 Task: In the Page agenda.pptxinsert a slide 'blank'insert the text box with the name 'River'insert the picture  River.png make the text  'bold'make the text  underlineand add the animation lines
Action: Mouse moved to (138, 259)
Screenshot: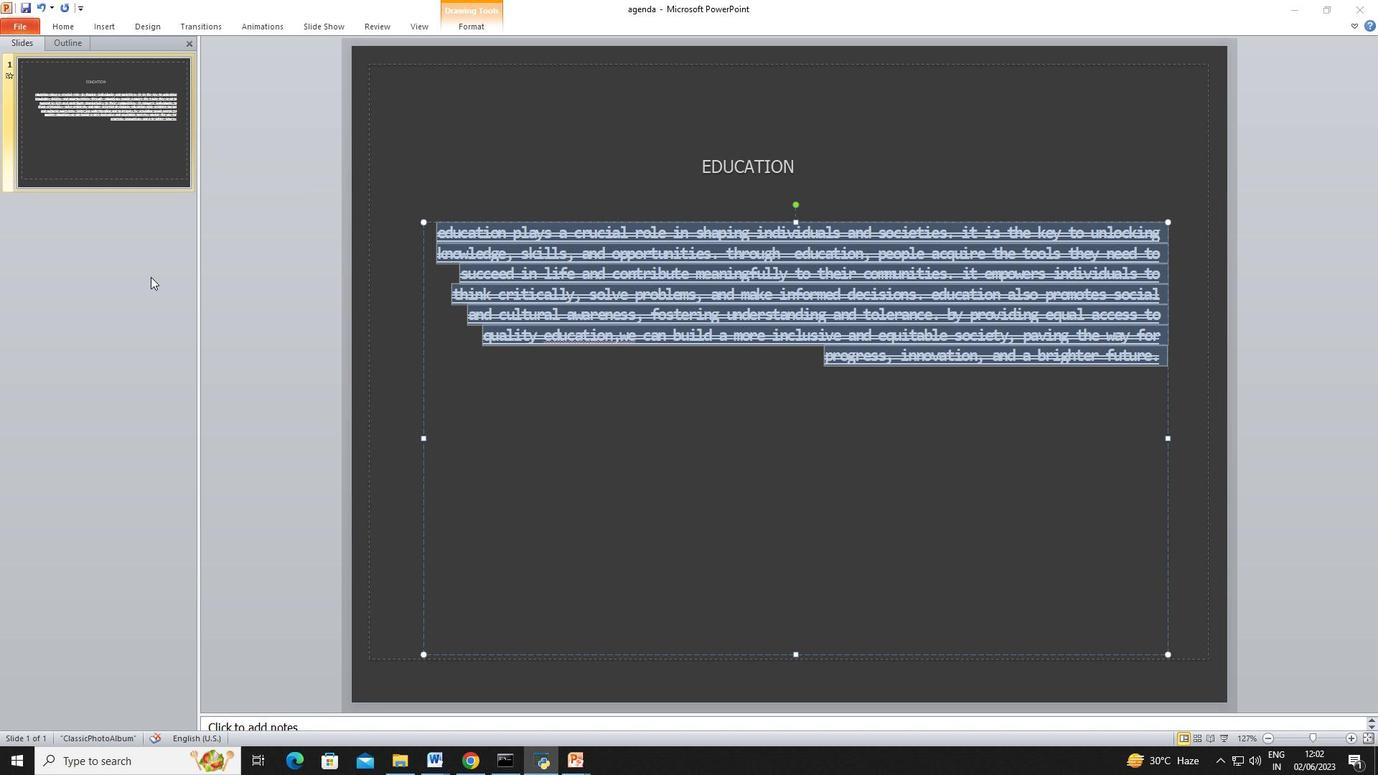 
Action: Mouse pressed right at (138, 259)
Screenshot: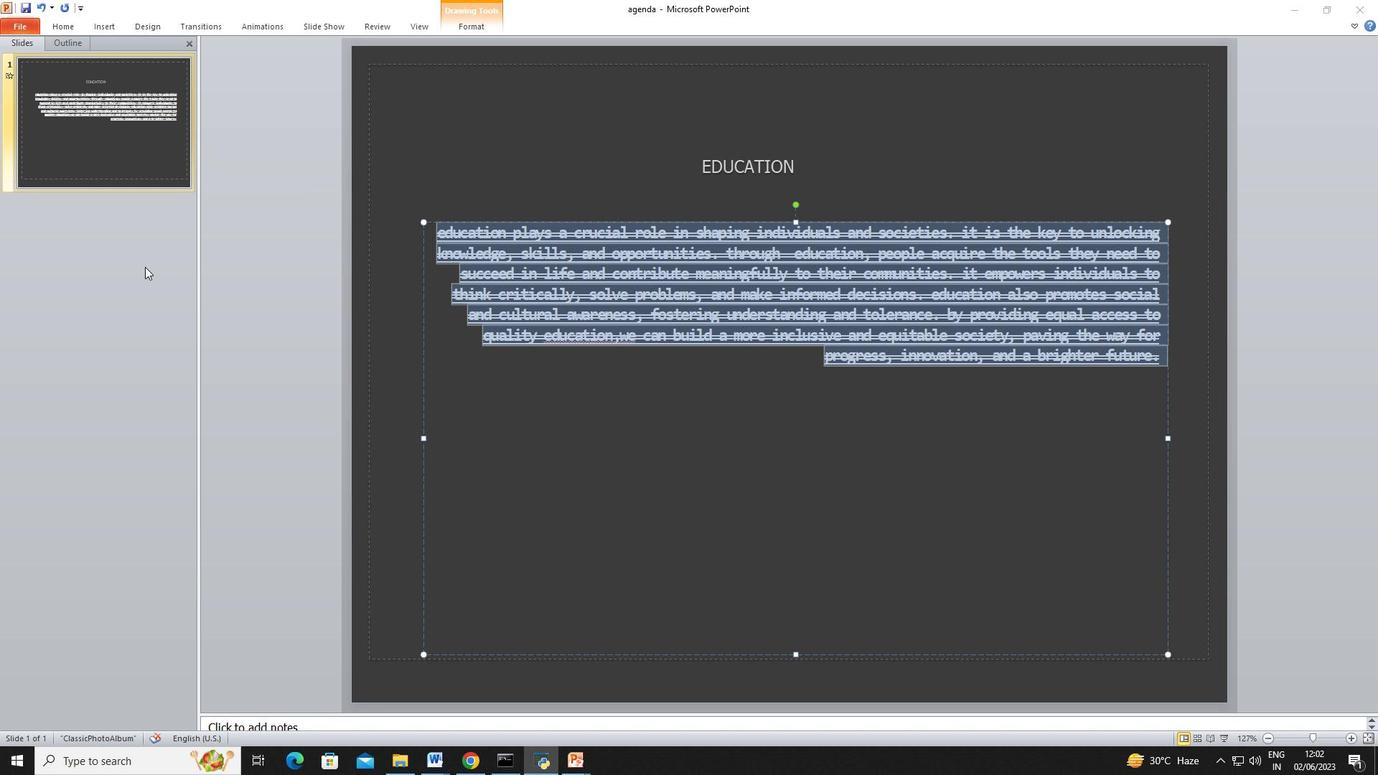 
Action: Mouse moved to (72, 213)
Screenshot: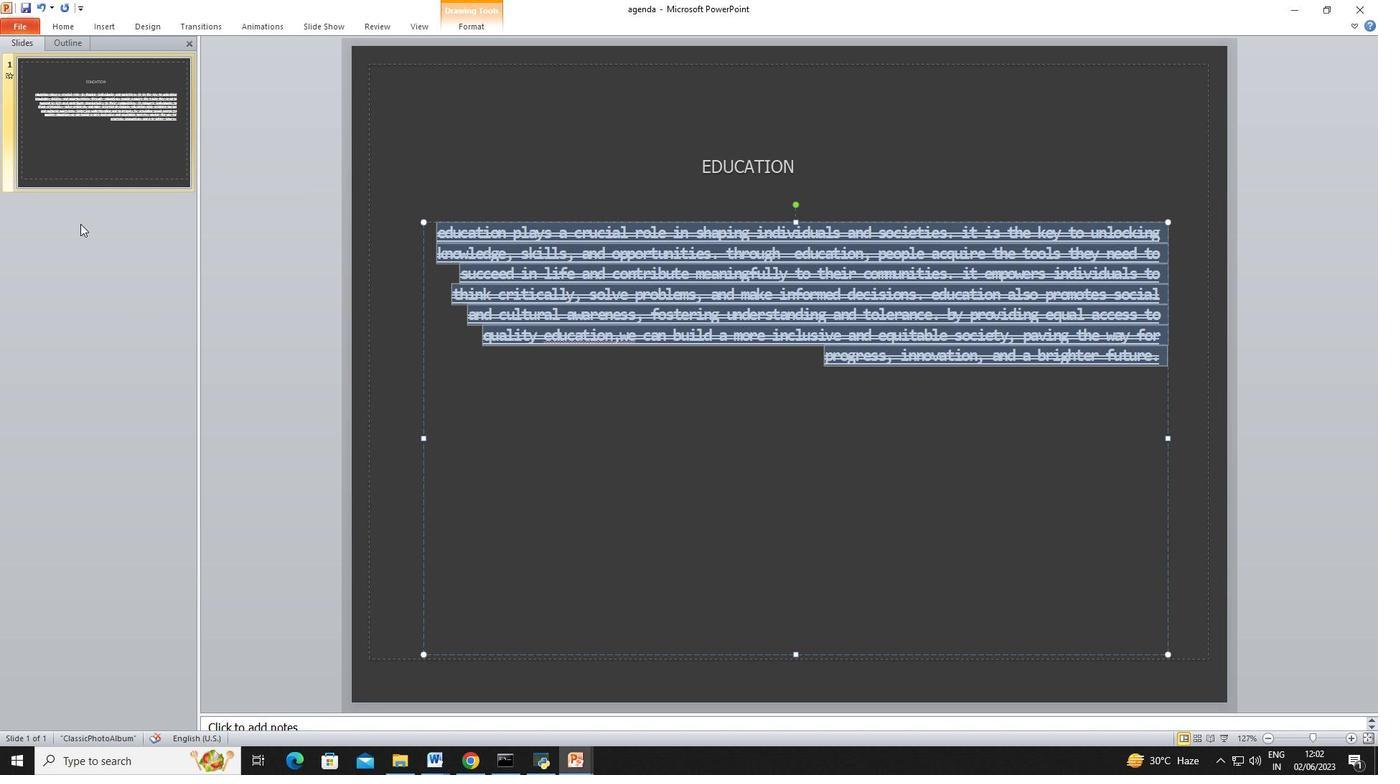 
Action: Mouse pressed right at (72, 213)
Screenshot: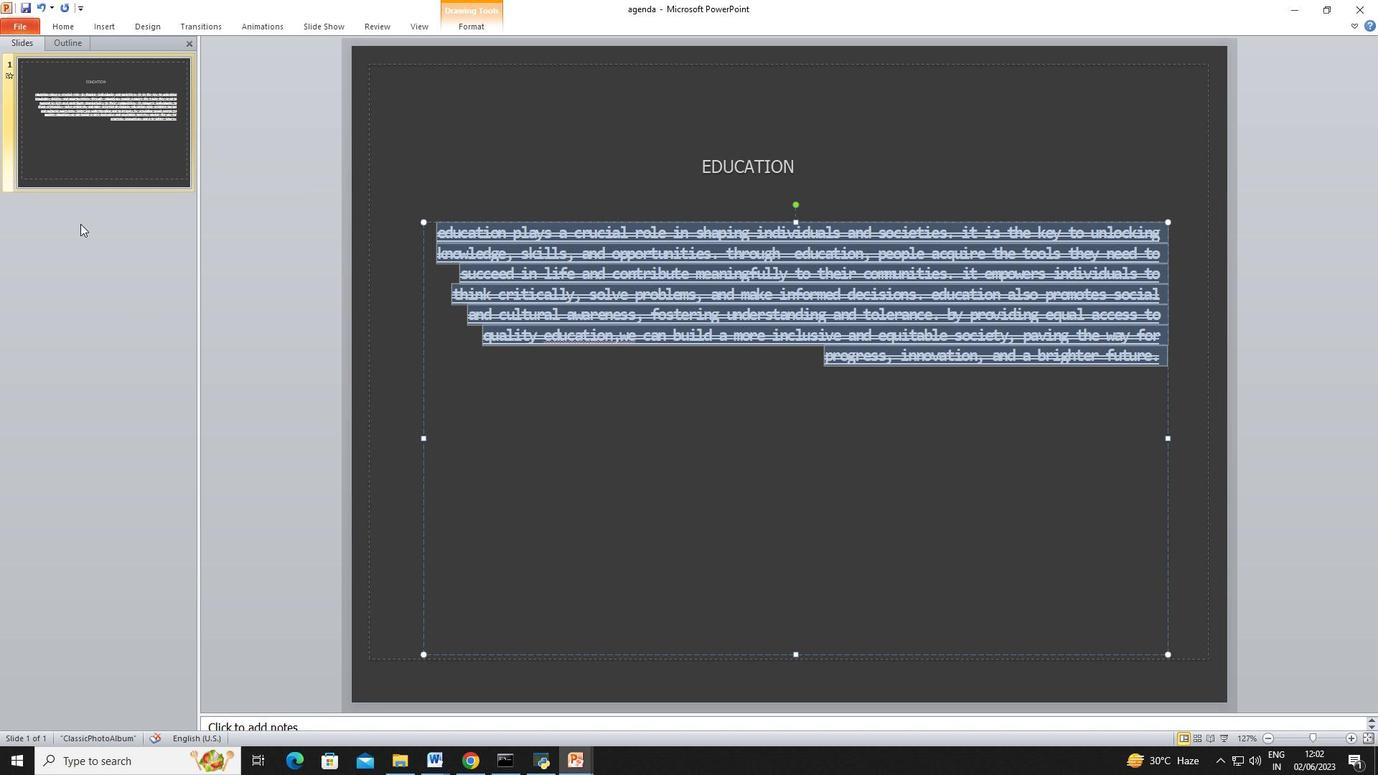 
Action: Mouse moved to (109, 294)
Screenshot: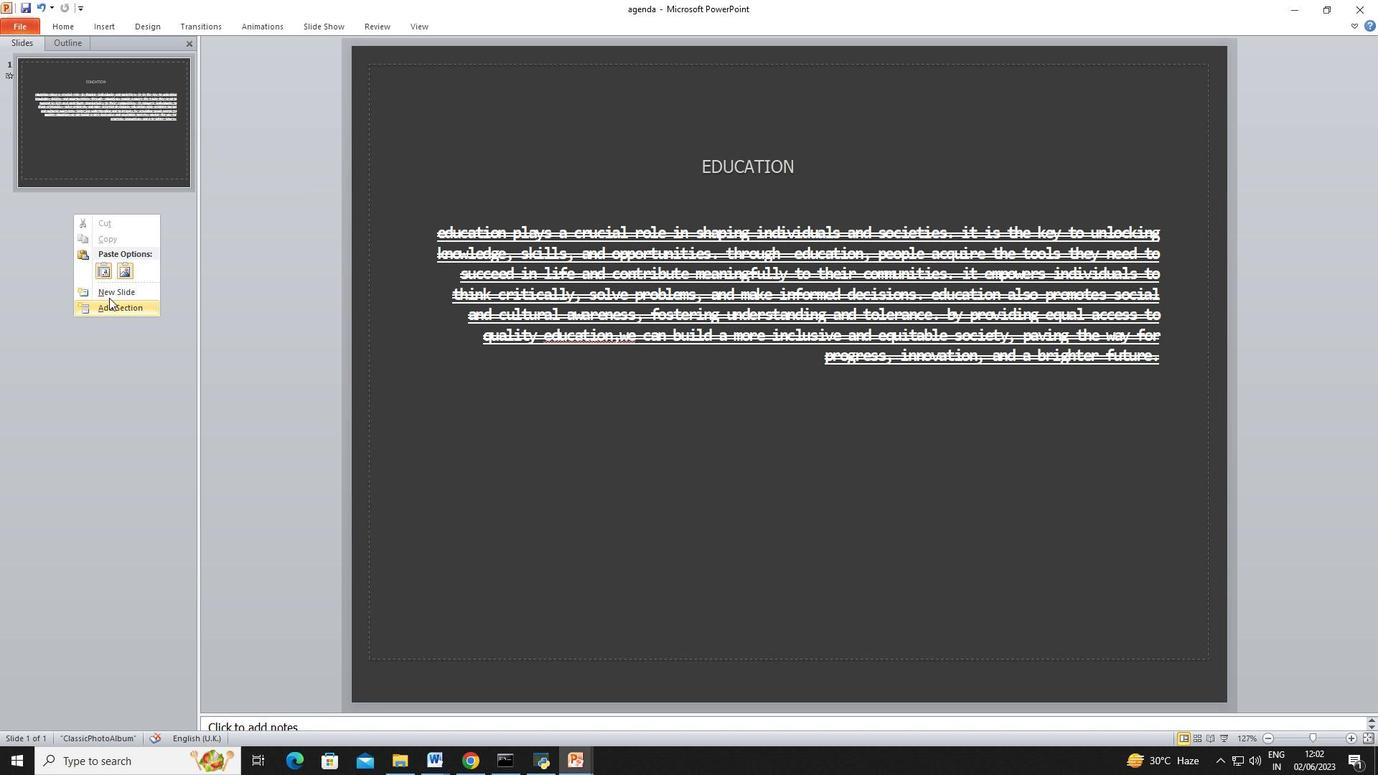 
Action: Mouse pressed left at (109, 294)
Screenshot: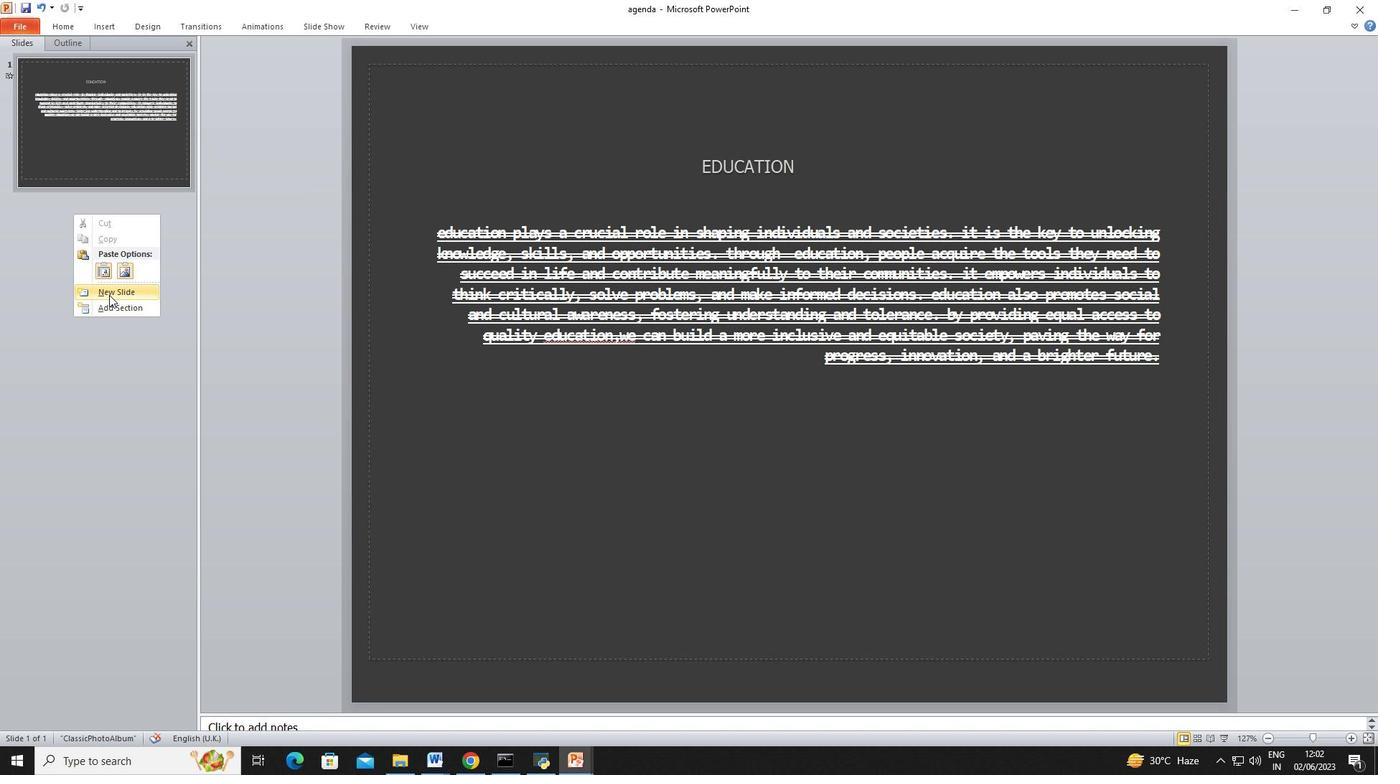 
Action: Mouse moved to (691, 104)
Screenshot: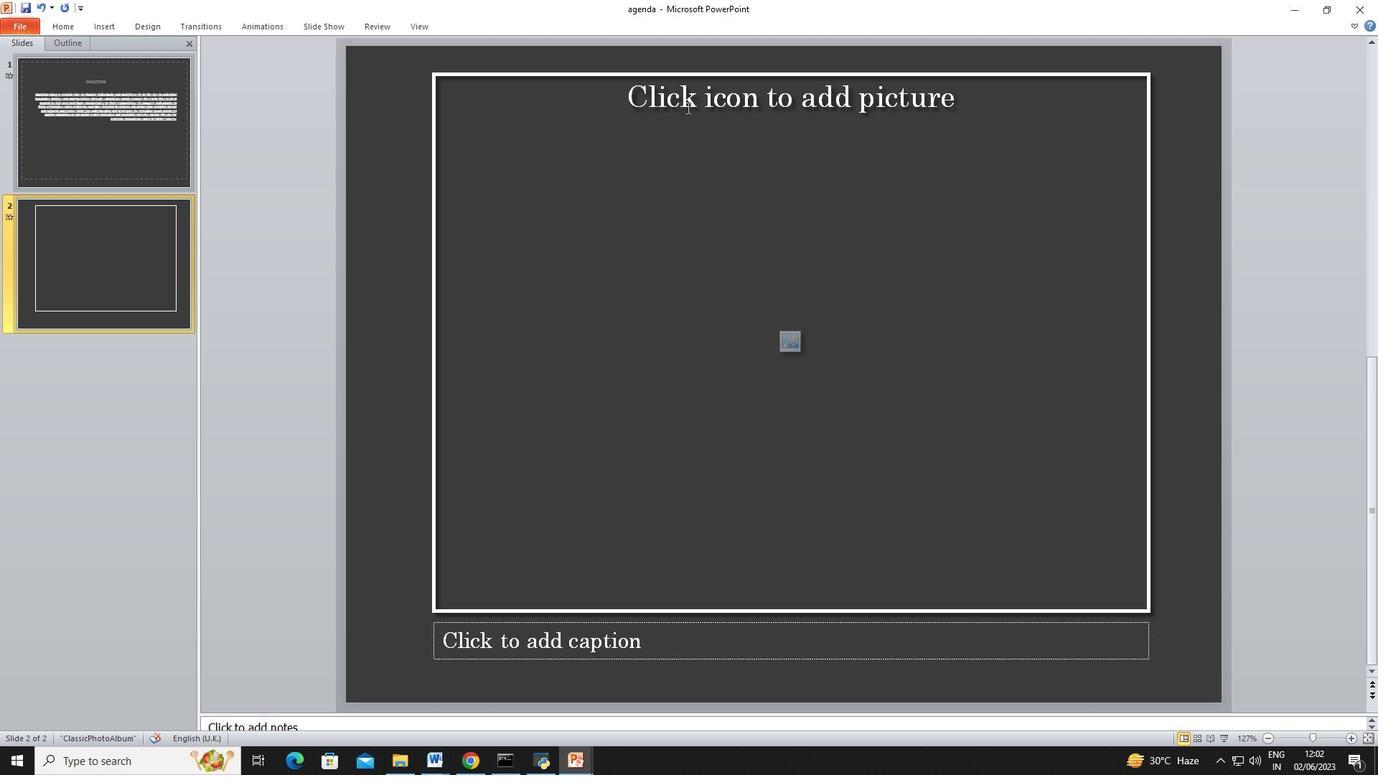 
Action: Mouse pressed left at (691, 104)
Screenshot: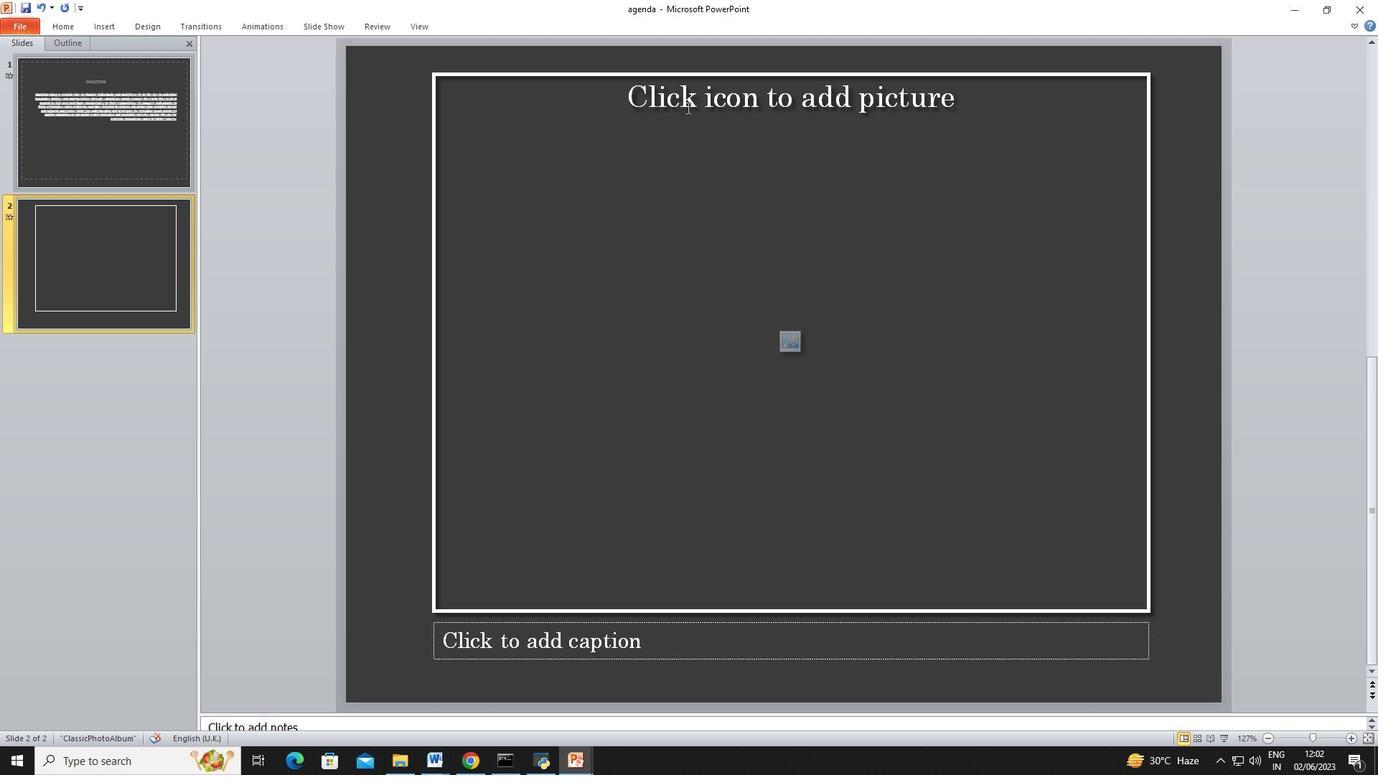 
Action: Mouse moved to (791, 612)
Screenshot: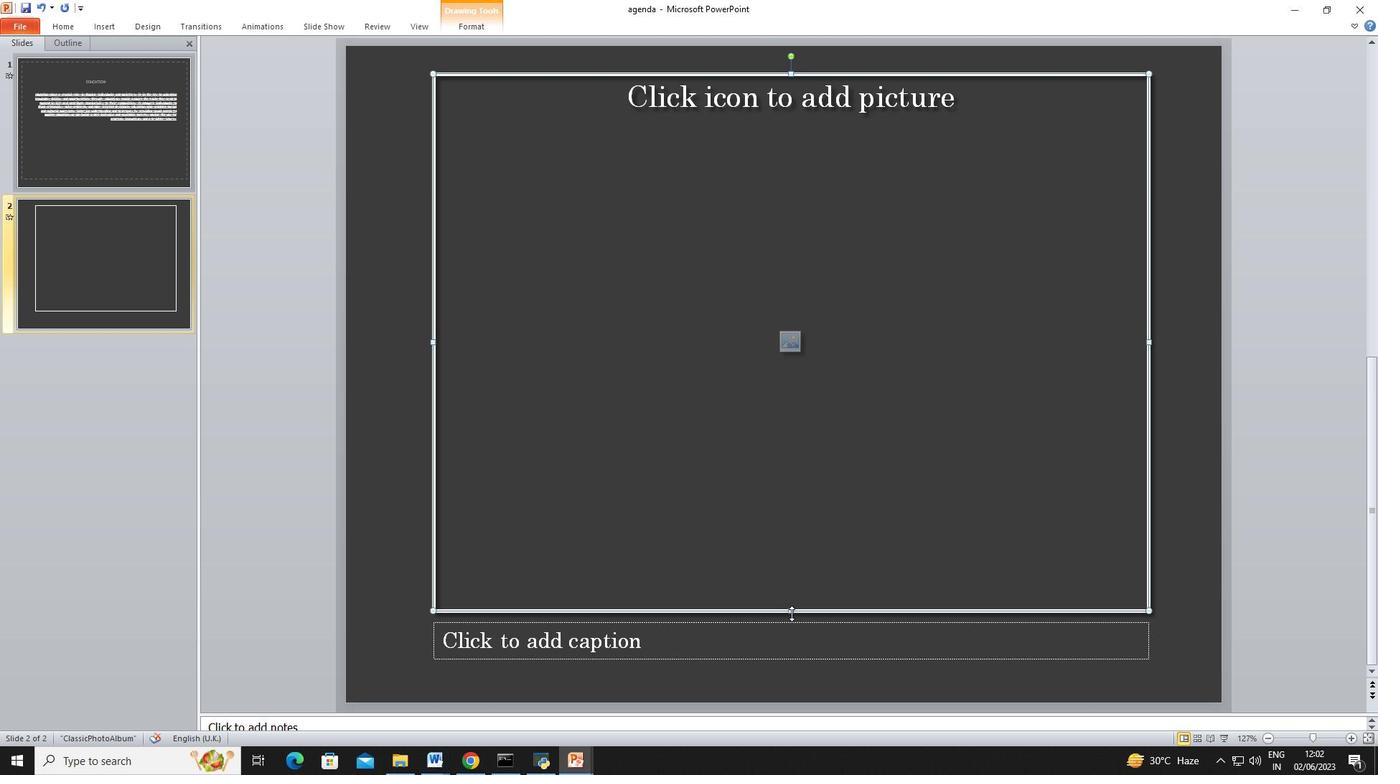 
Action: Mouse pressed left at (791, 612)
Screenshot: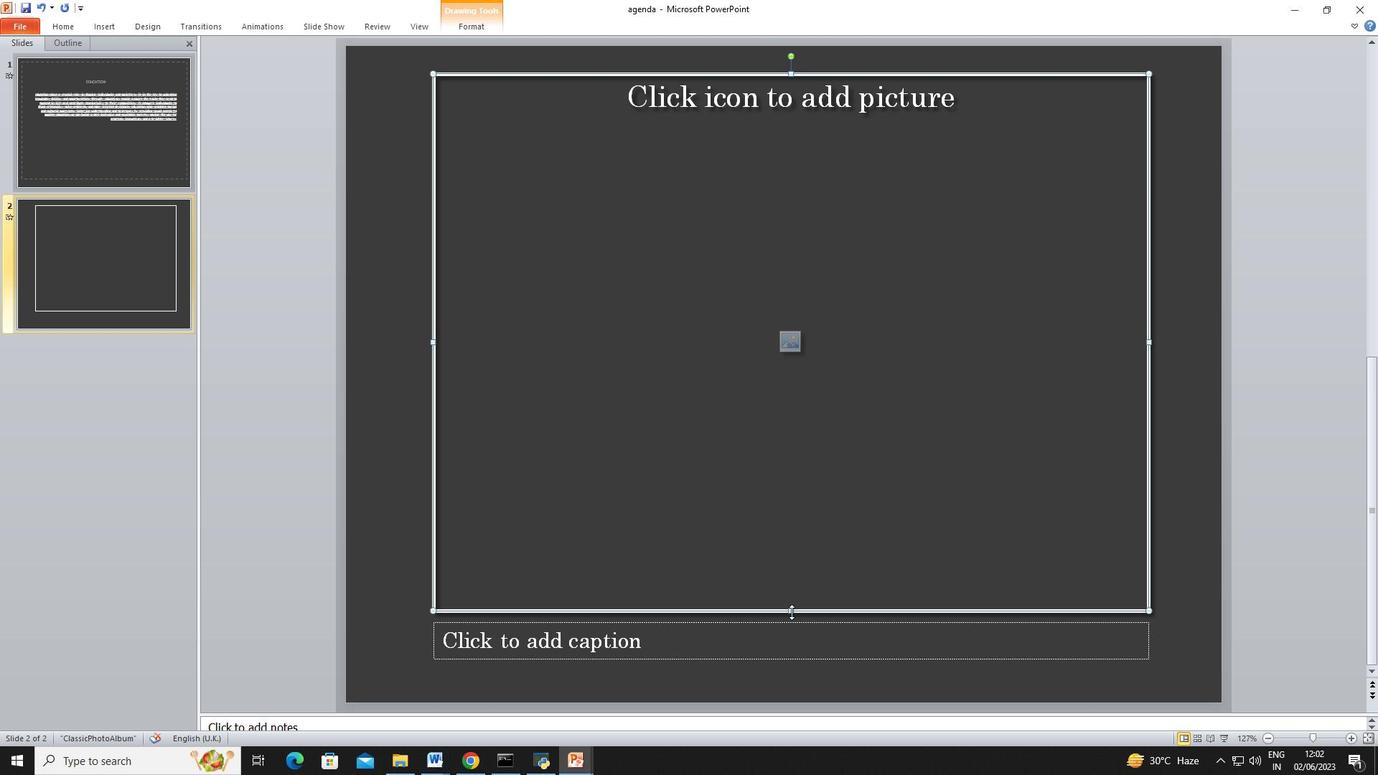 
Action: Mouse moved to (964, 91)
Screenshot: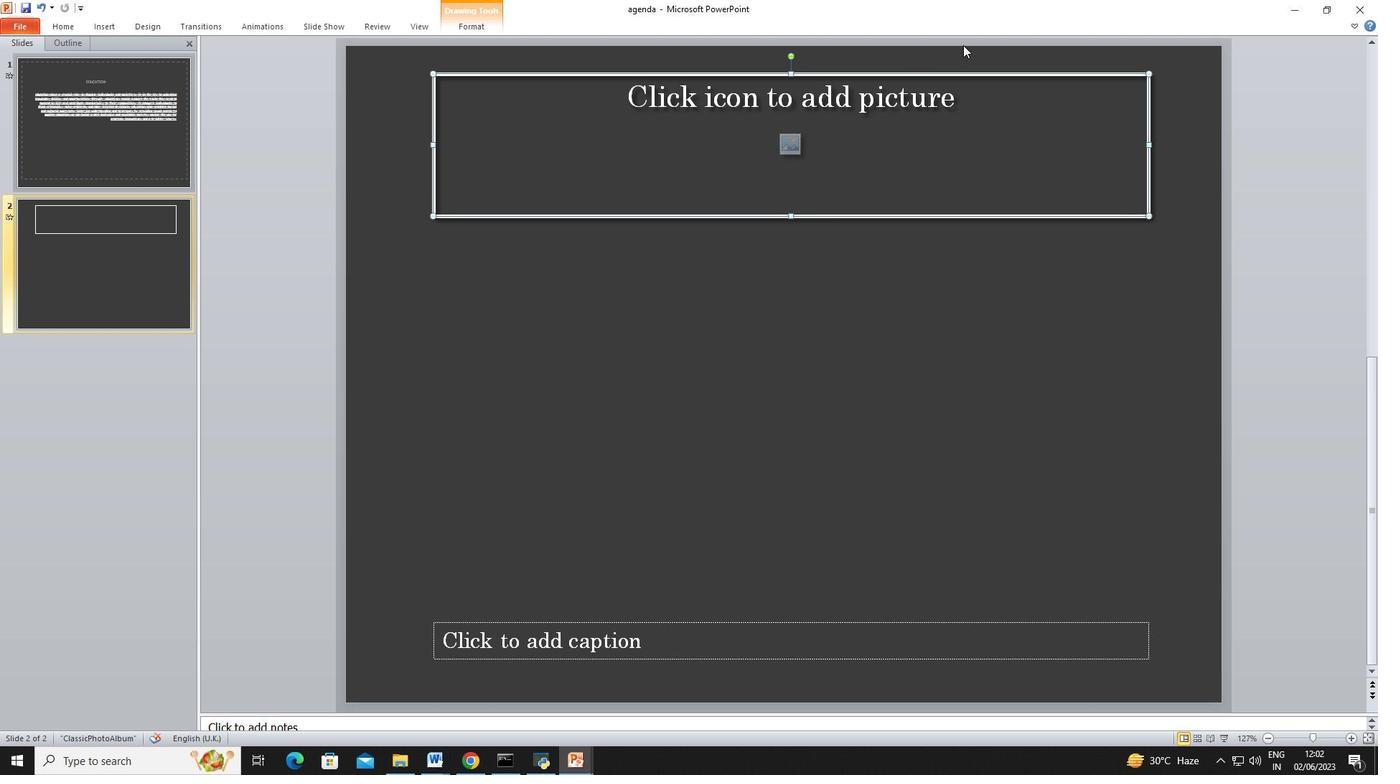
Action: Mouse pressed left at (964, 91)
Screenshot: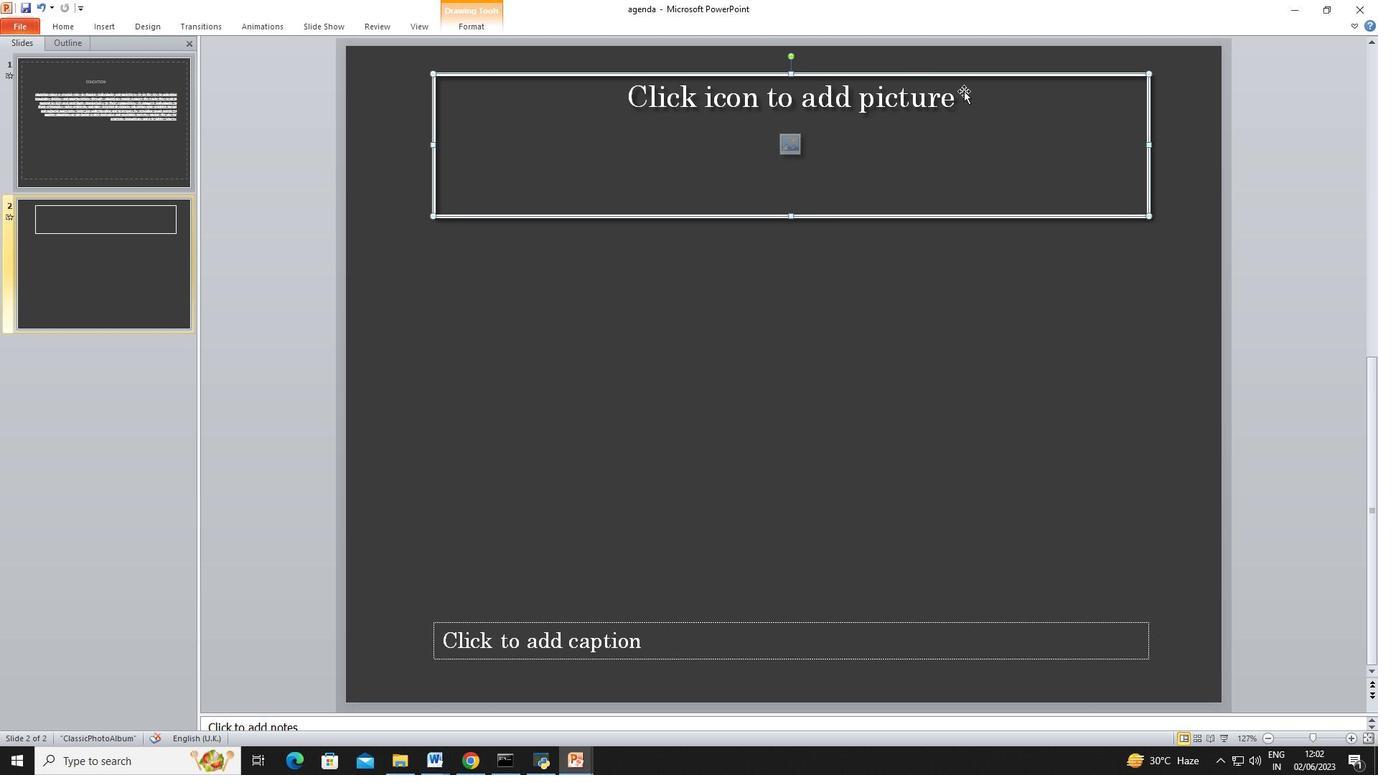 
Action: Mouse moved to (957, 100)
Screenshot: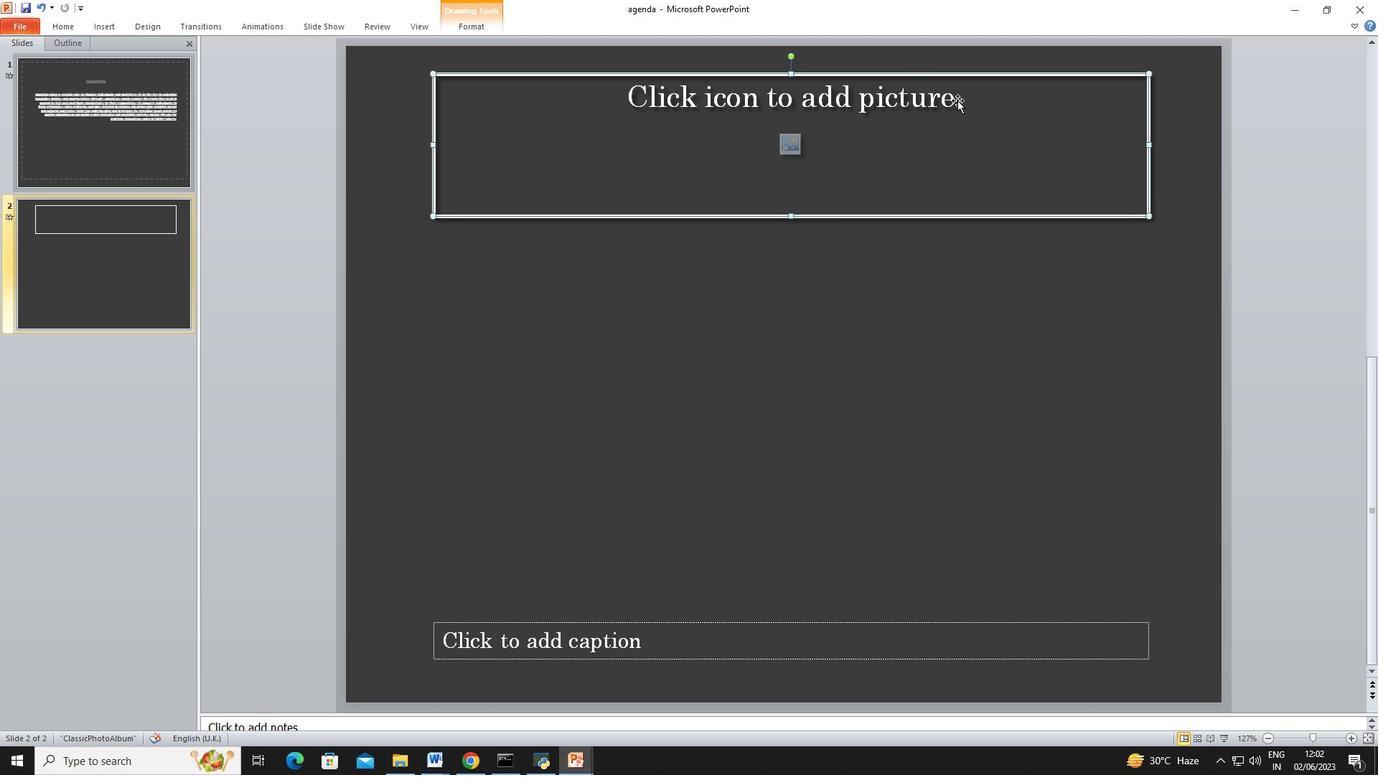 
Action: Mouse pressed left at (957, 100)
Screenshot: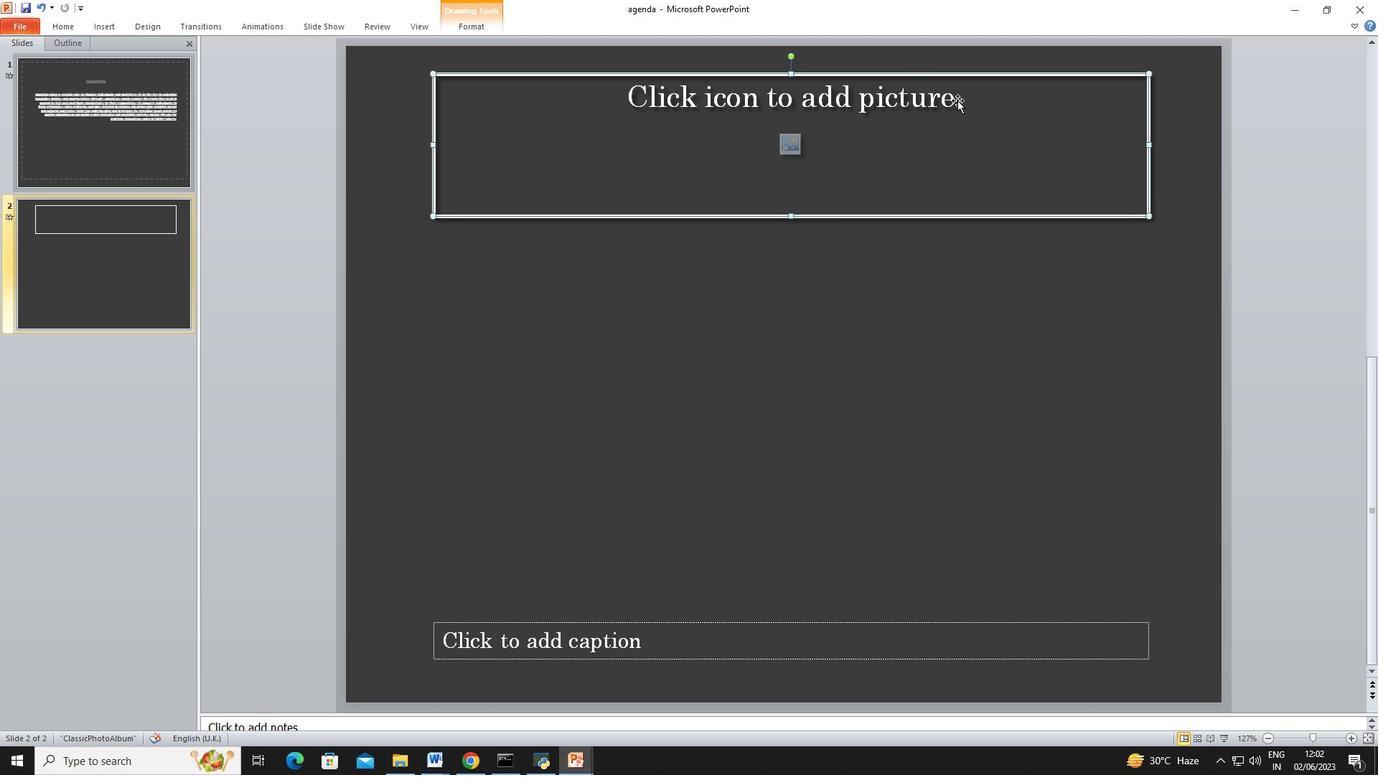 
Action: Mouse moved to (942, 100)
Screenshot: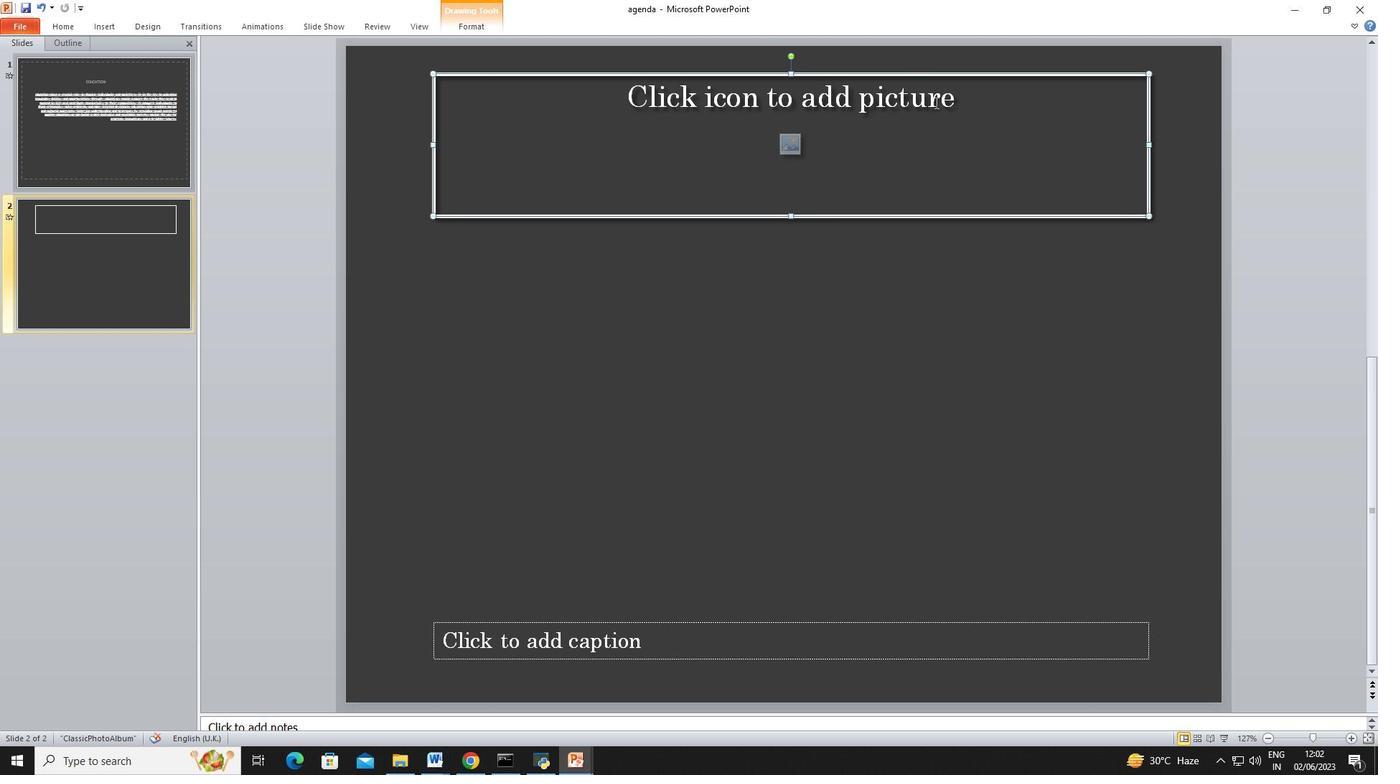 
Action: Mouse pressed left at (942, 100)
Screenshot: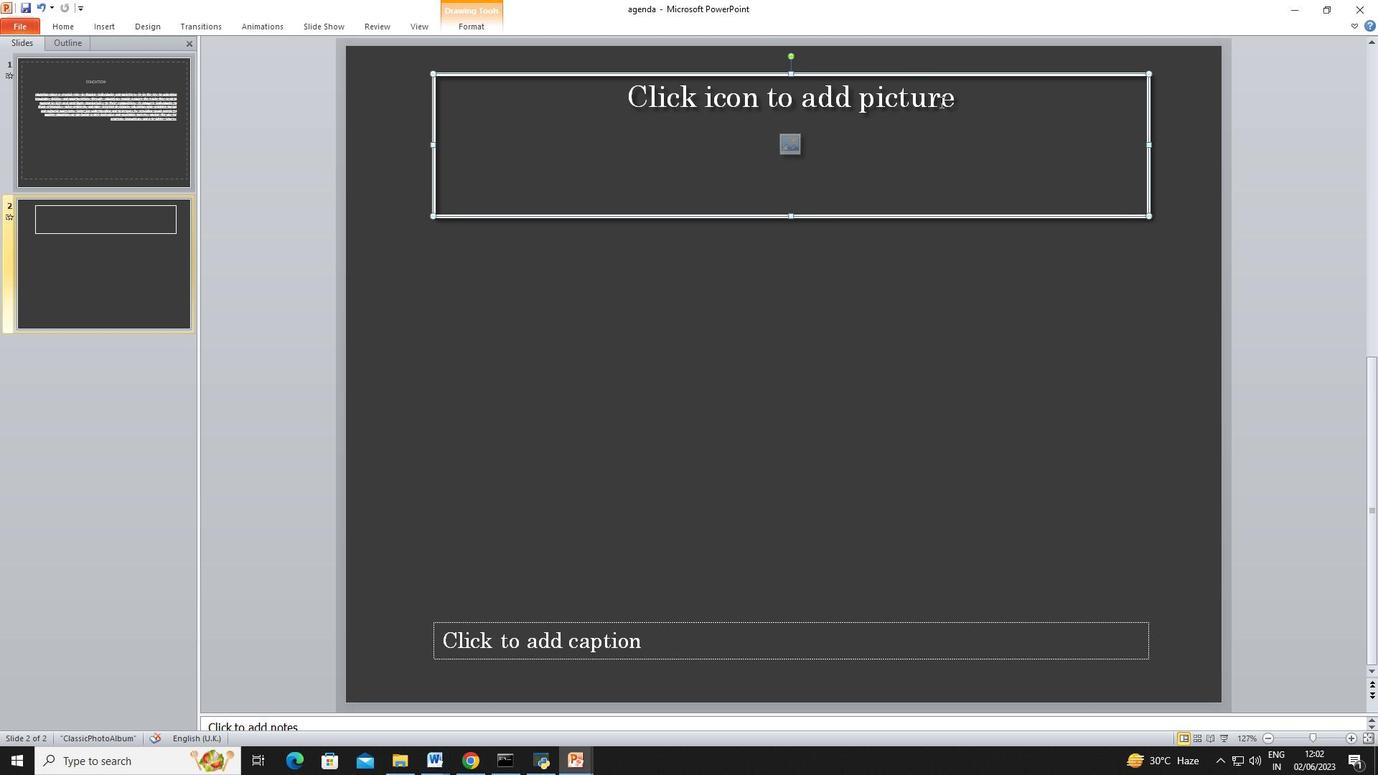 
Action: Mouse moved to (951, 98)
Screenshot: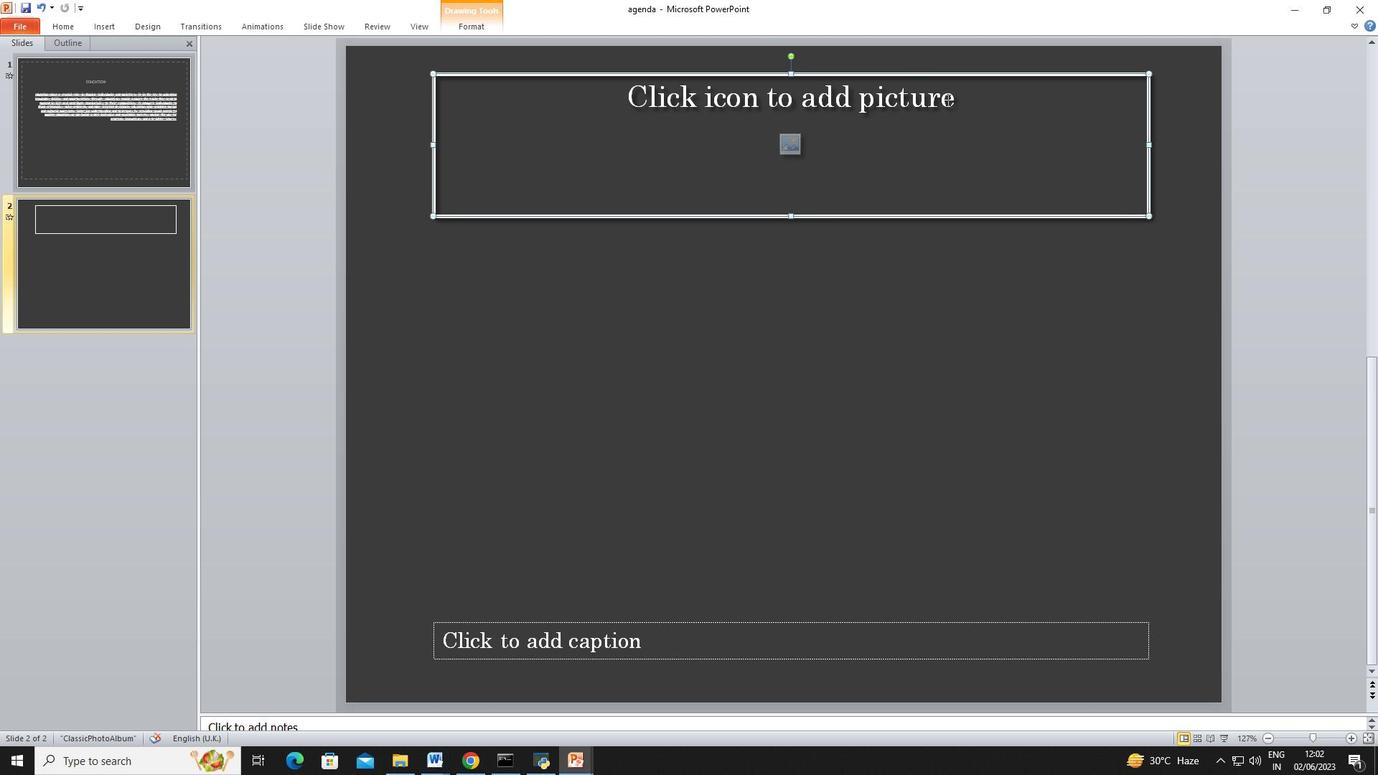 
Action: Mouse pressed left at (951, 98)
Screenshot: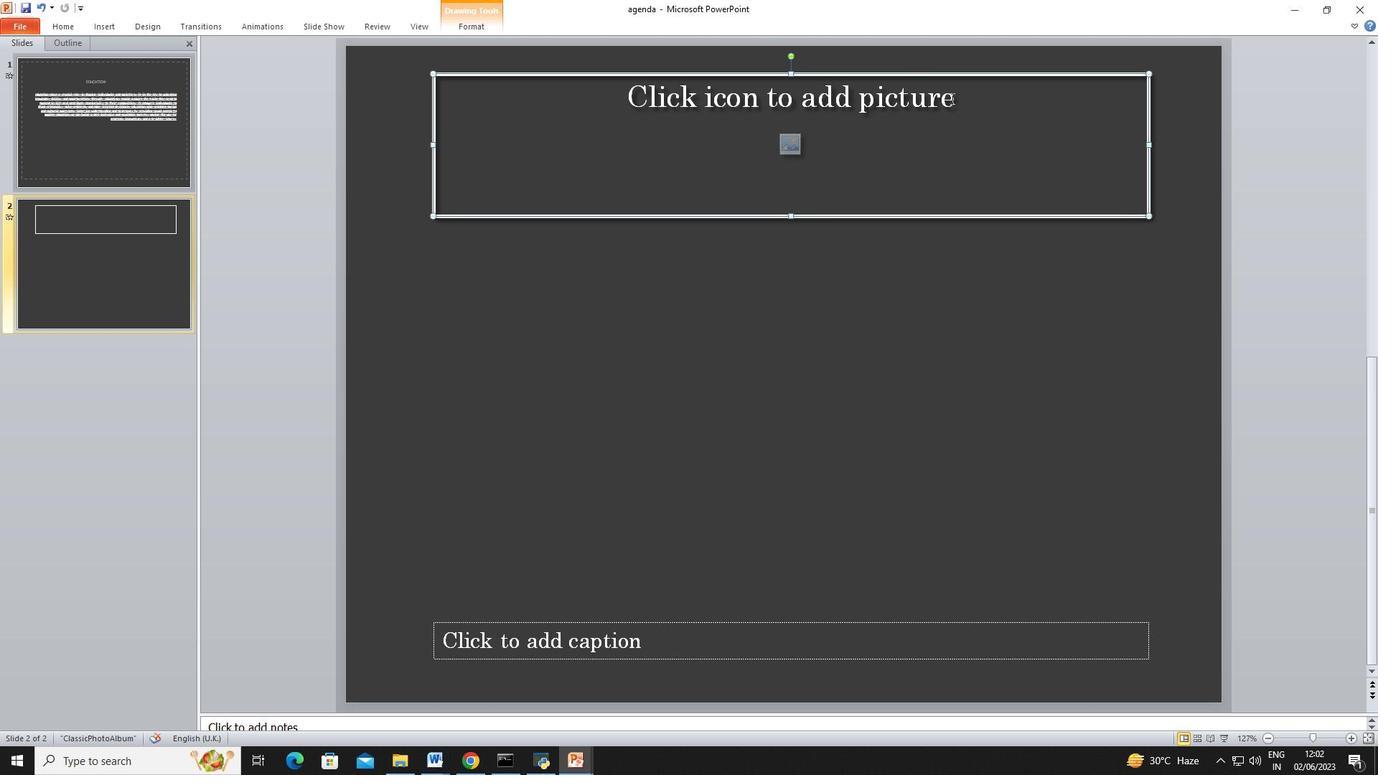 
Action: Mouse moved to (870, 97)
Screenshot: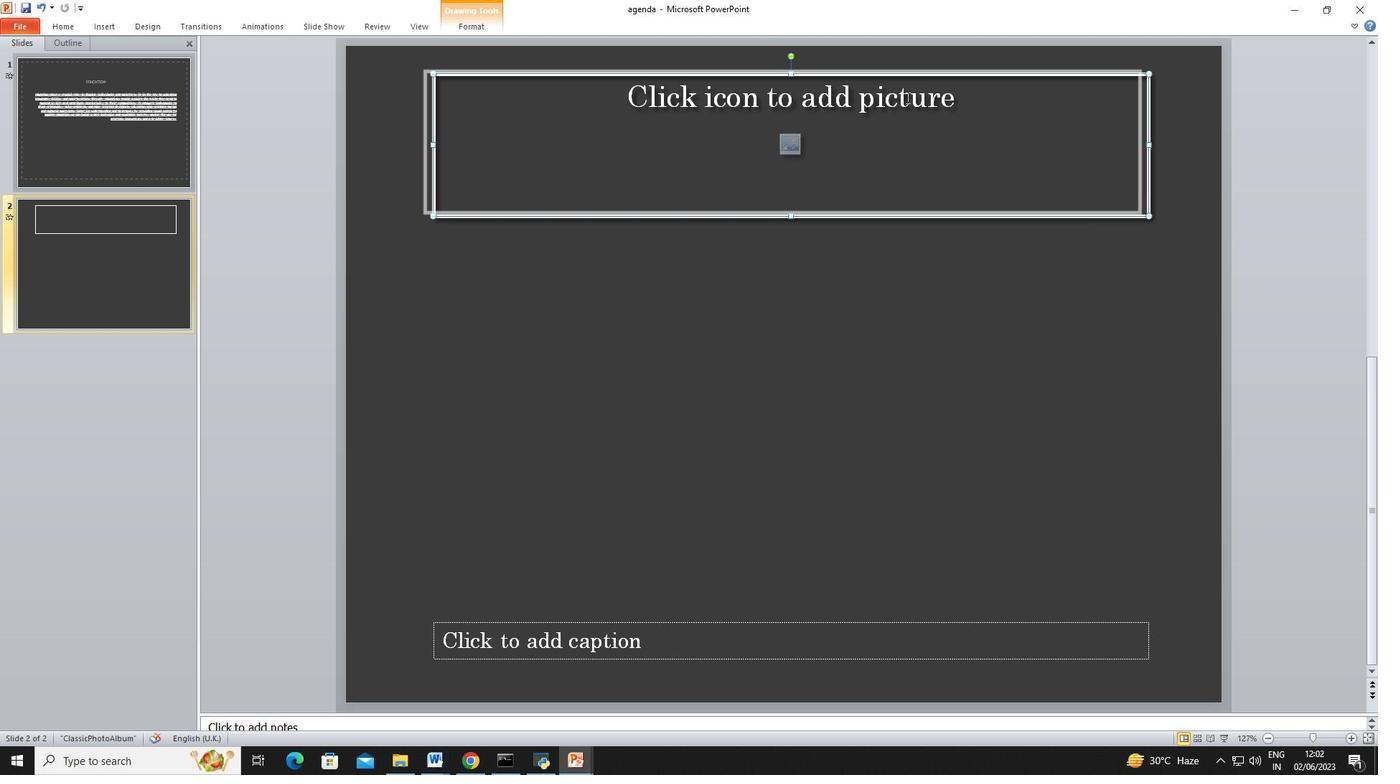 
Action: Mouse pressed left at (870, 97)
Screenshot: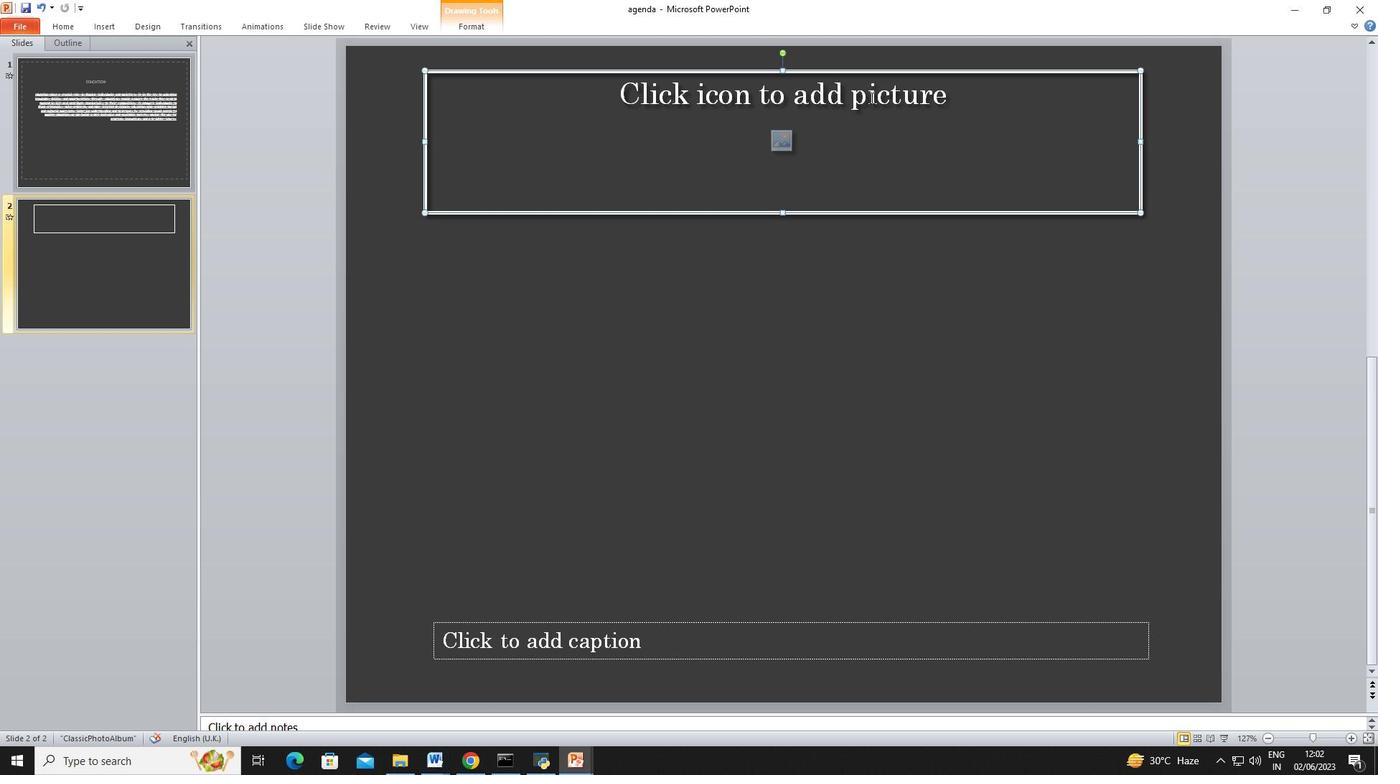 
Action: Mouse pressed left at (870, 97)
Screenshot: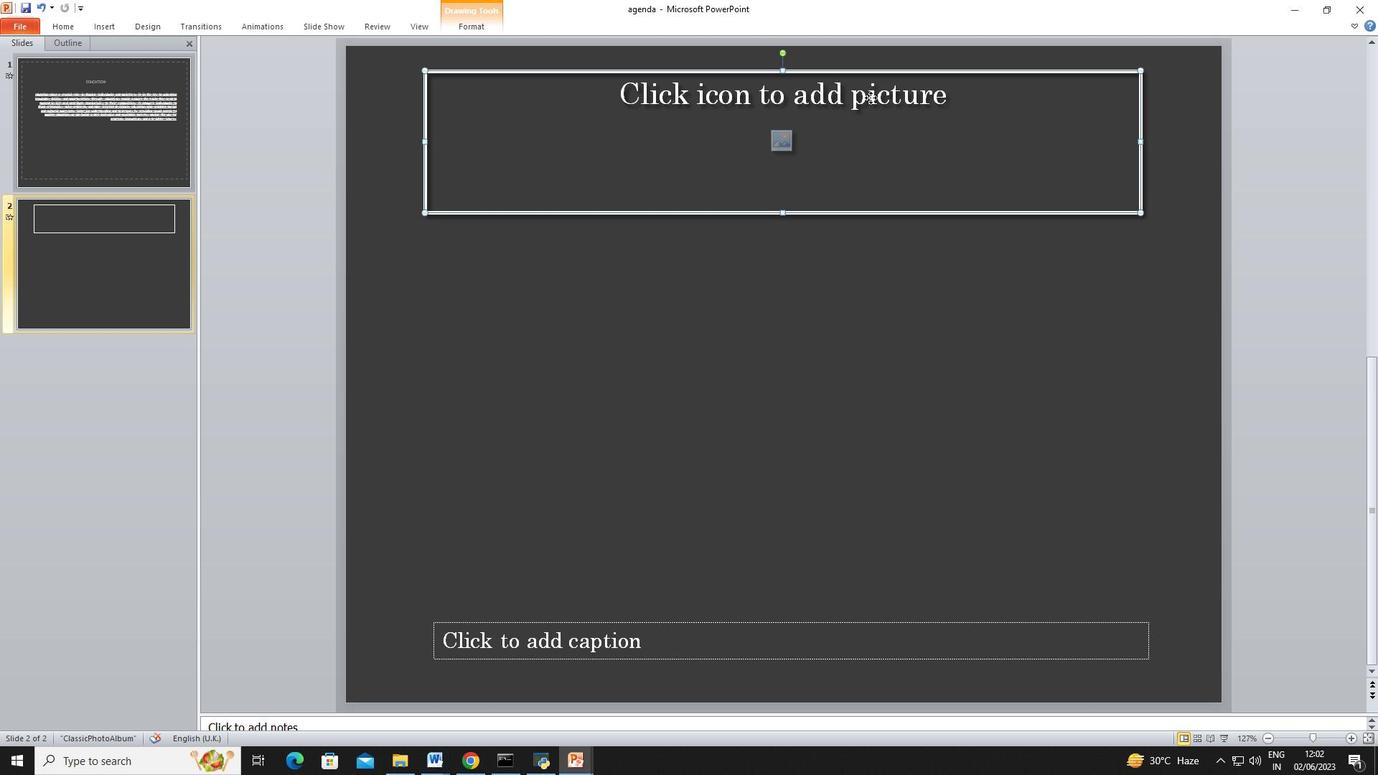 
Action: Mouse moved to (752, 94)
Screenshot: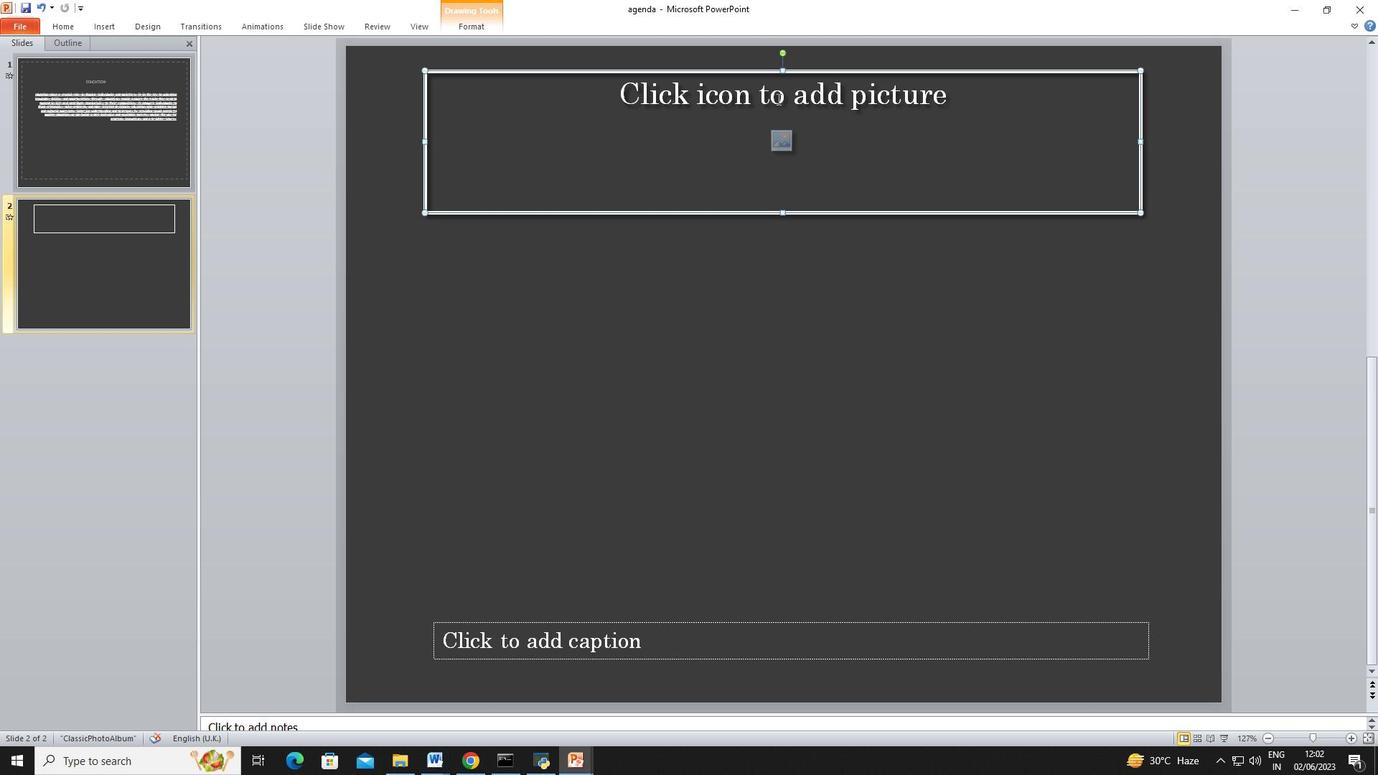 
Action: Mouse pressed left at (752, 94)
Screenshot: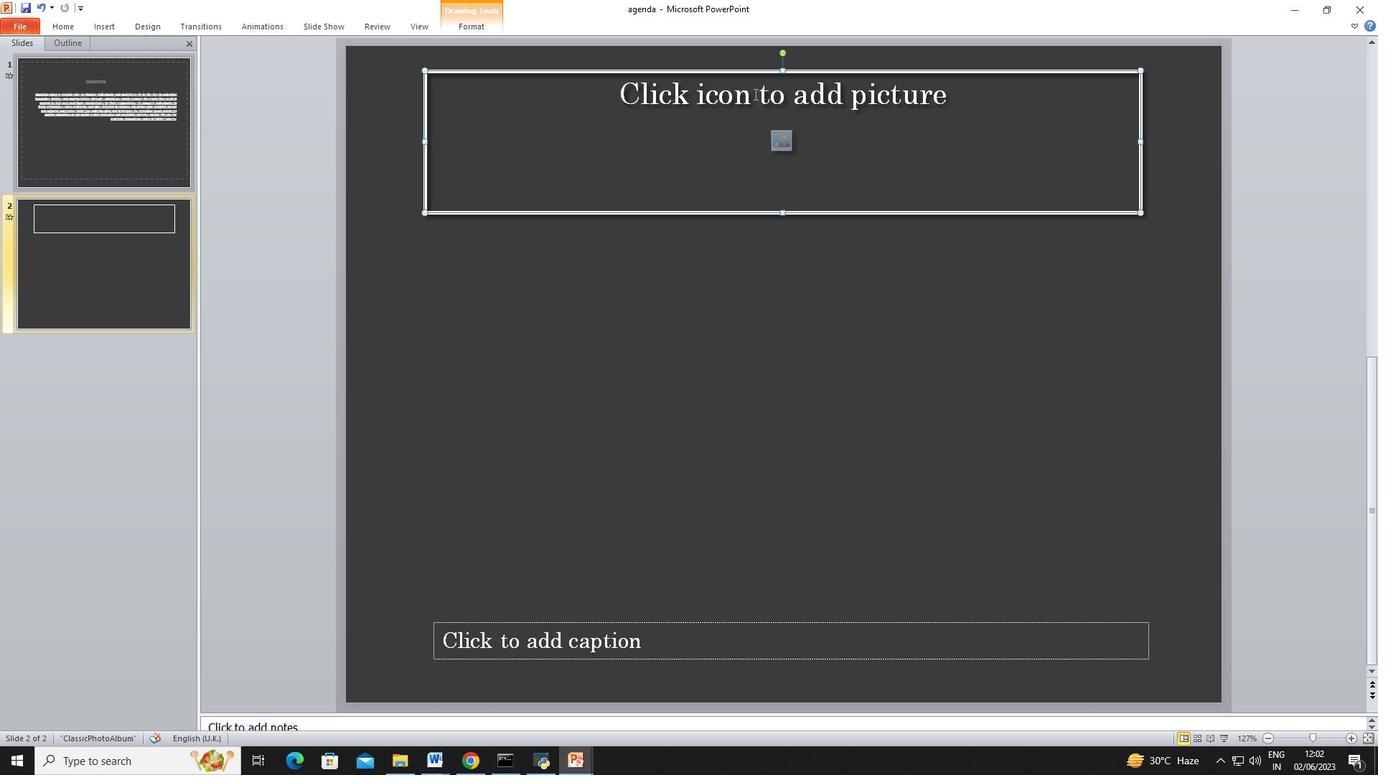 
Action: Key pressed <Key.shift>R
Screenshot: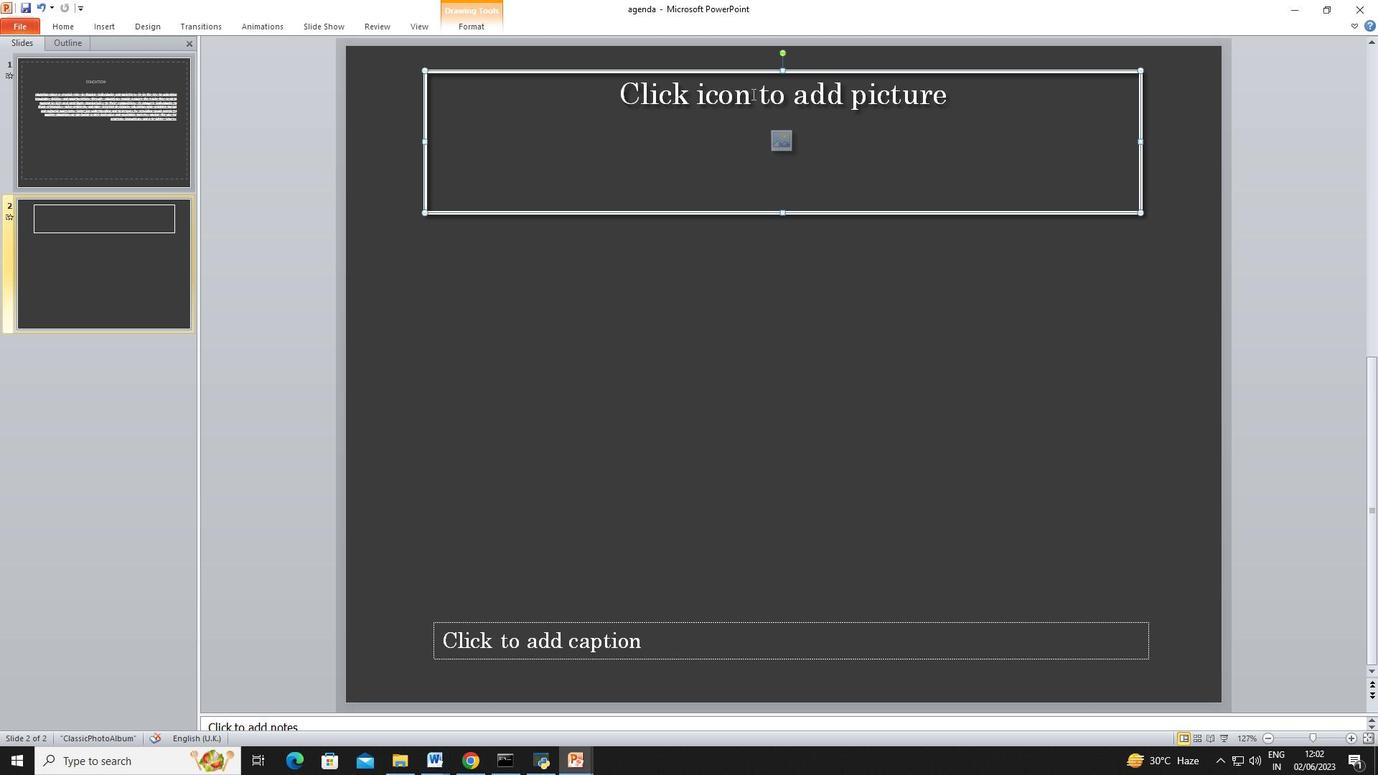 
Action: Mouse moved to (860, 128)
Screenshot: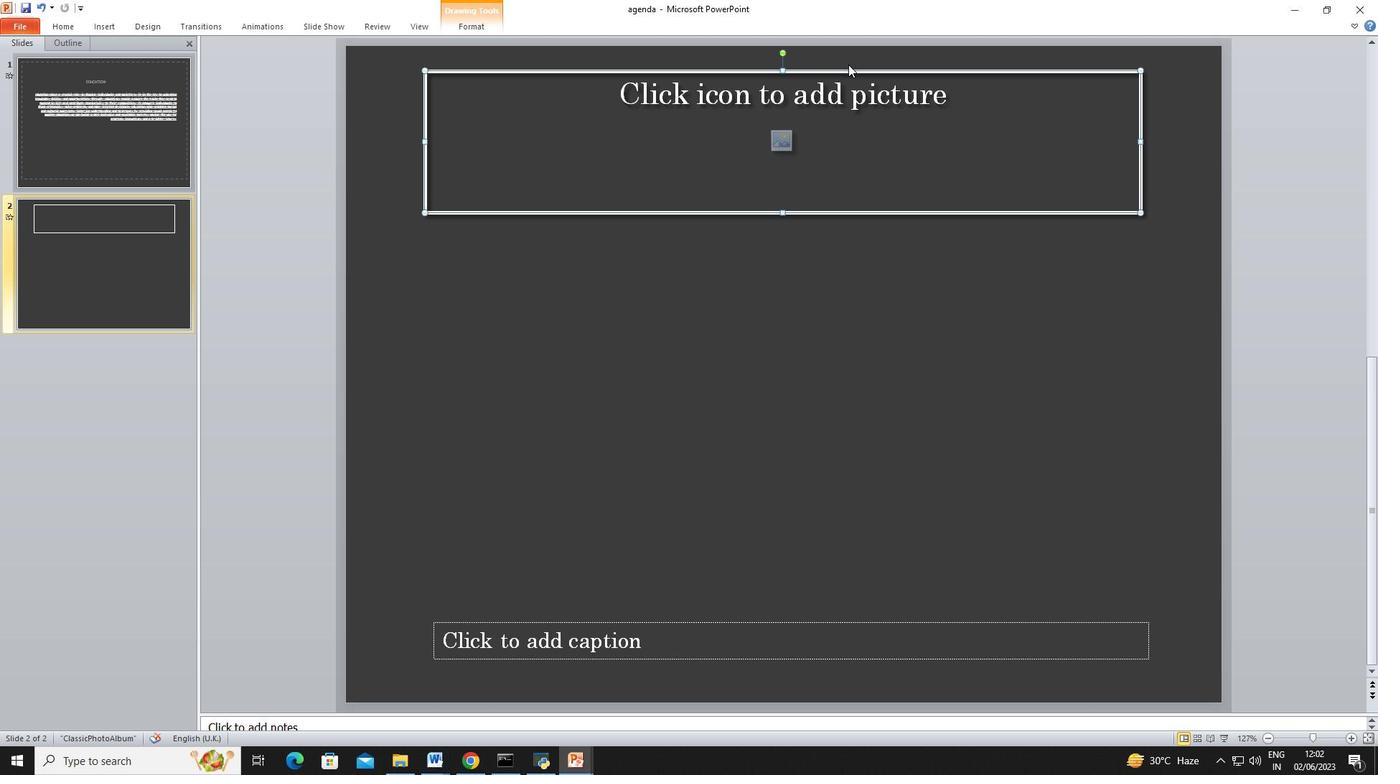 
Action: Mouse pressed left at (860, 128)
Screenshot: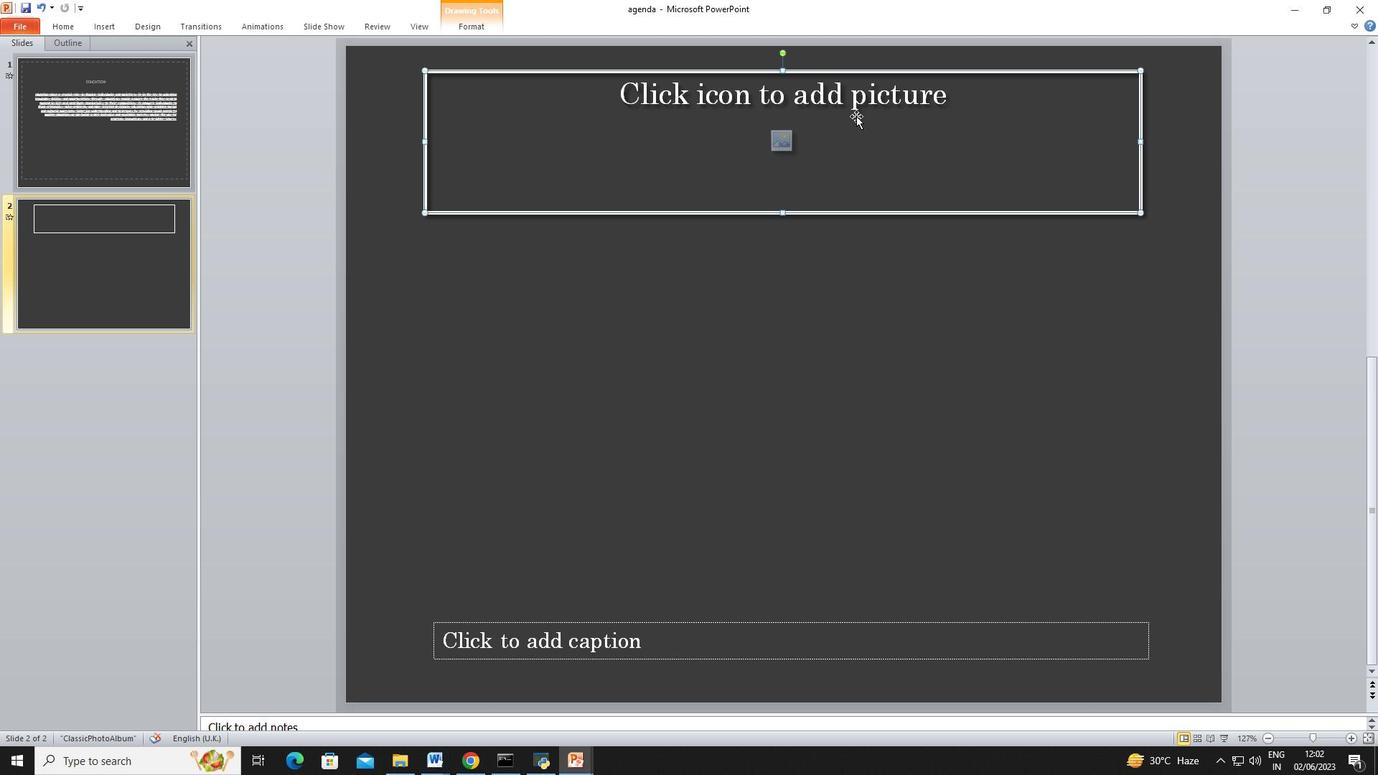 
Action: Mouse moved to (780, 215)
Screenshot: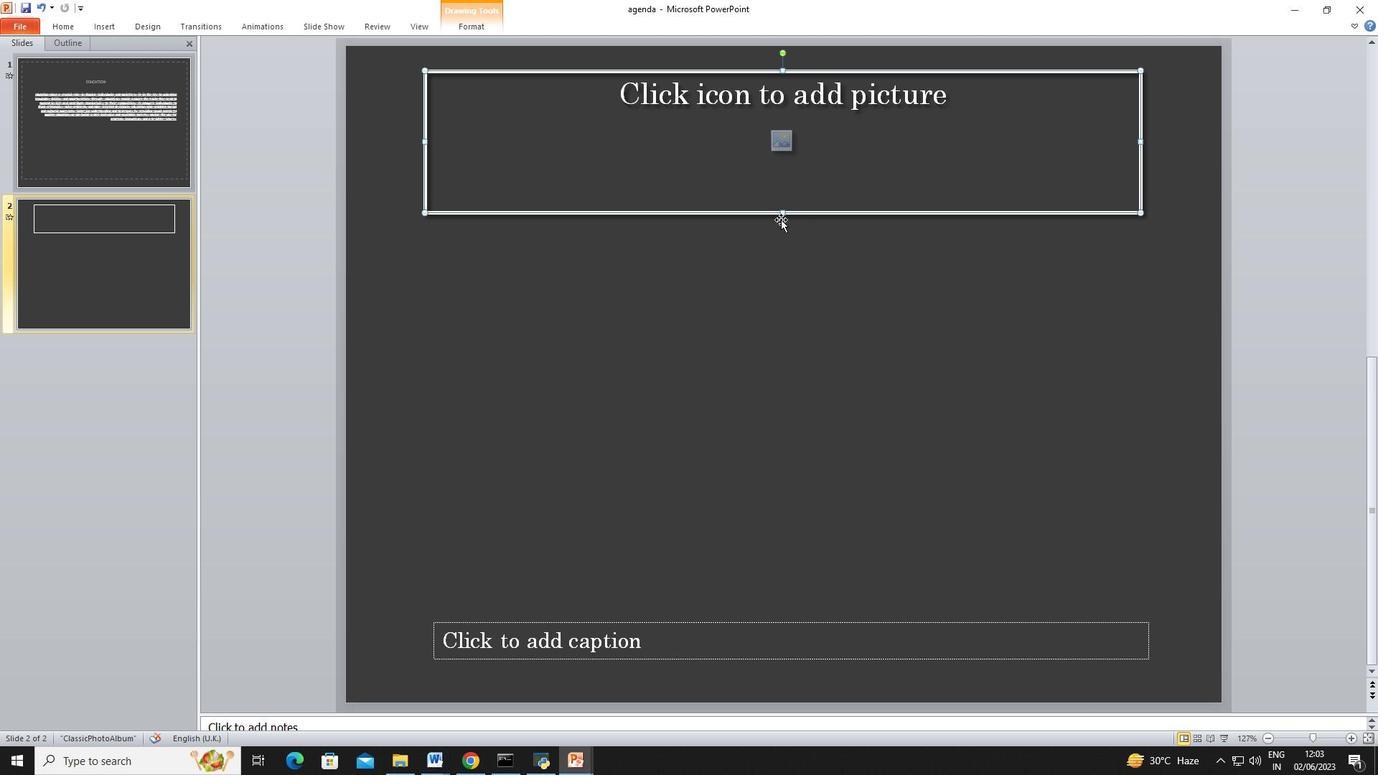 
Action: Mouse pressed left at (780, 215)
Screenshot: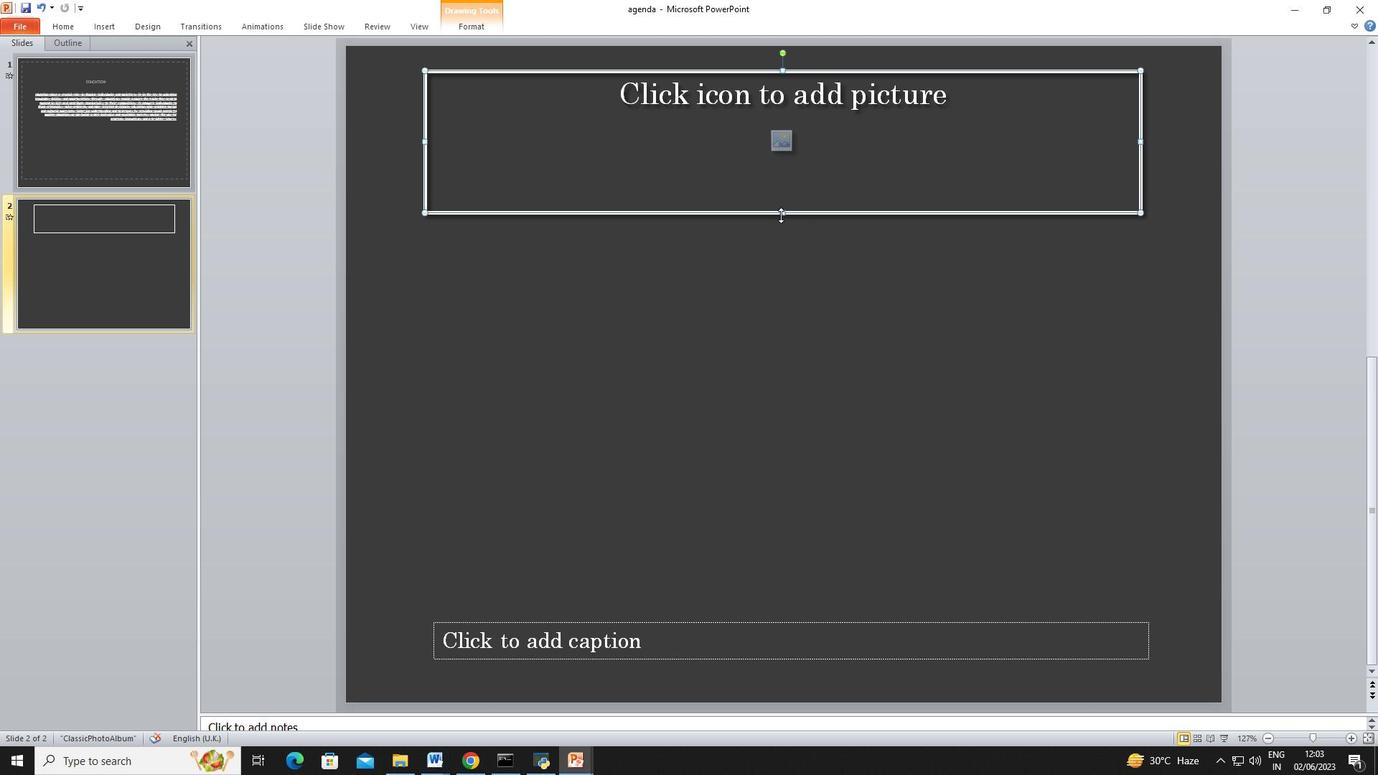 
Action: Mouse moved to (783, 69)
Screenshot: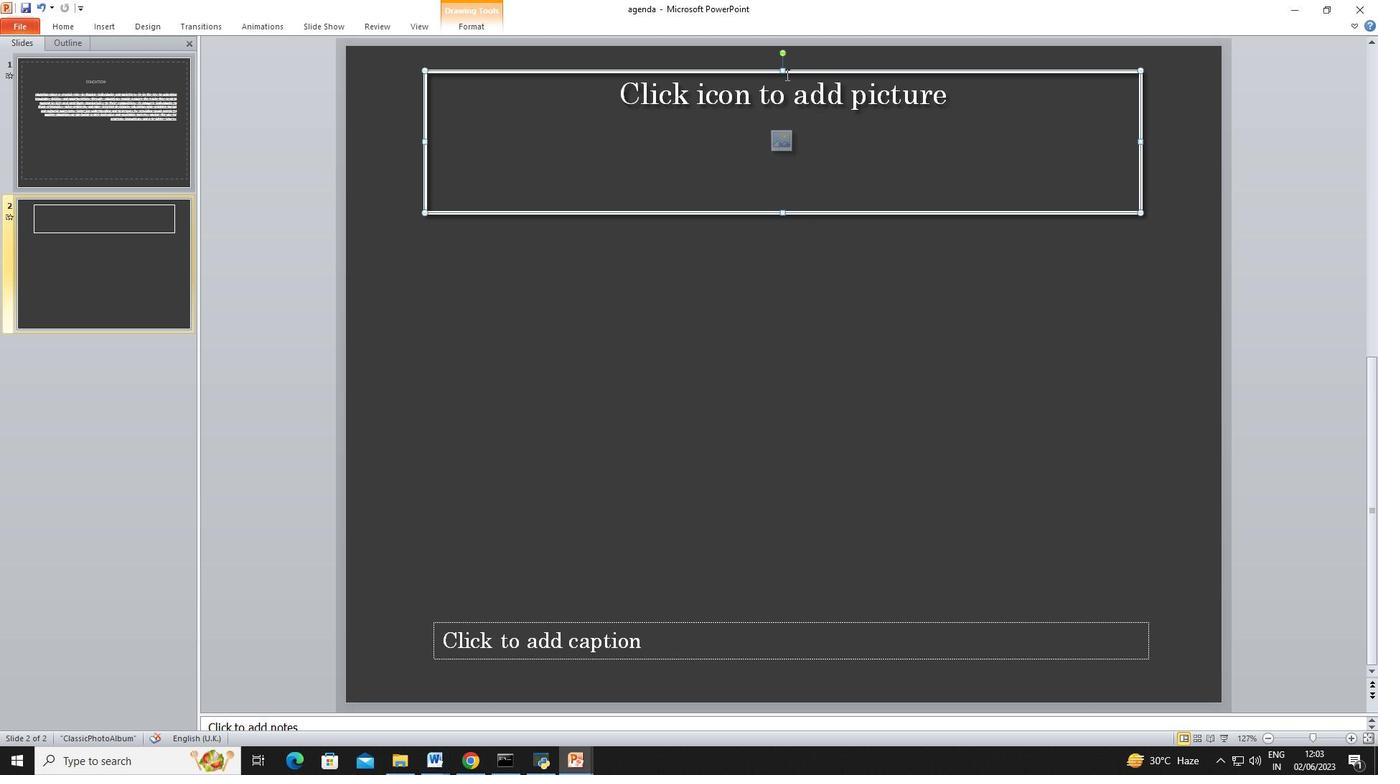 
Action: Mouse pressed left at (783, 69)
Screenshot: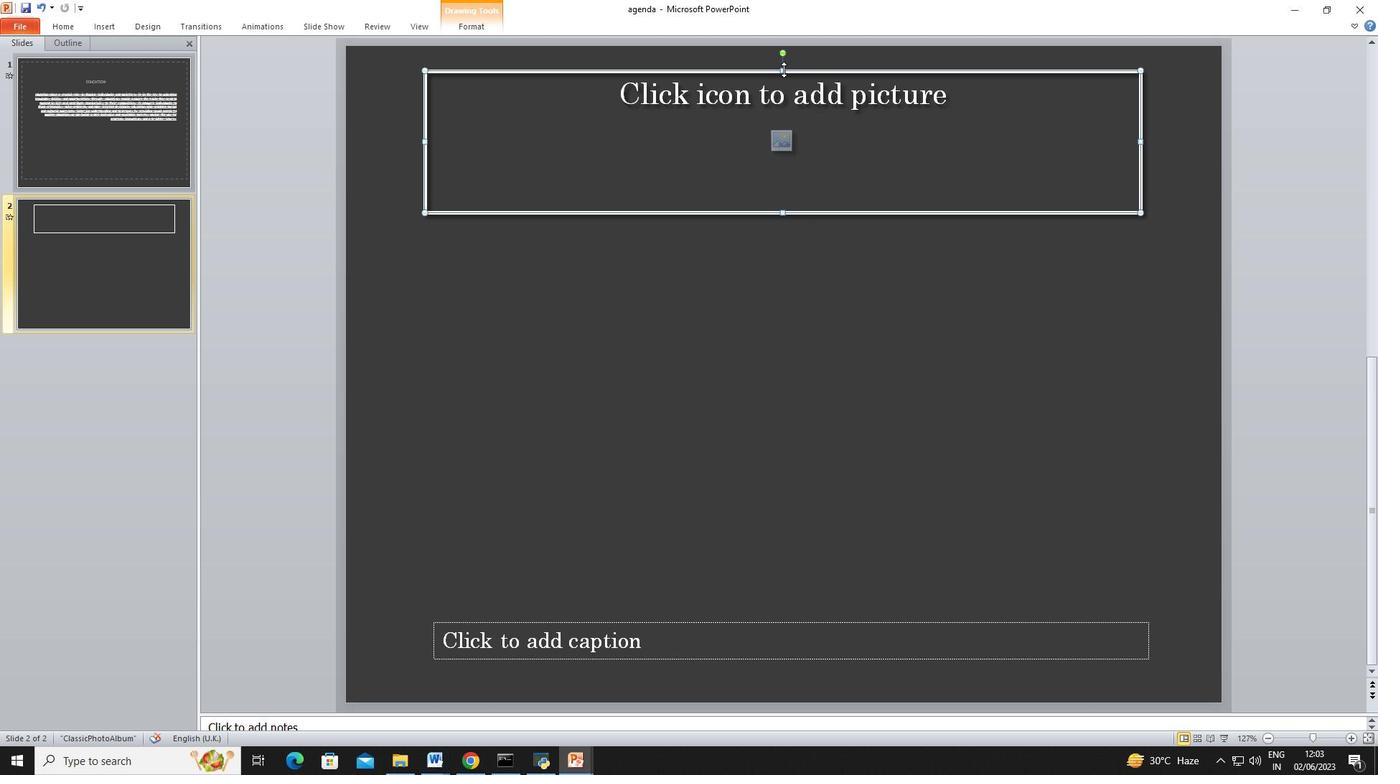 
Action: Mouse moved to (782, 214)
Screenshot: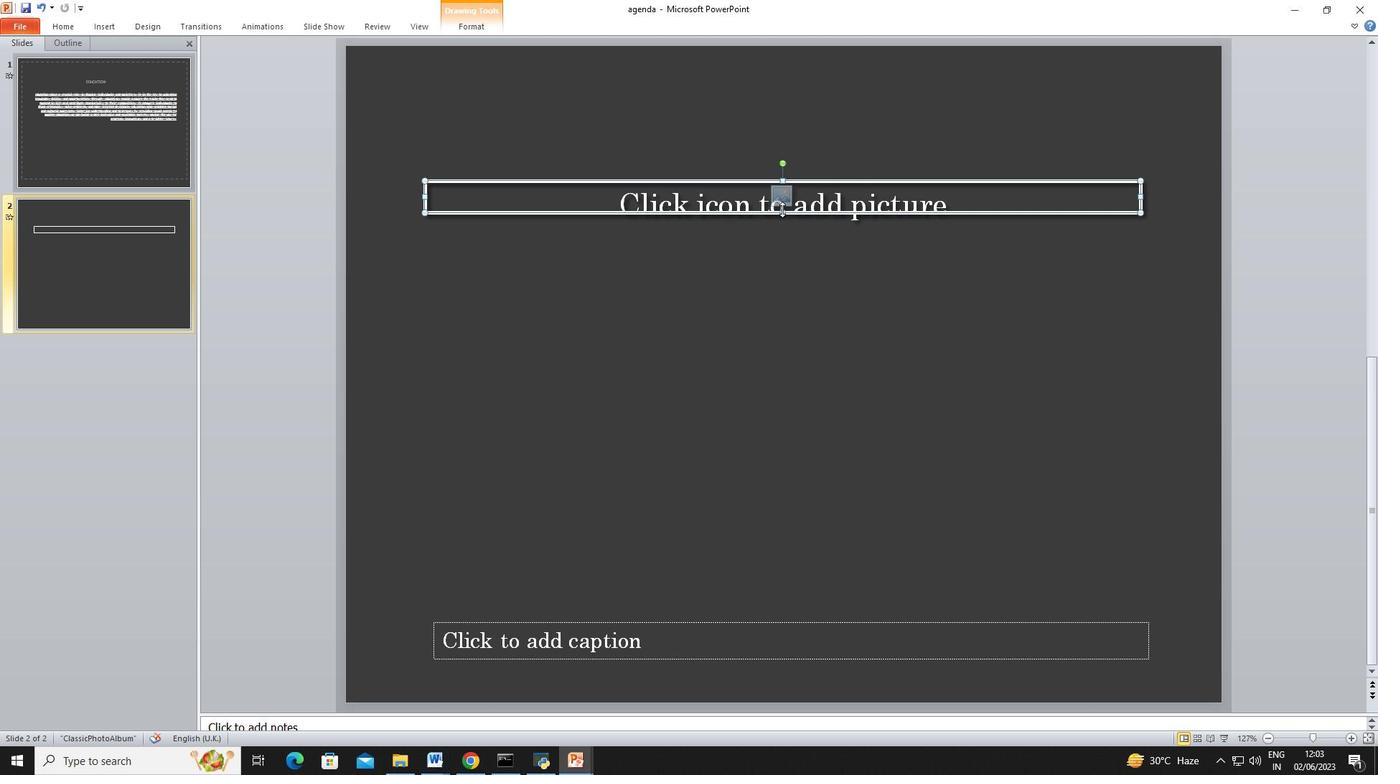 
Action: Mouse pressed left at (782, 213)
Screenshot: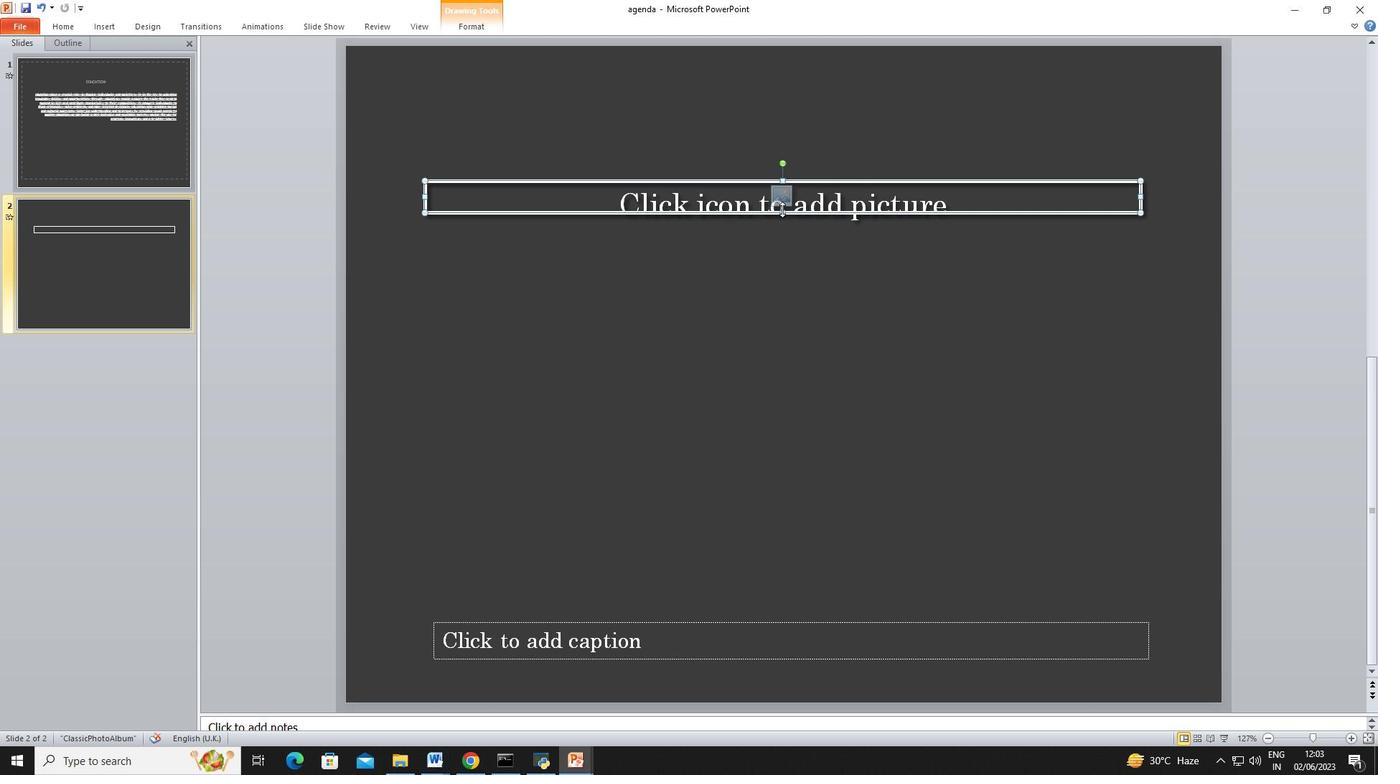 
Action: Mouse moved to (783, 180)
Screenshot: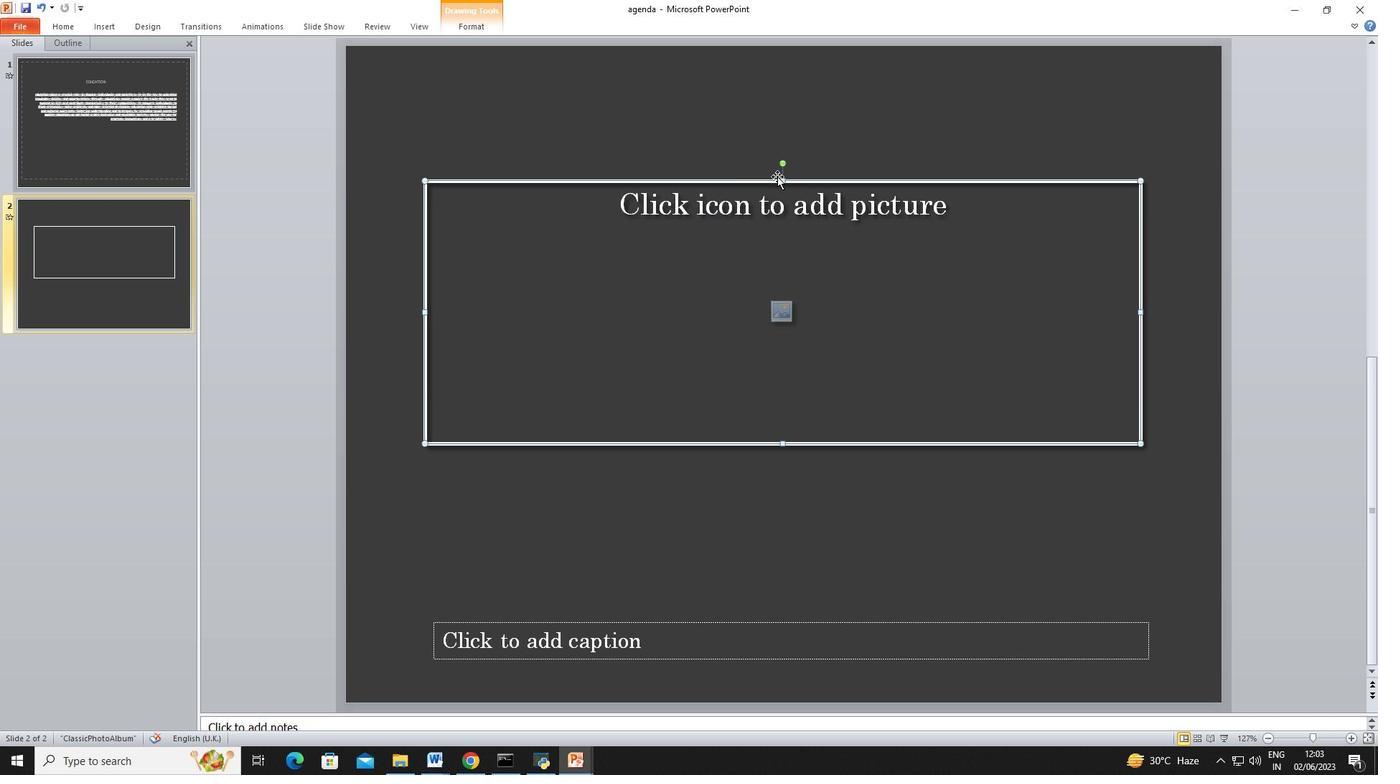 
Action: Mouse pressed left at (783, 180)
Screenshot: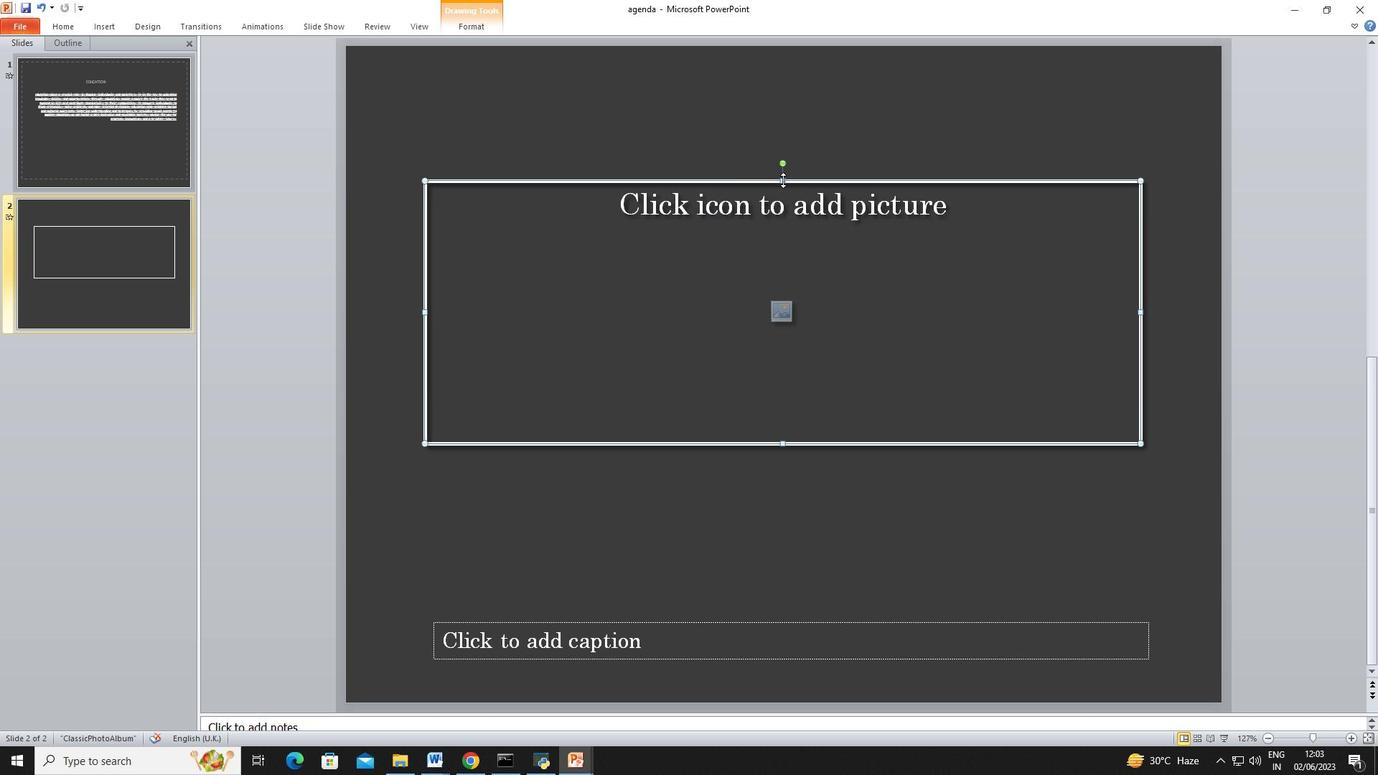 
Action: Mouse moved to (753, 658)
Screenshot: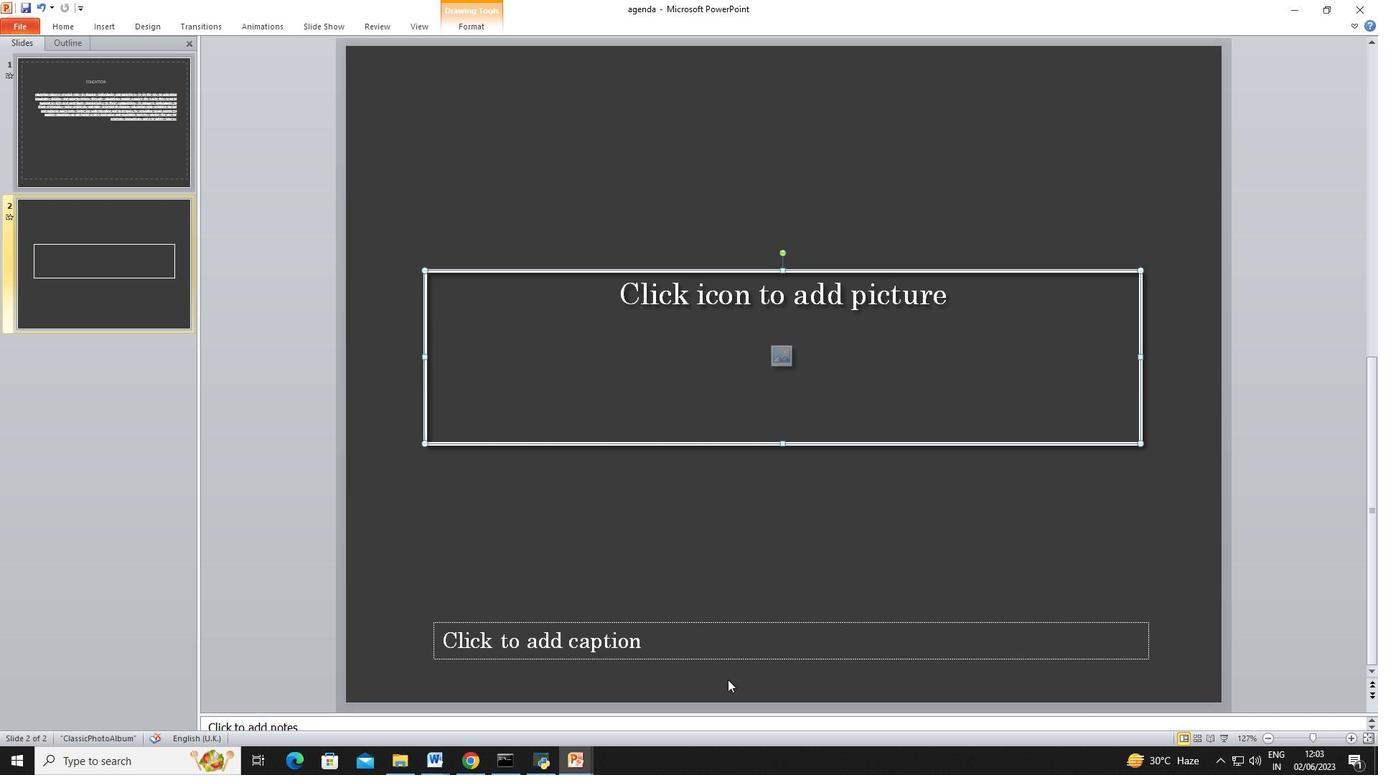 
Action: Mouse pressed left at (753, 658)
Screenshot: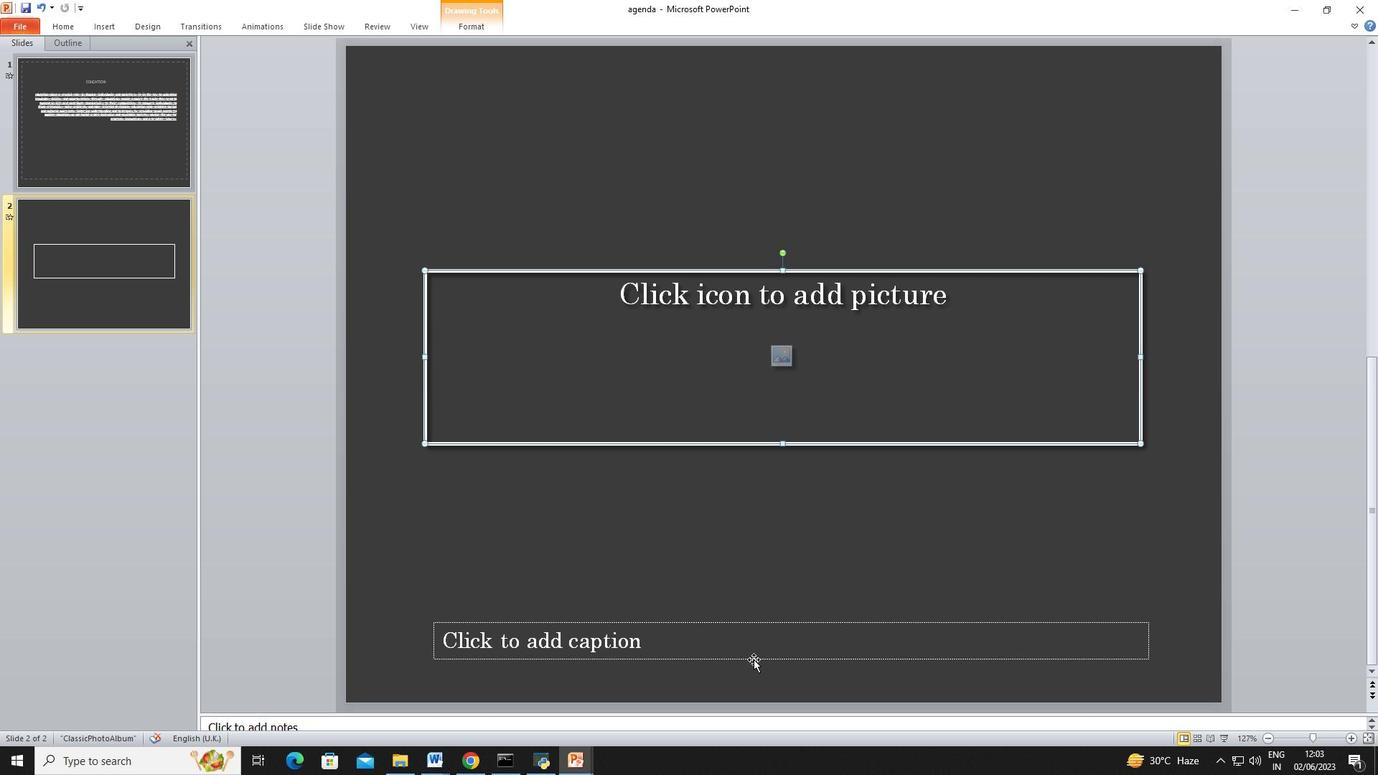 
Action: Mouse moved to (791, 602)
Screenshot: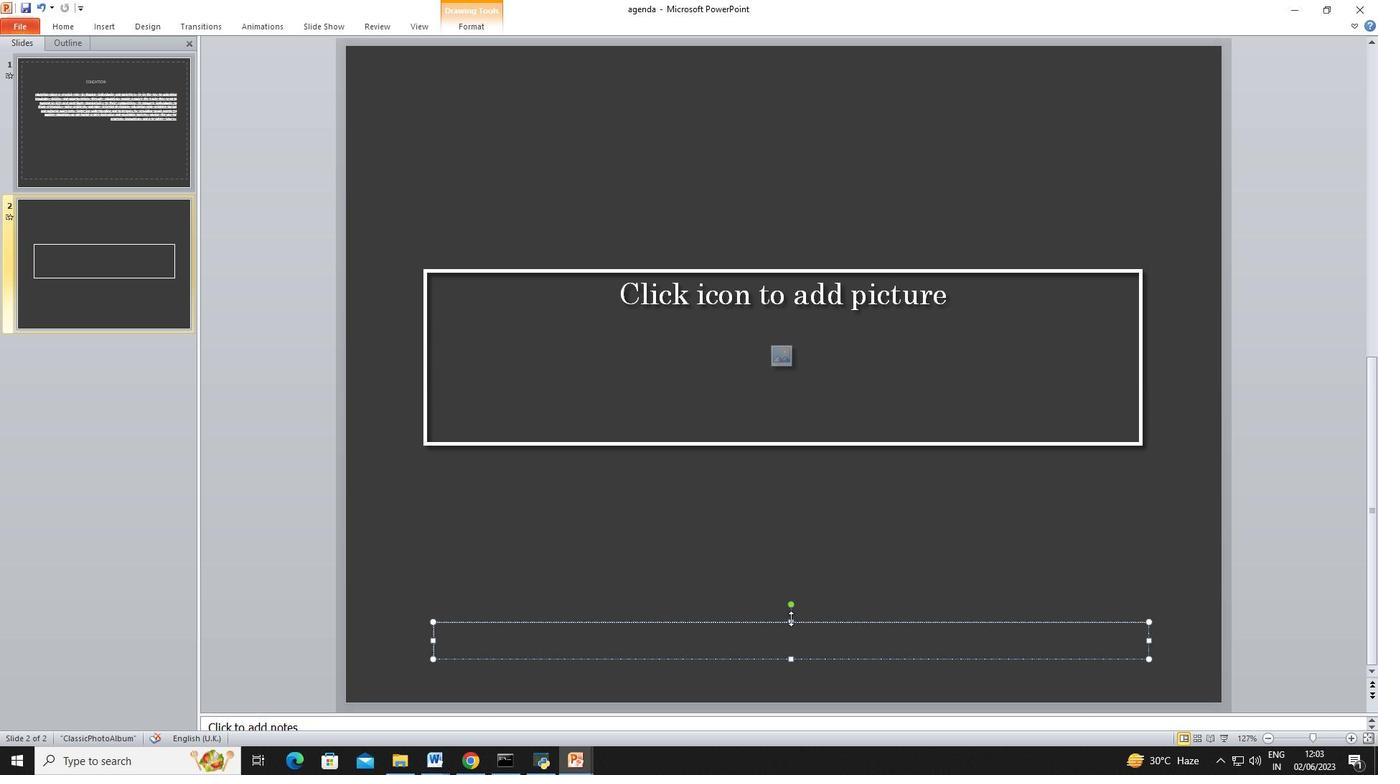 
Action: Mouse pressed left at (791, 602)
Screenshot: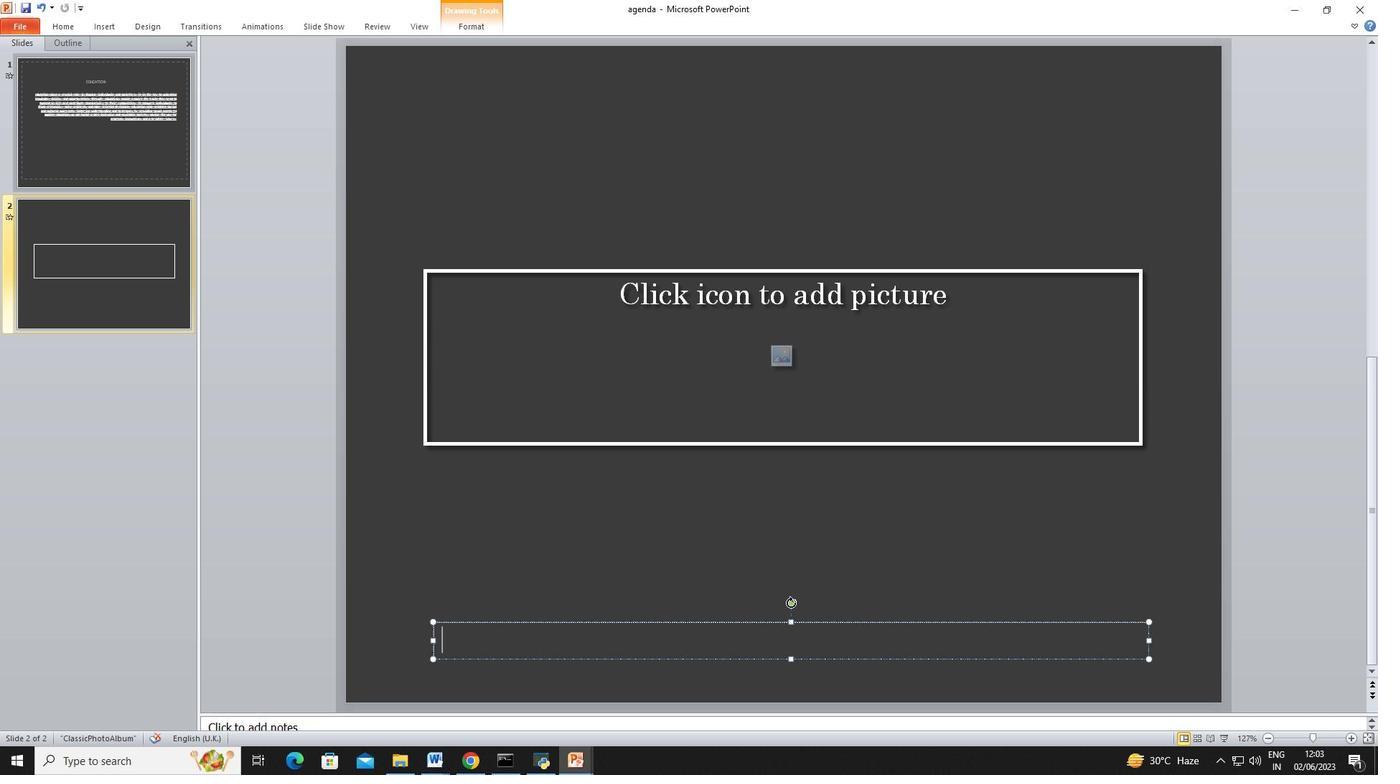 
Action: Mouse moved to (789, 621)
Screenshot: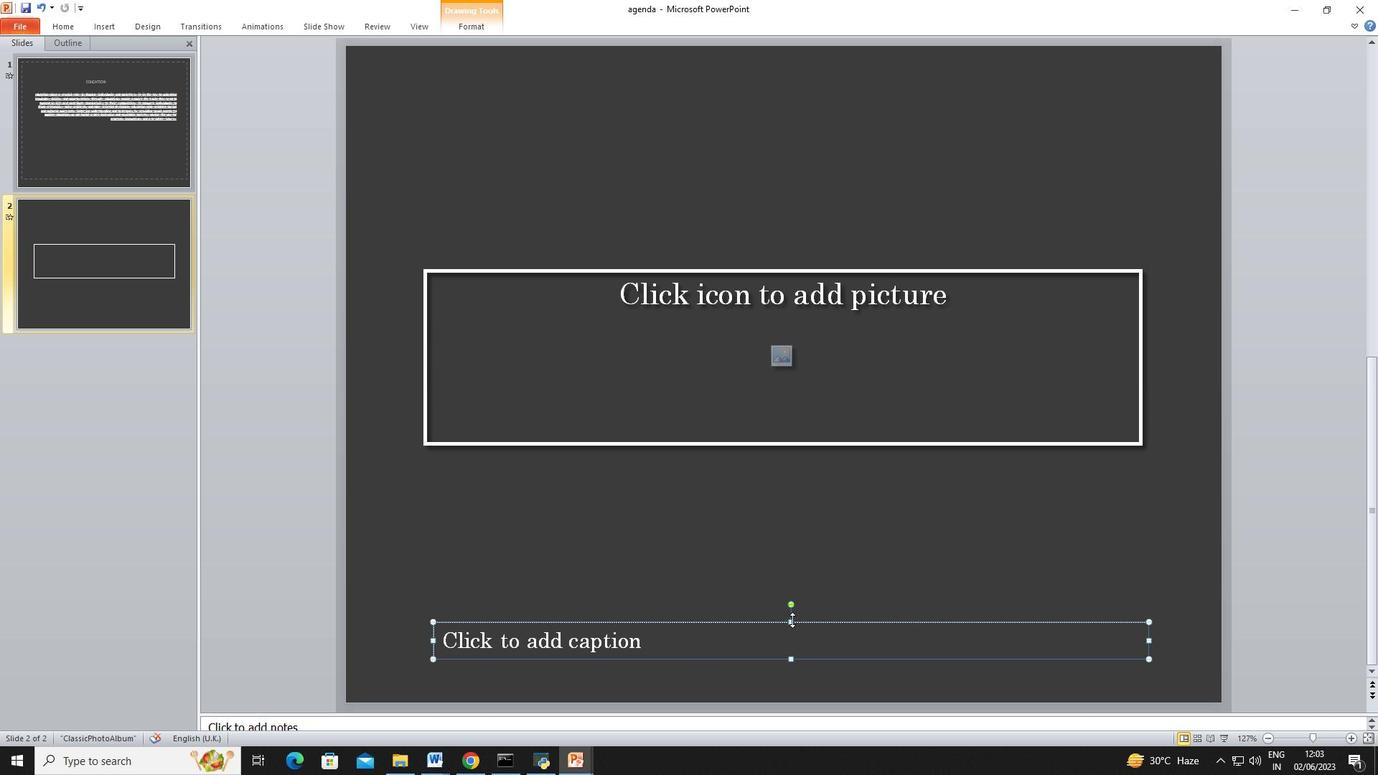 
Action: Mouse pressed left at (789, 621)
Screenshot: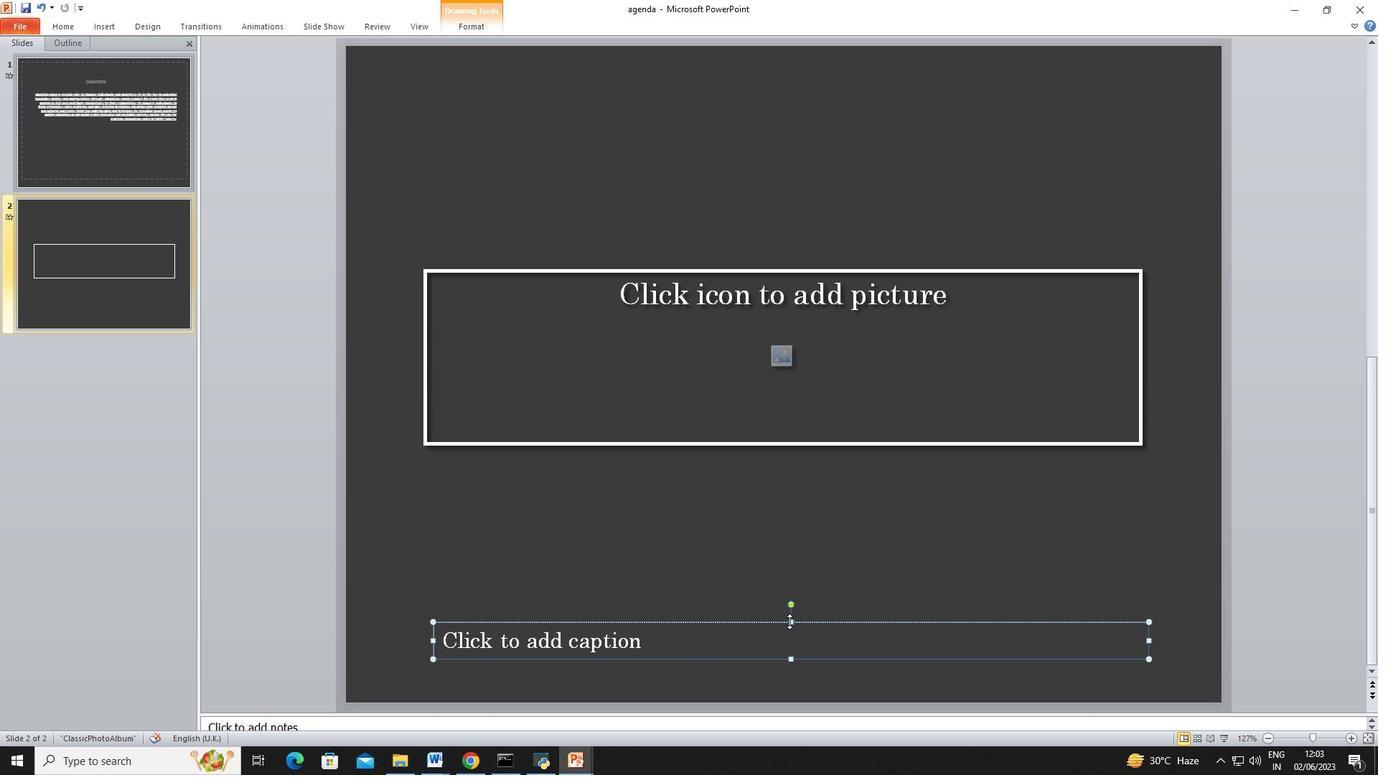 
Action: Mouse moved to (753, 554)
Screenshot: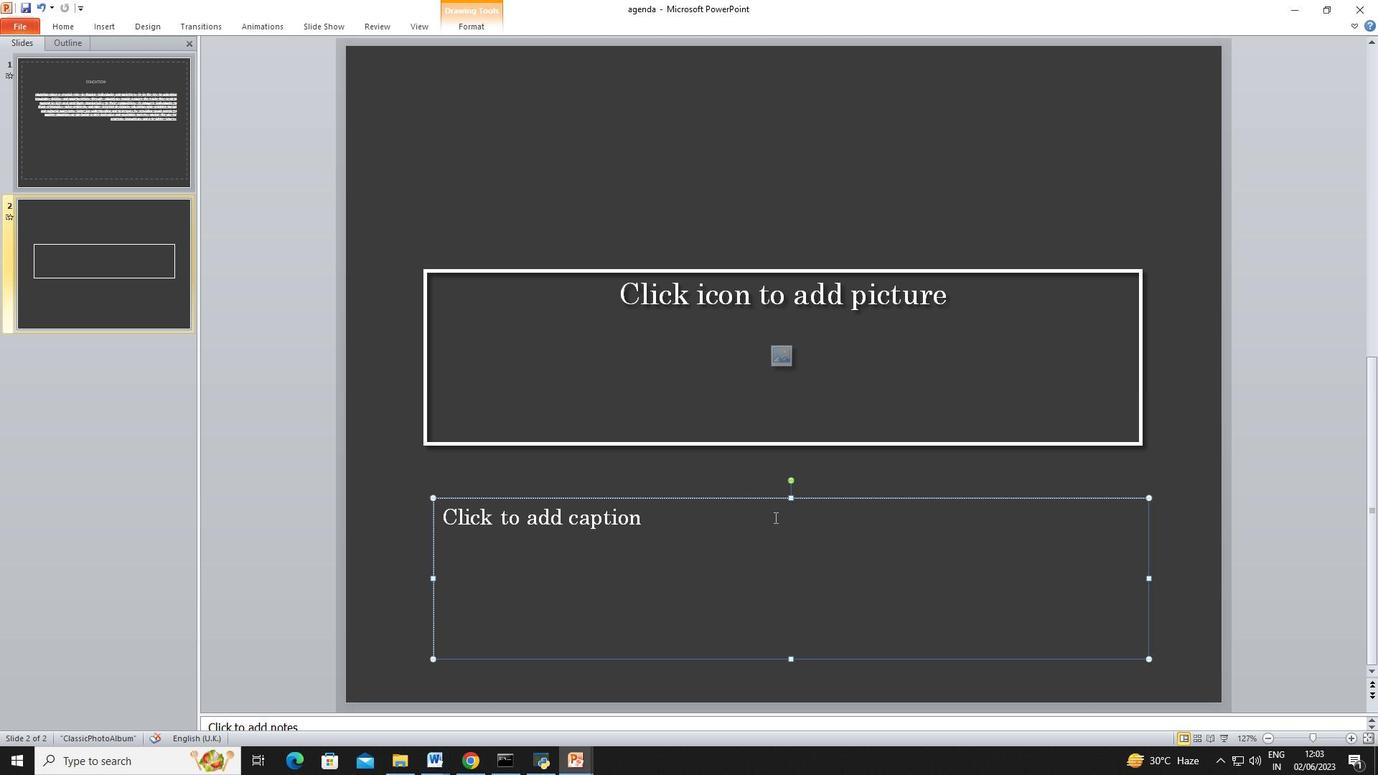 
Action: Mouse pressed left at (753, 554)
Screenshot: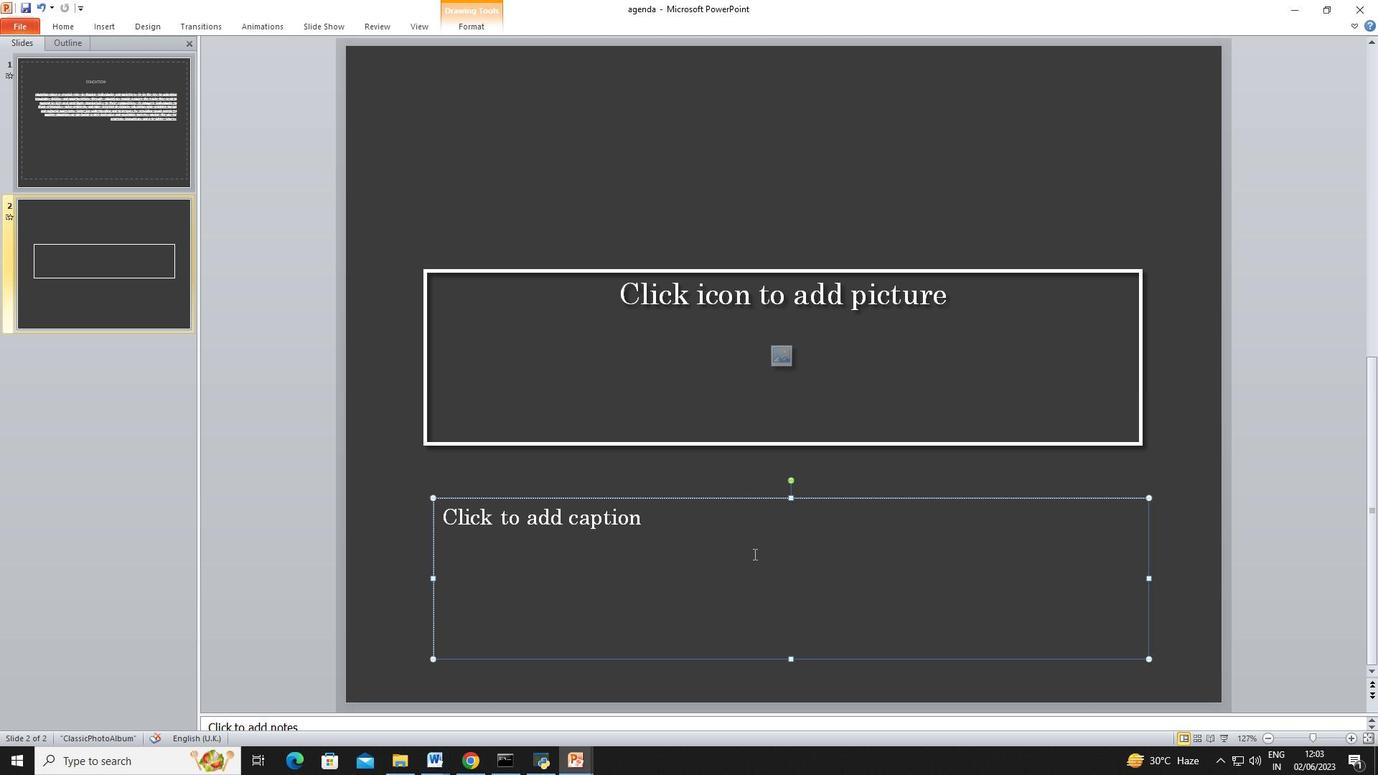 
Action: Mouse moved to (747, 553)
Screenshot: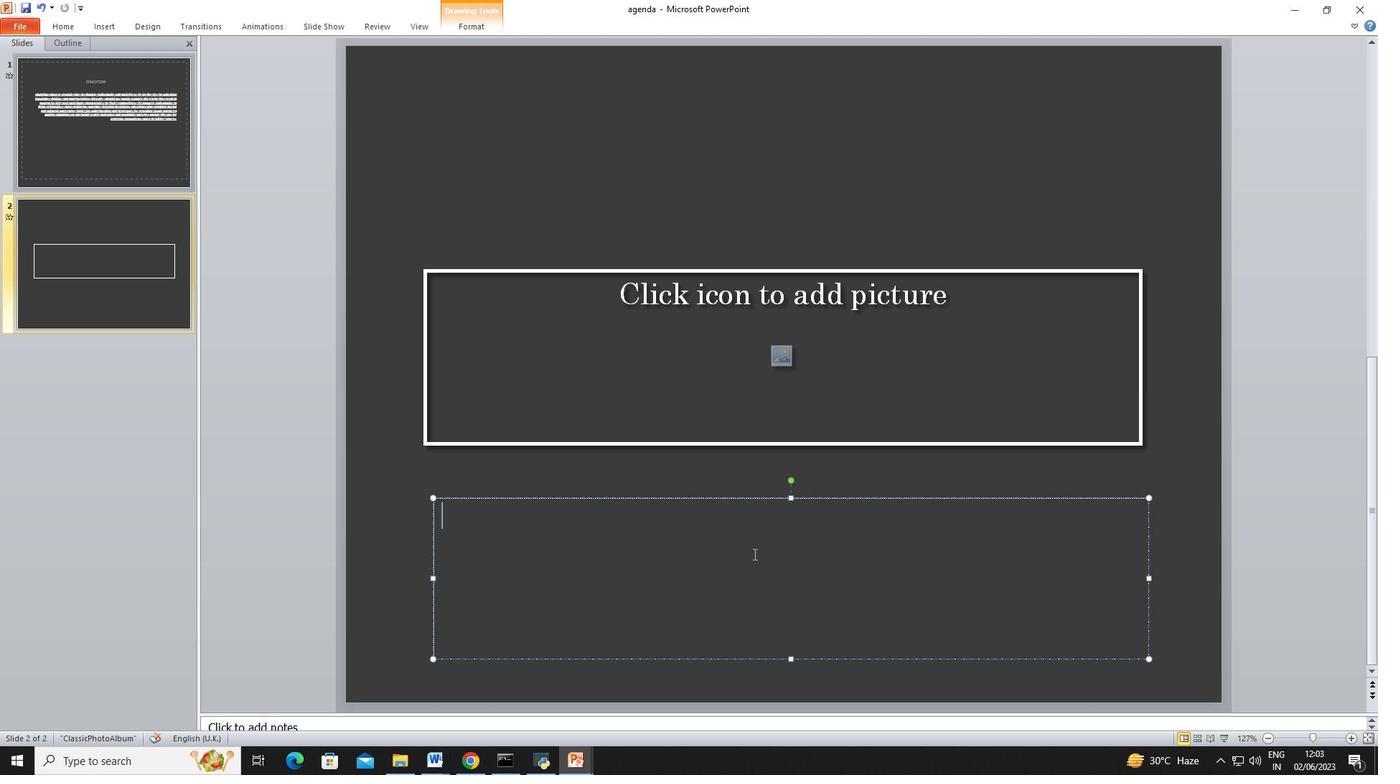 
Action: Key pressed <Key.shift><Key.shift><Key.shift>River
Screenshot: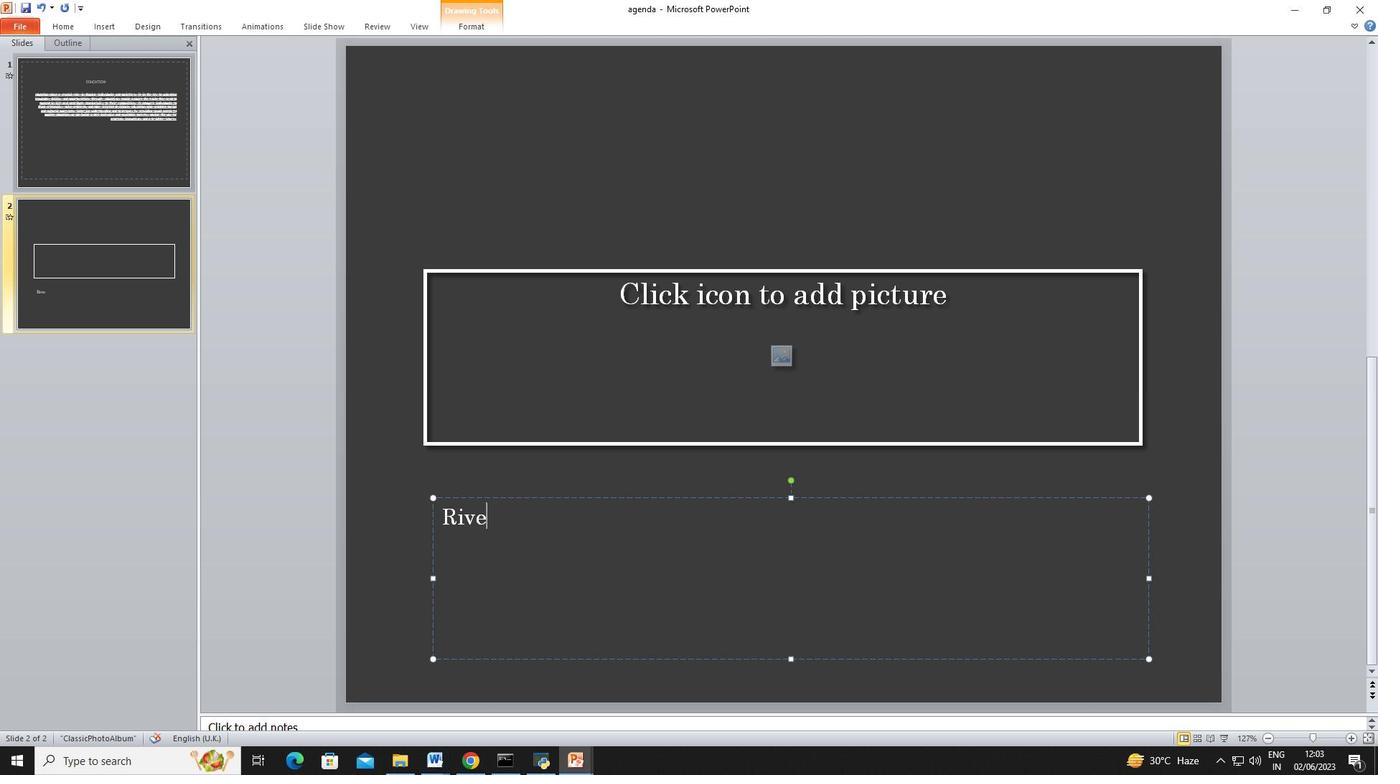 
Action: Mouse moved to (469, 775)
Screenshot: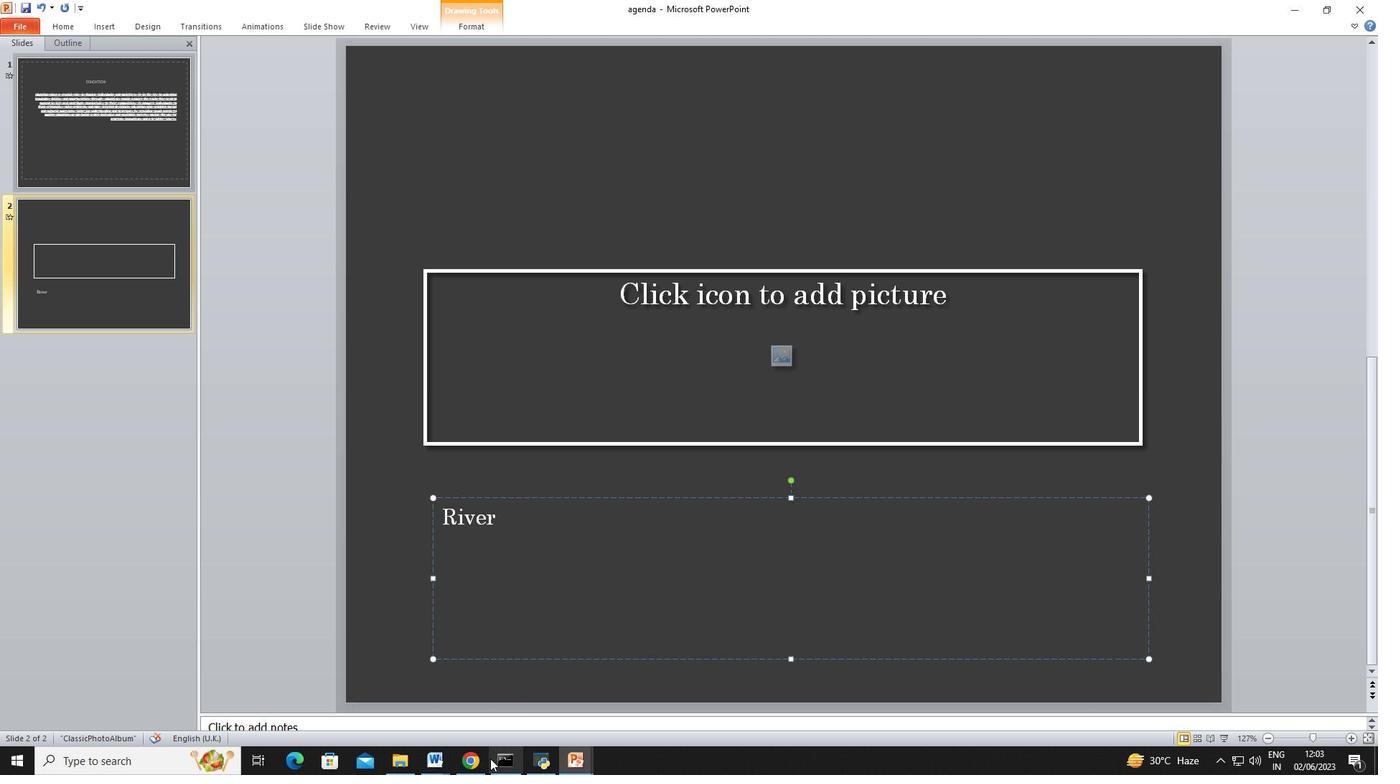 
Action: Mouse pressed left at (469, 774)
Screenshot: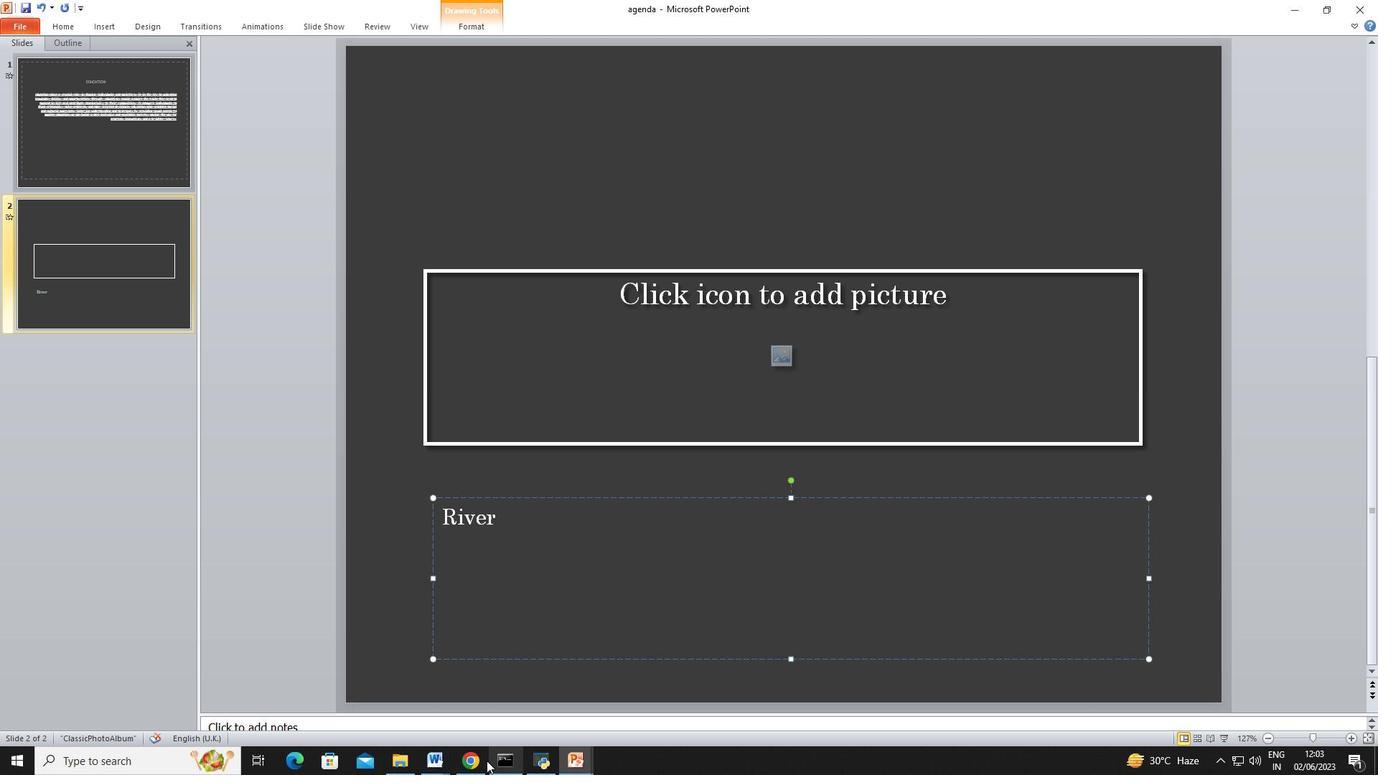 
Action: Mouse moved to (512, 7)
Screenshot: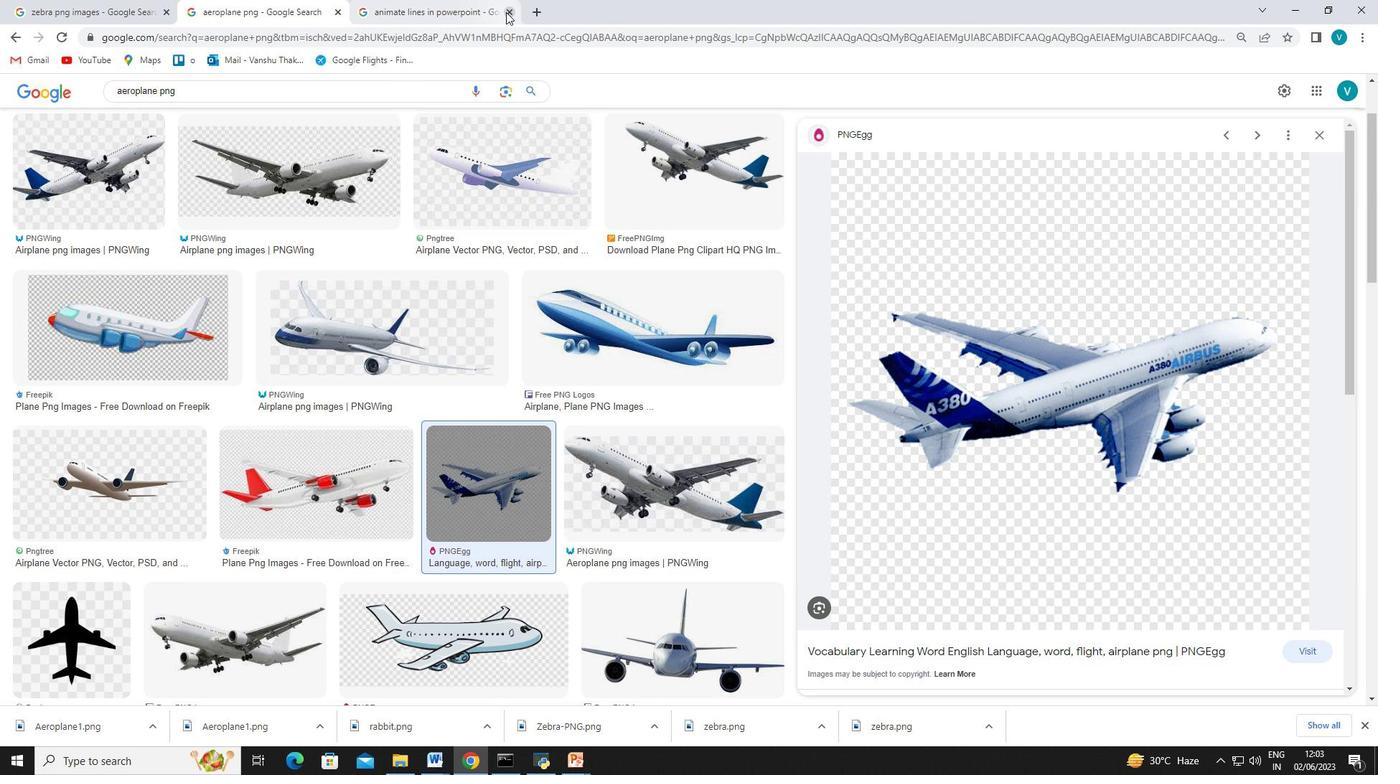 
Action: Mouse pressed left at (512, 7)
Screenshot: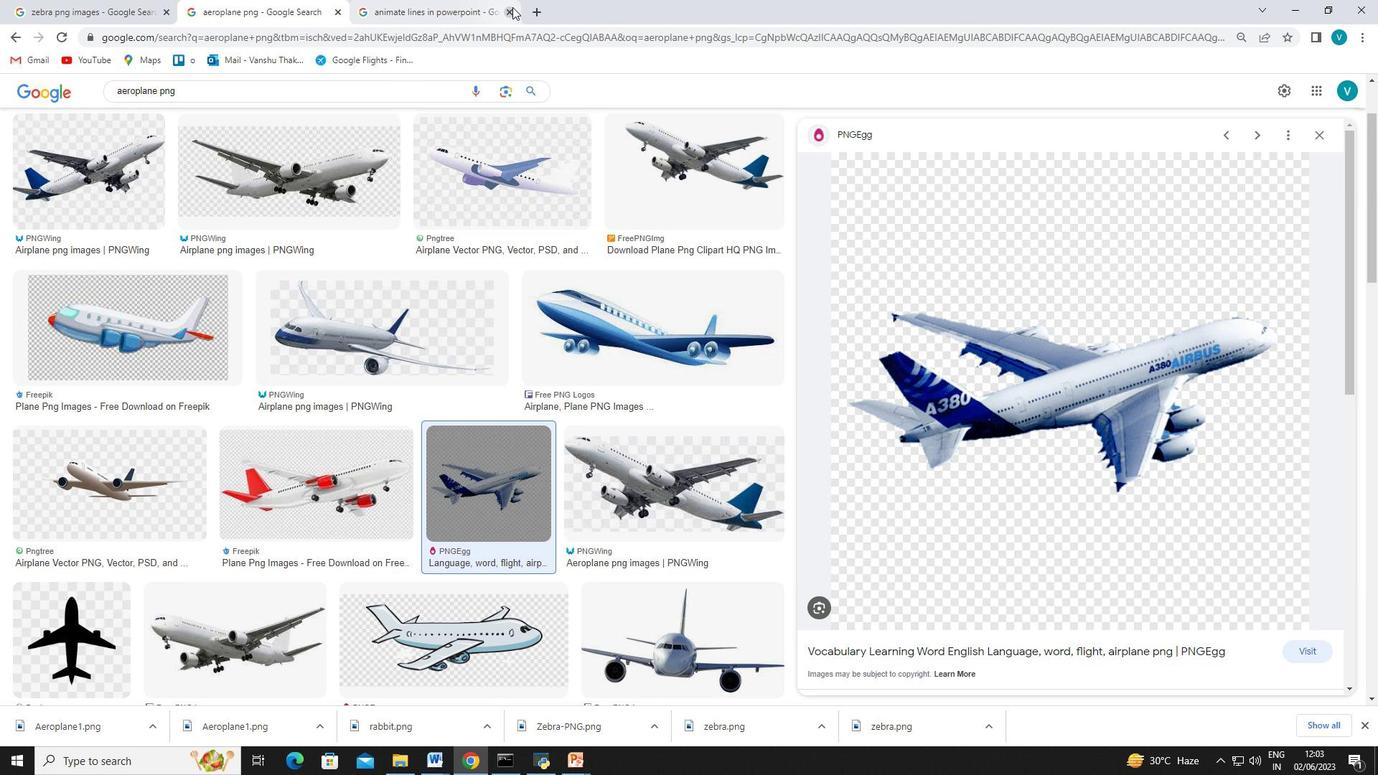 
Action: Mouse moved to (370, 10)
Screenshot: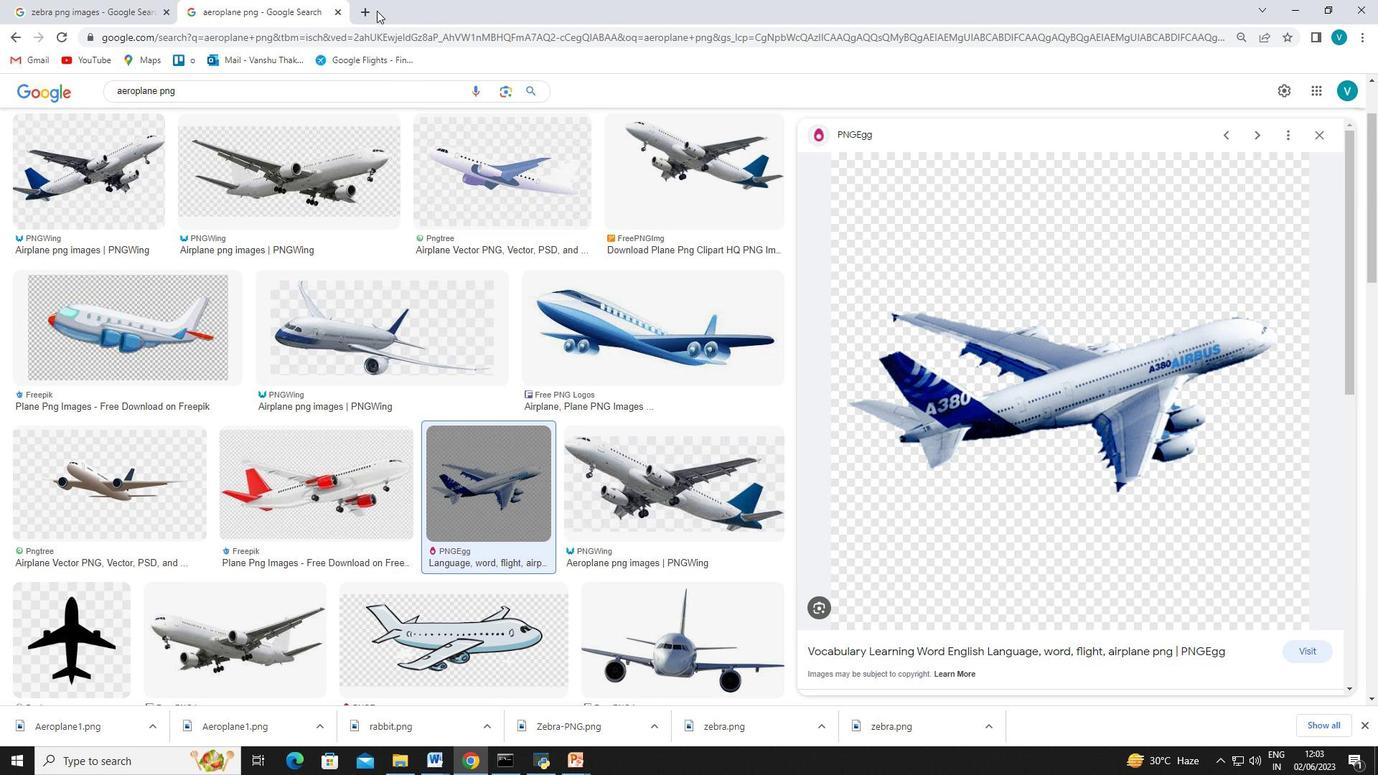 
Action: Mouse pressed left at (370, 10)
Screenshot: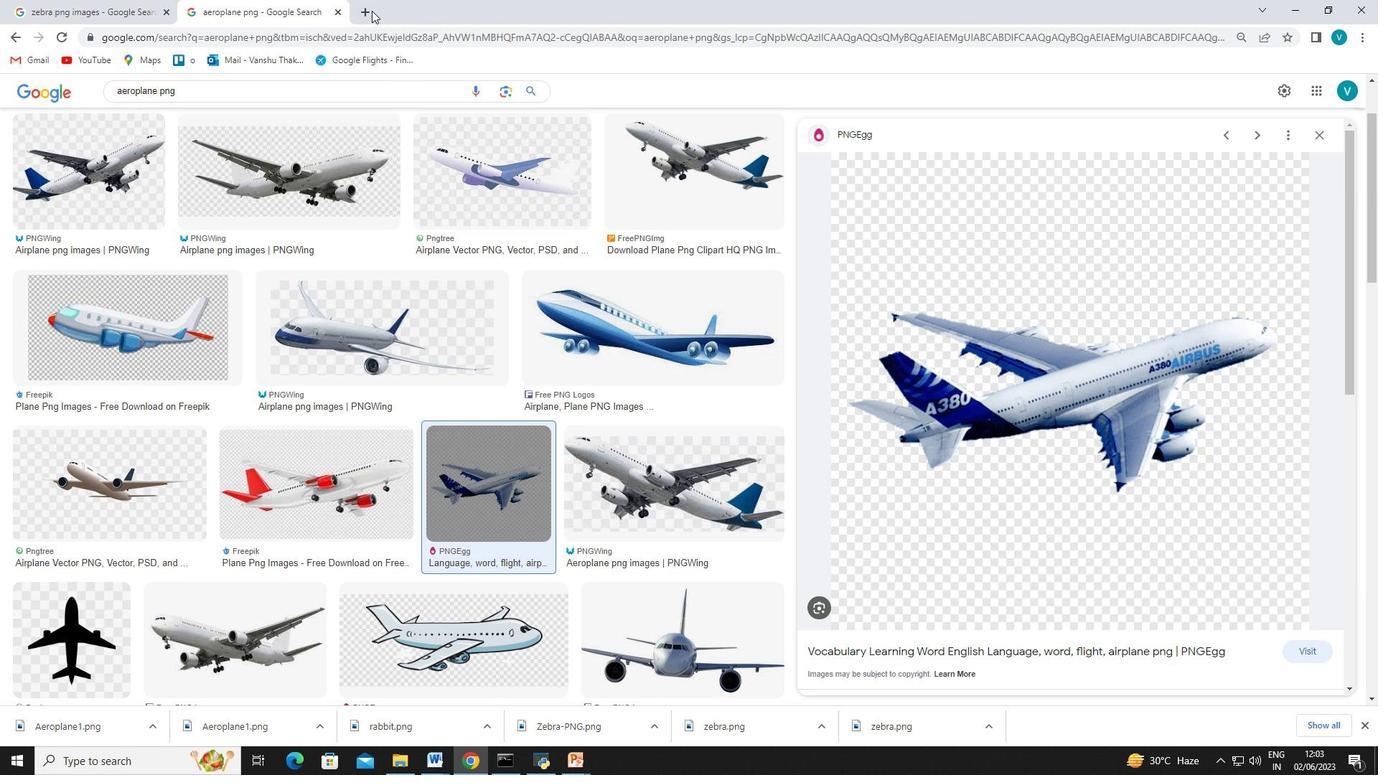 
Action: Mouse moved to (575, 305)
Screenshot: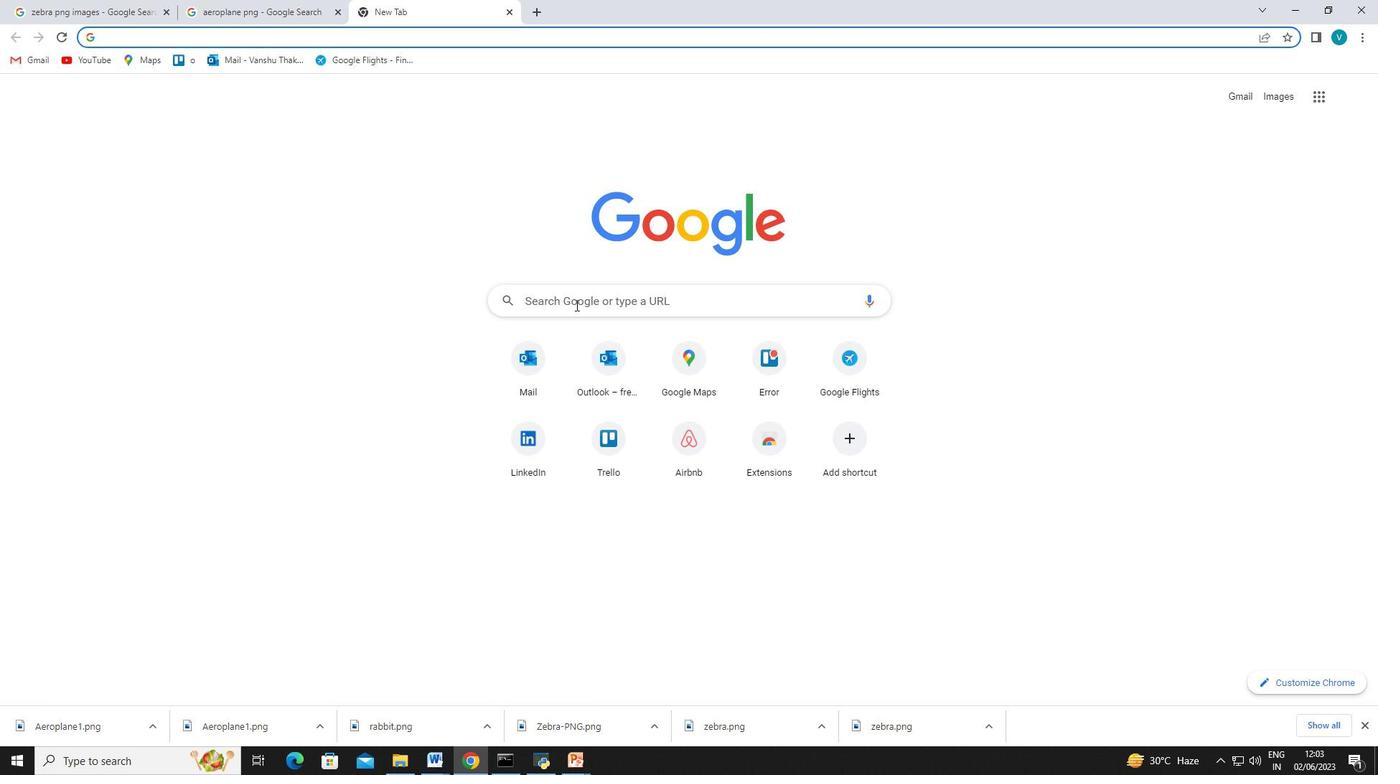 
Action: Mouse pressed left at (575, 305)
Screenshot: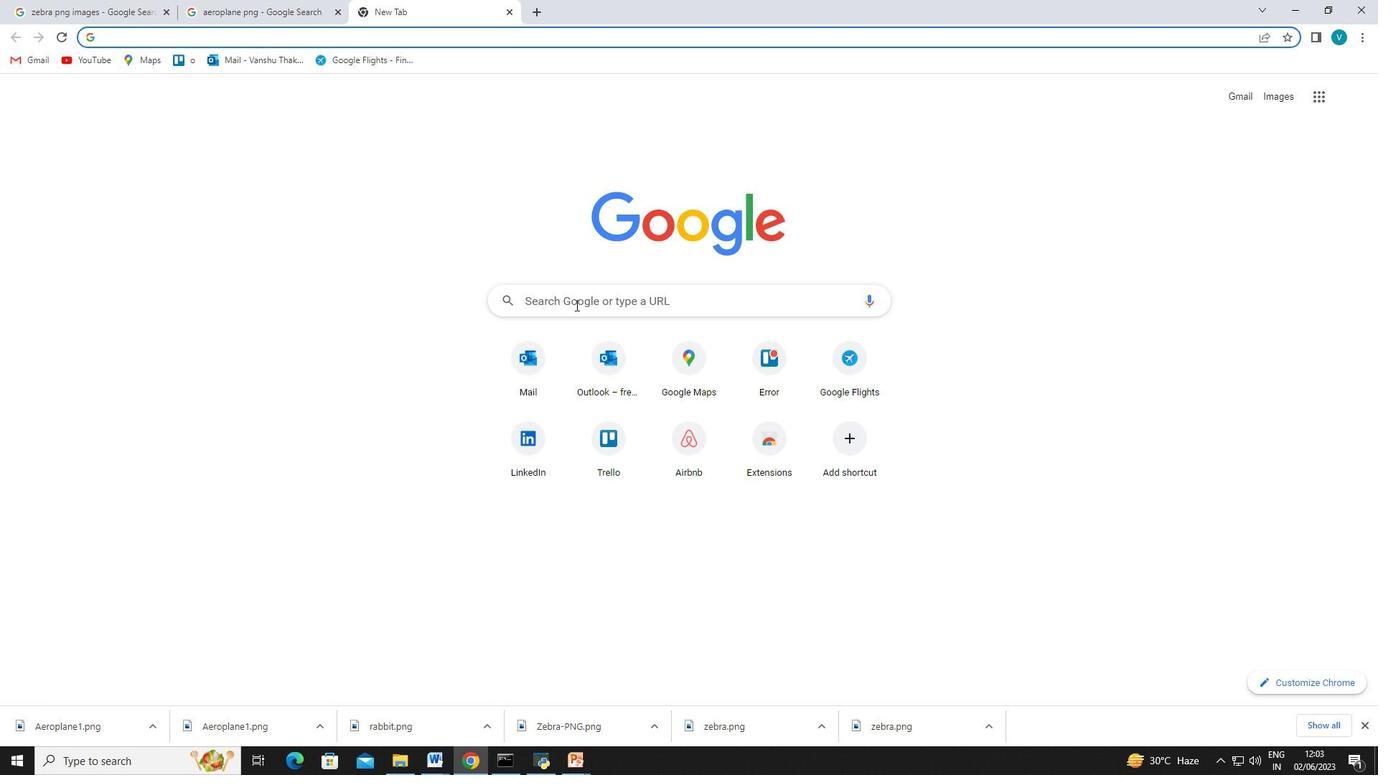 
Action: Key pressed river<Key.space>png<Key.down><Key.enter>
Screenshot: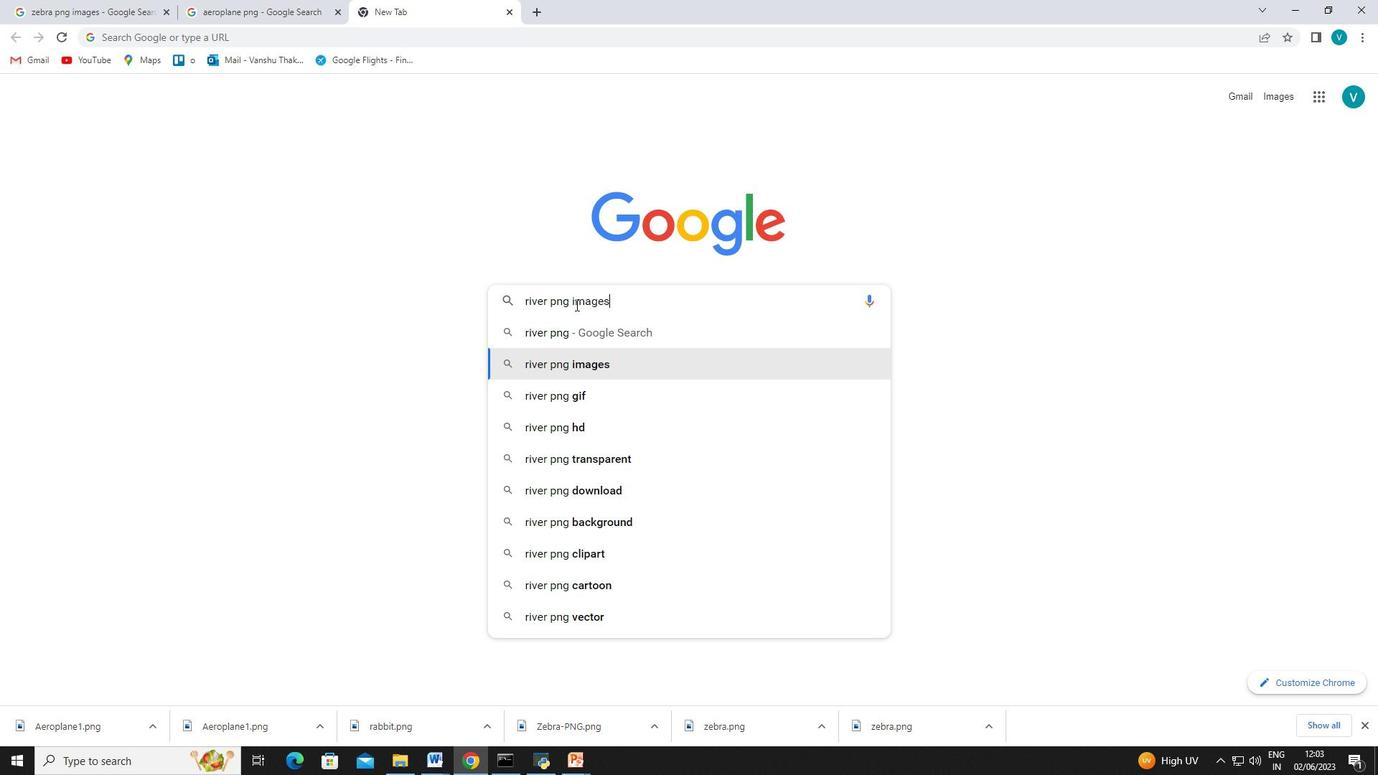 
Action: Mouse moved to (351, 300)
Screenshot: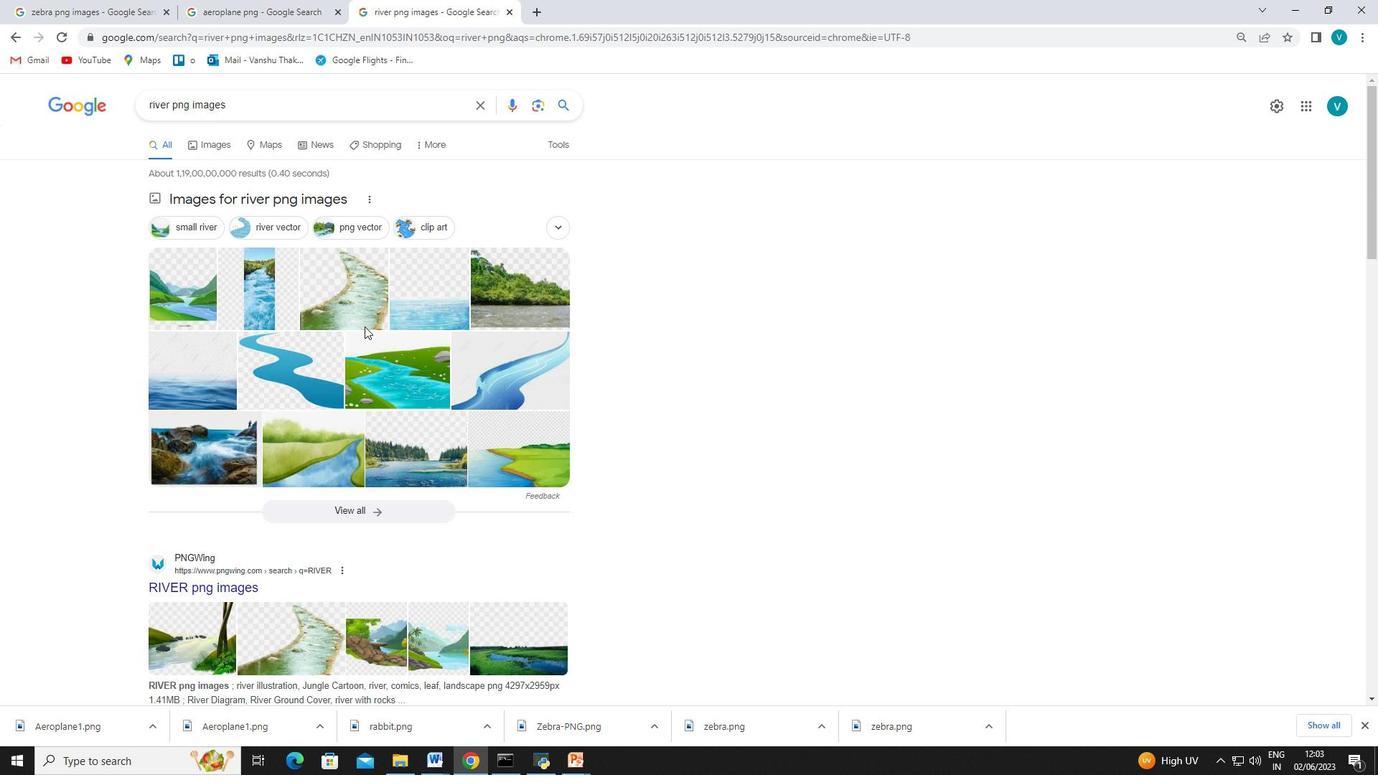 
Action: Mouse pressed left at (351, 300)
Screenshot: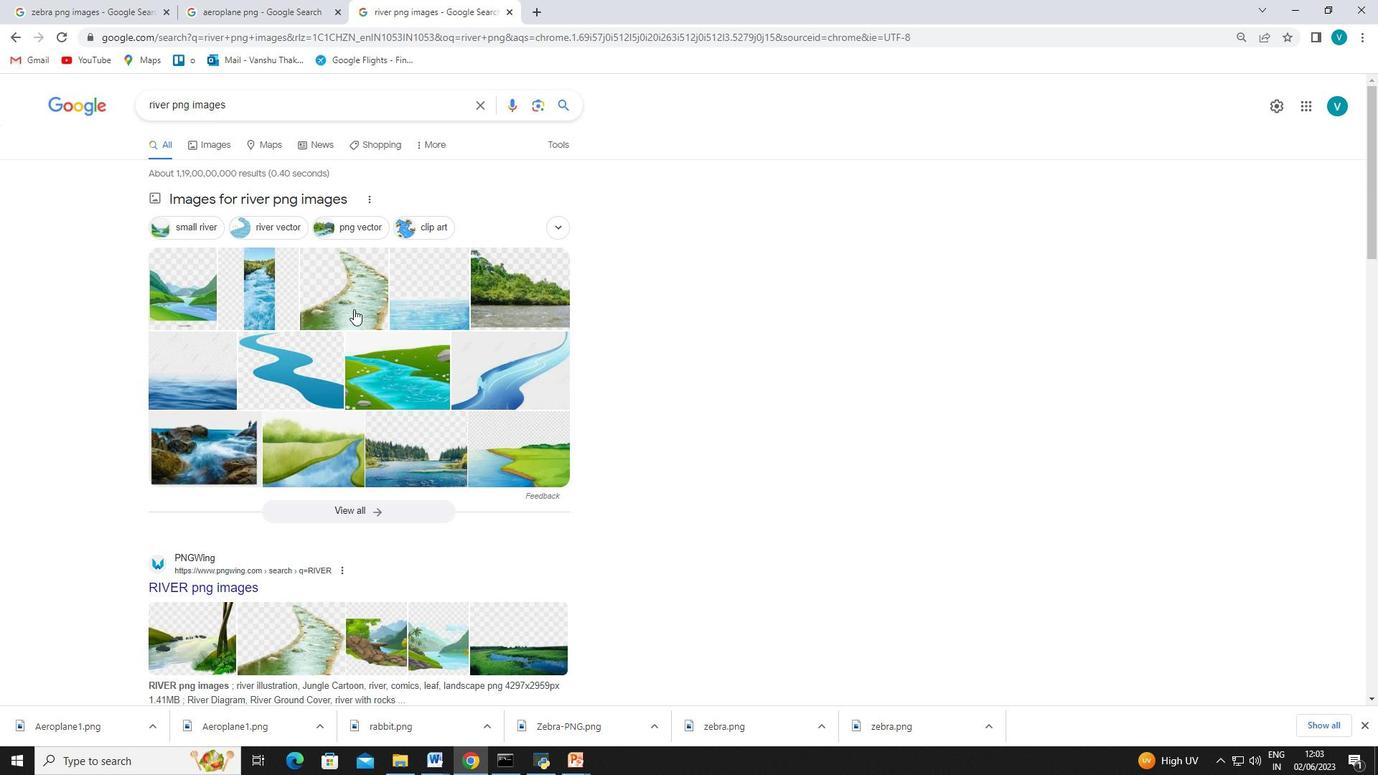 
Action: Mouse moved to (493, 386)
Screenshot: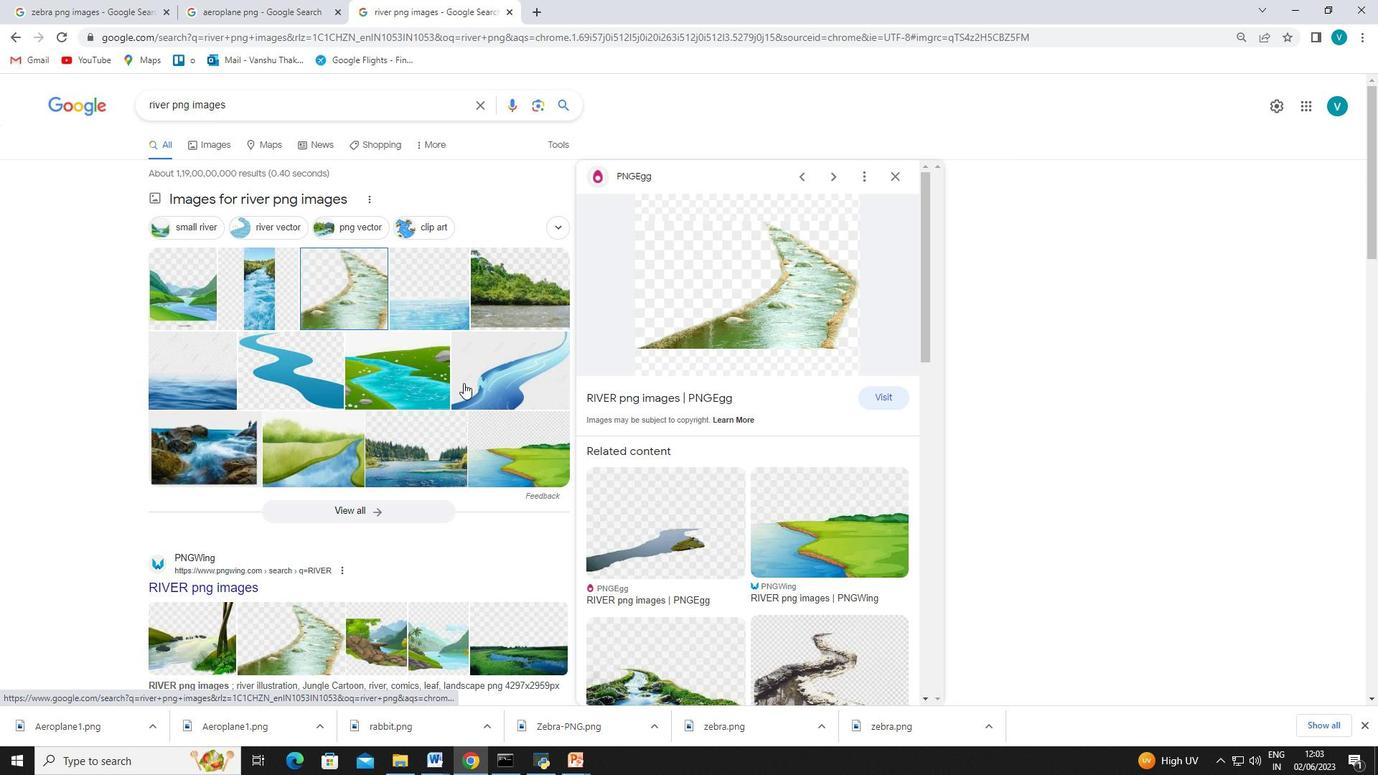 
Action: Mouse pressed left at (493, 386)
Screenshot: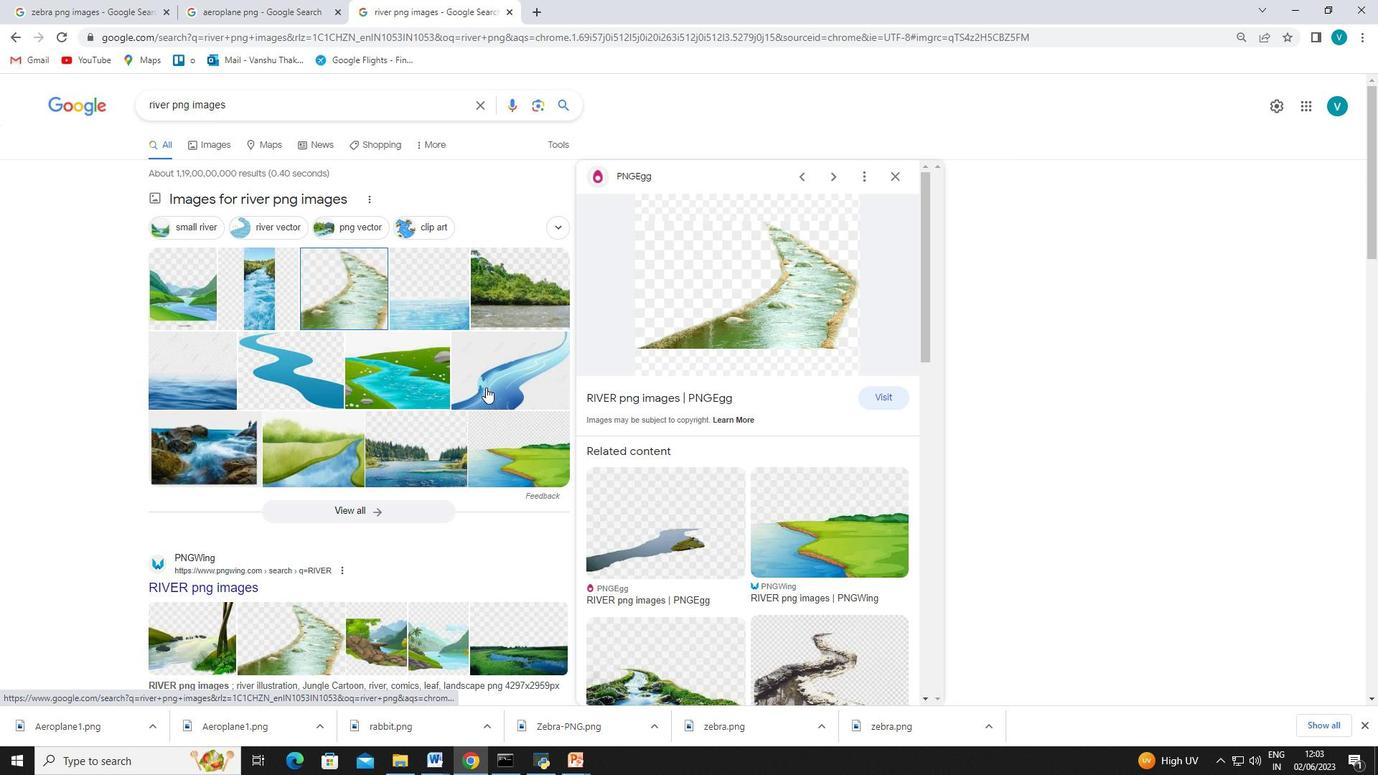 
Action: Mouse moved to (354, 373)
Screenshot: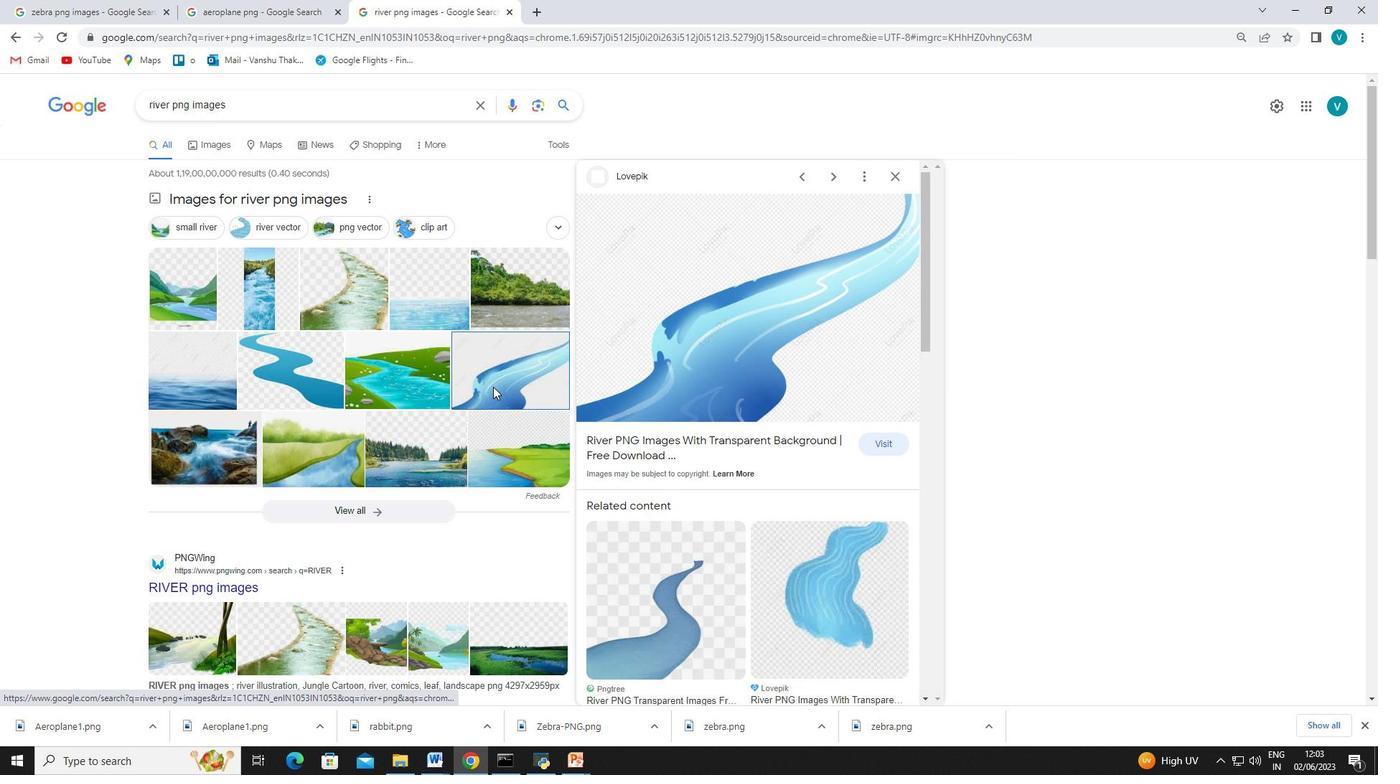 
Action: Mouse pressed left at (354, 373)
Screenshot: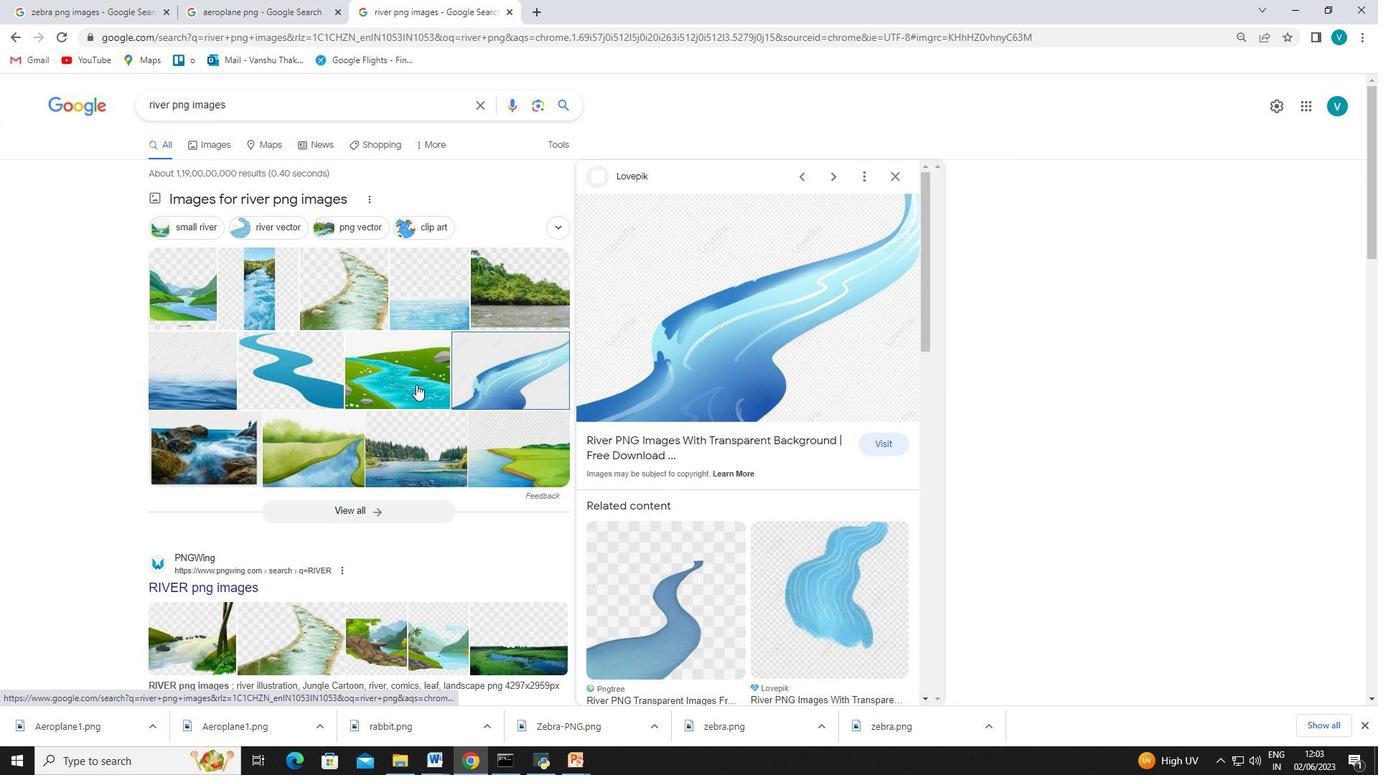 
Action: Mouse moved to (731, 237)
Screenshot: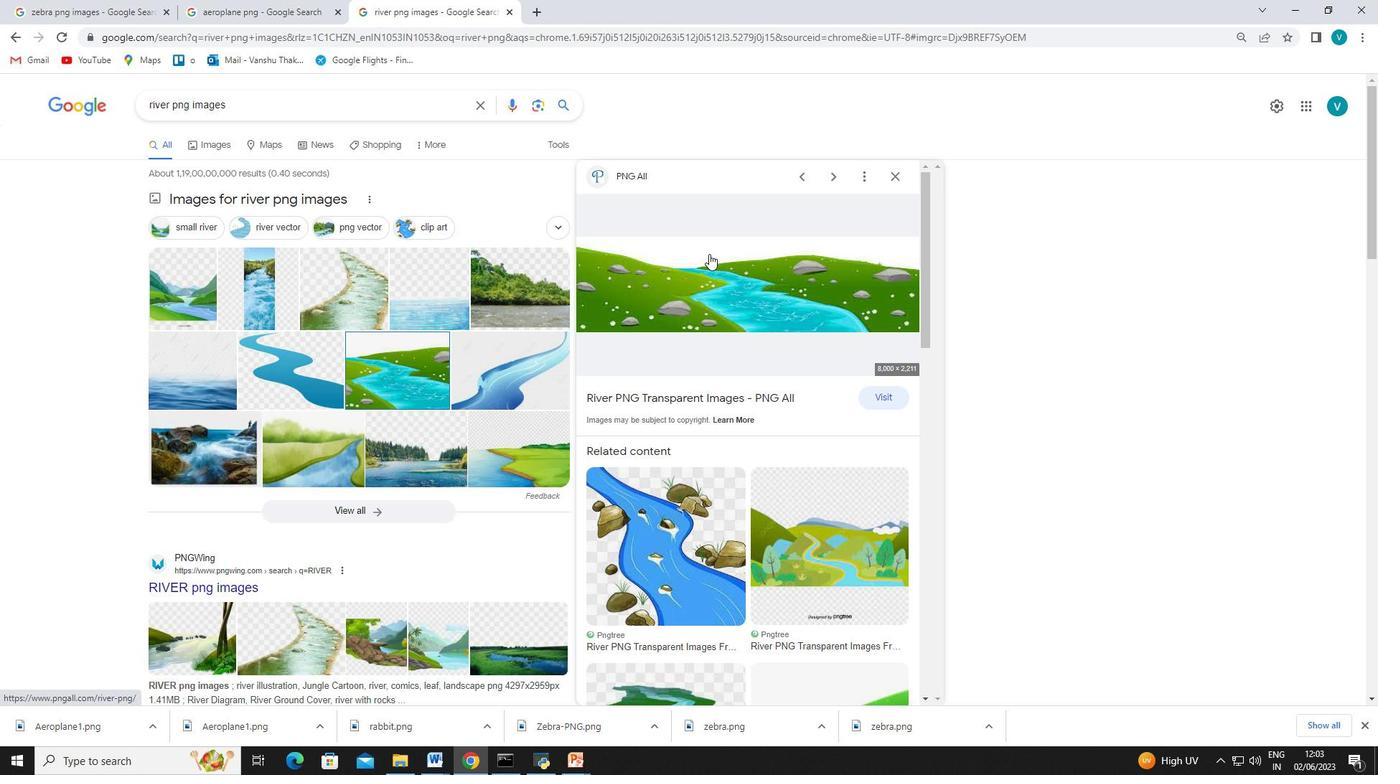 
Action: Mouse pressed right at (731, 237)
Screenshot: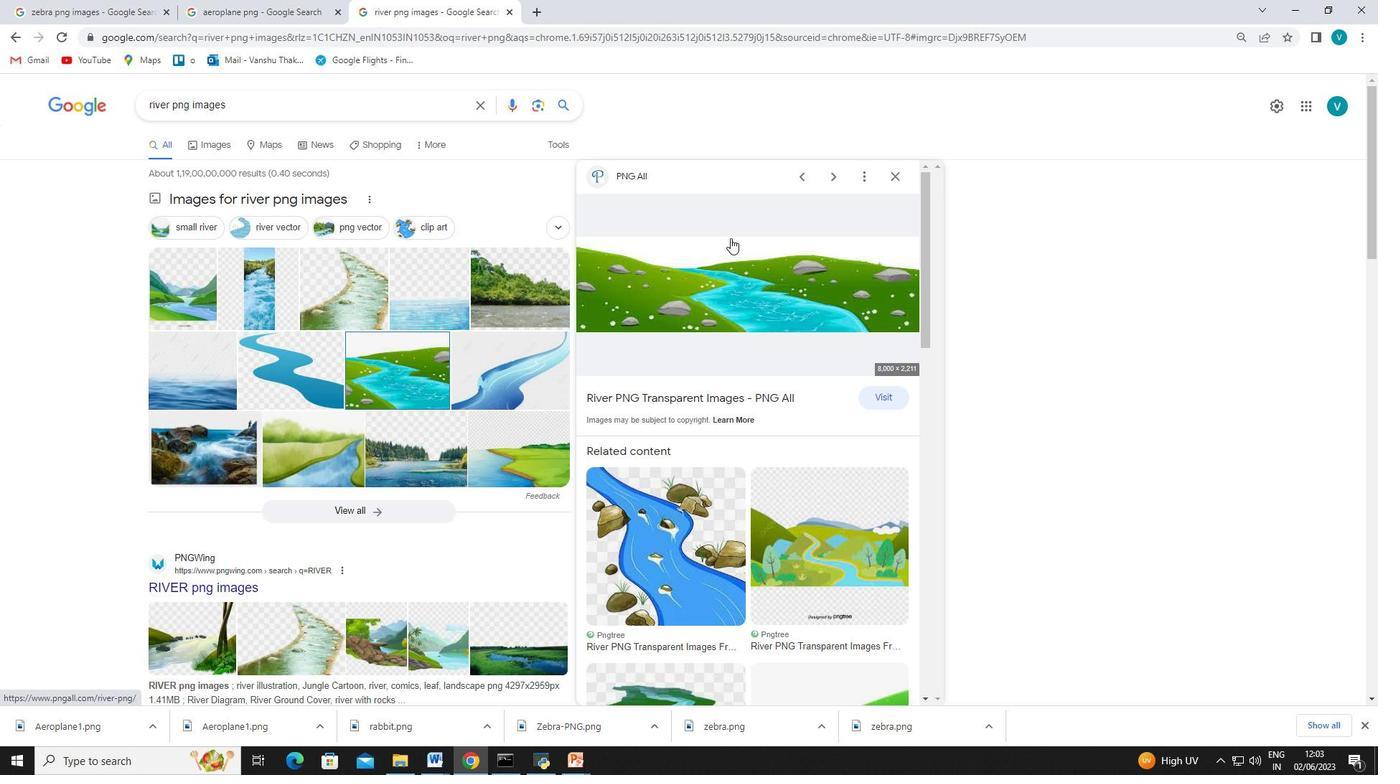 
Action: Mouse moved to (197, 456)
Screenshot: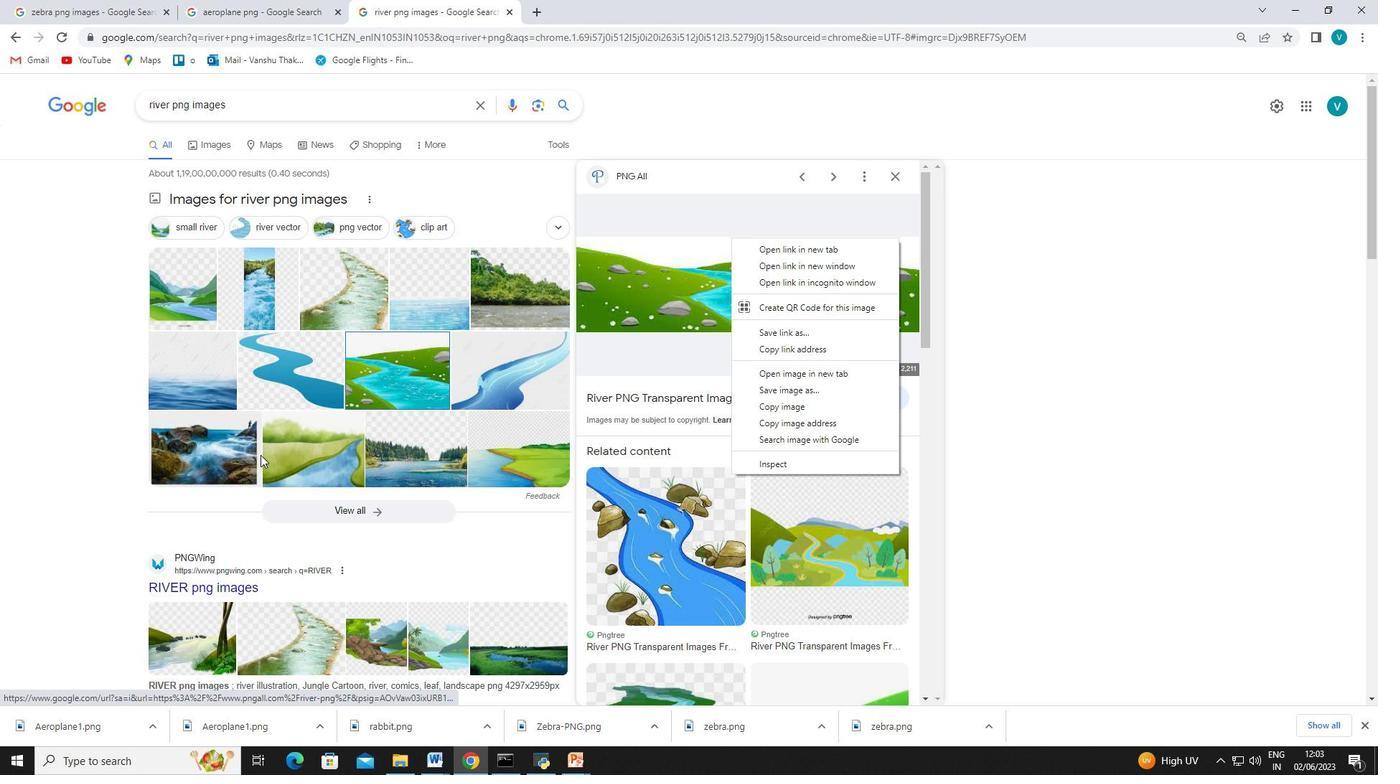
Action: Mouse pressed left at (197, 456)
Screenshot: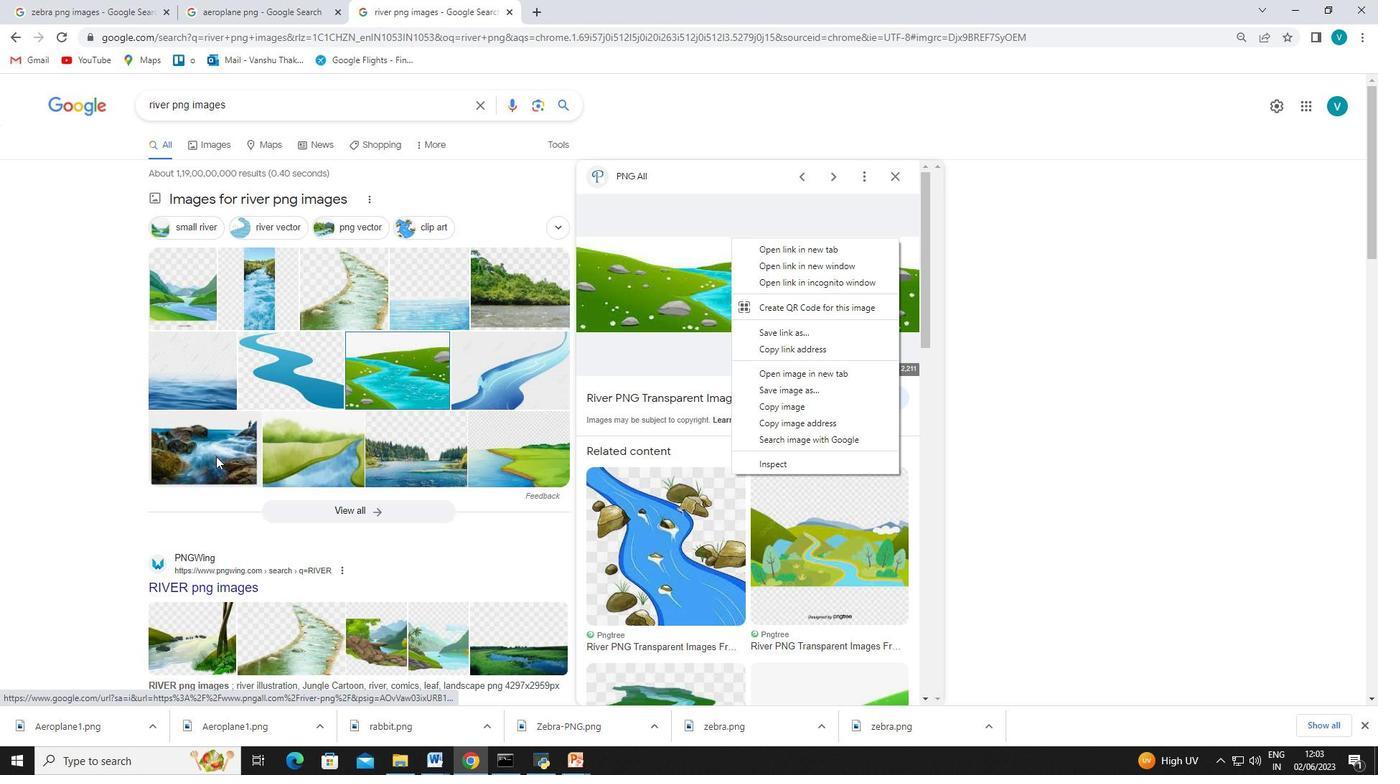 
Action: Mouse moved to (326, 434)
Screenshot: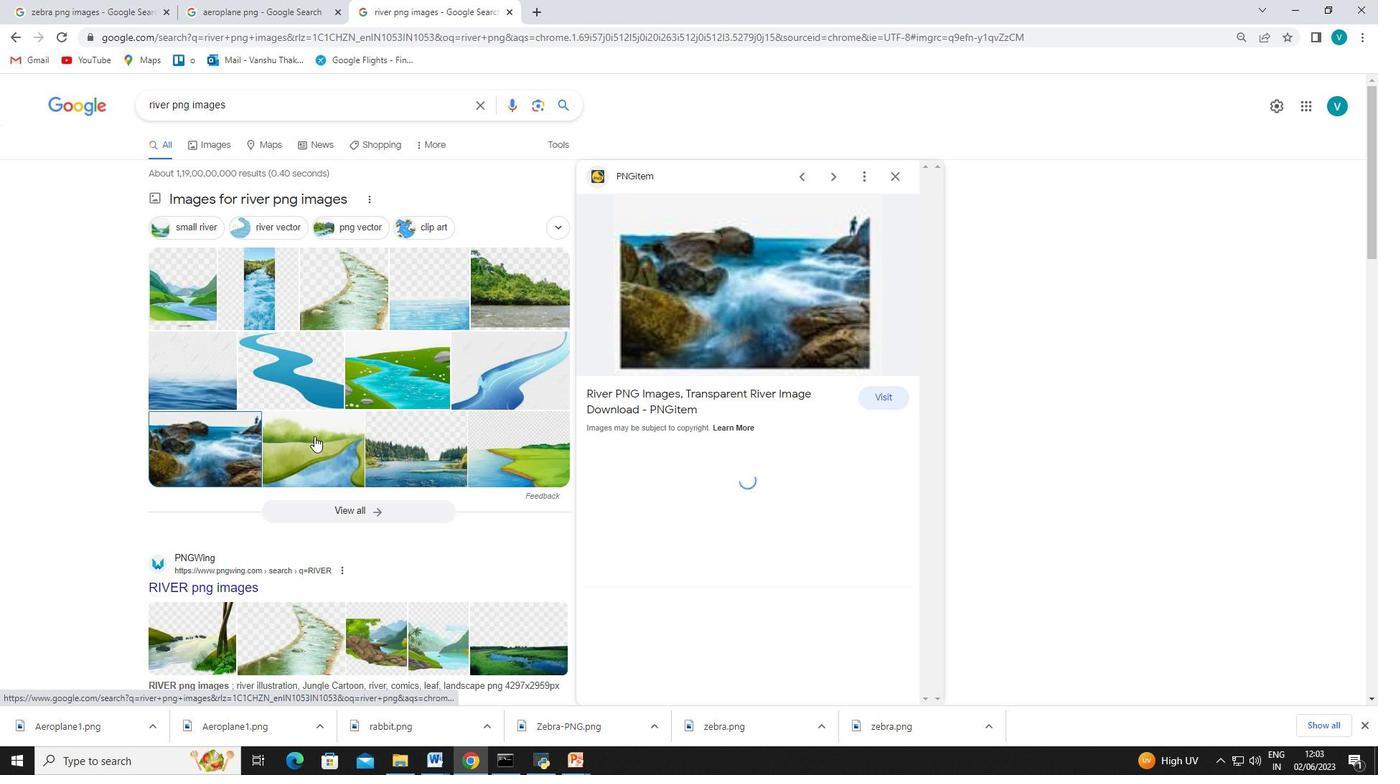 
Action: Mouse pressed left at (326, 434)
Screenshot: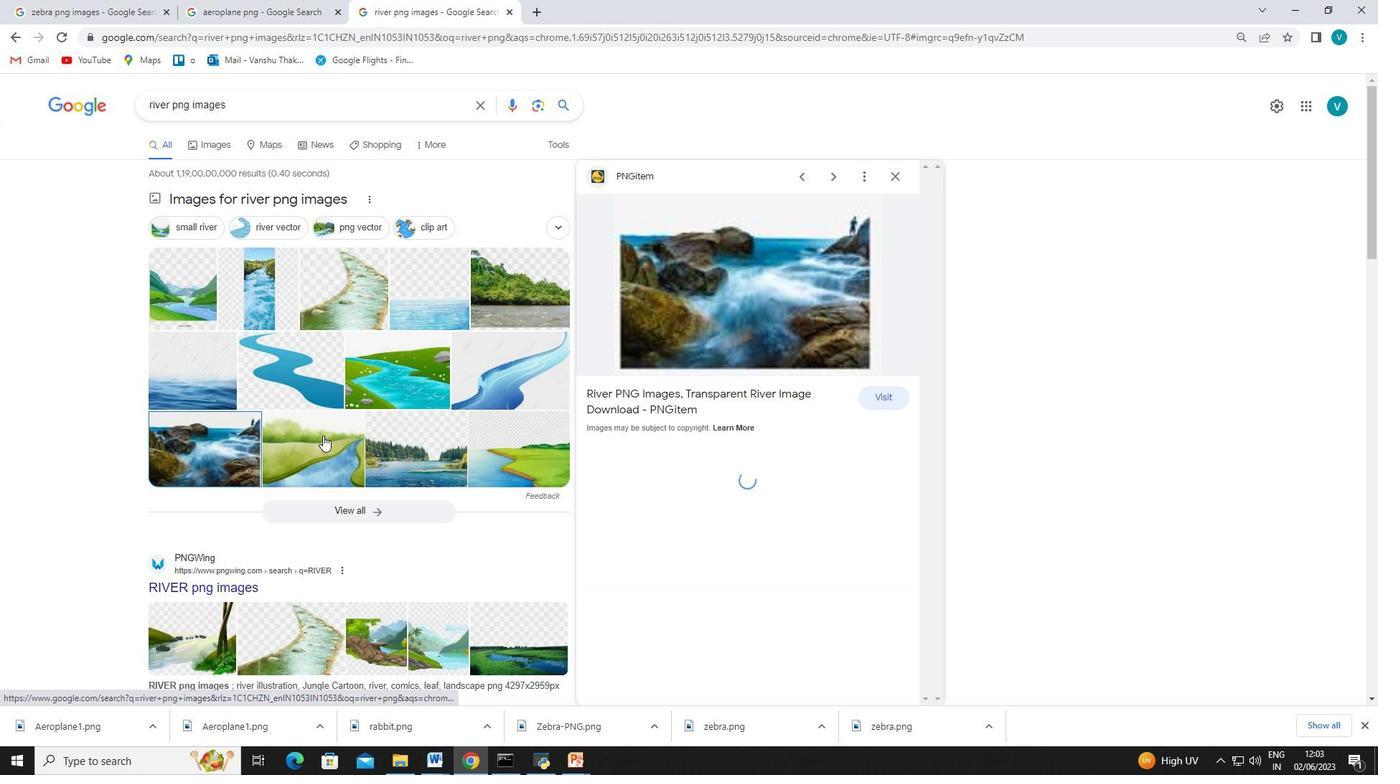 
Action: Mouse moved to (468, 450)
Screenshot: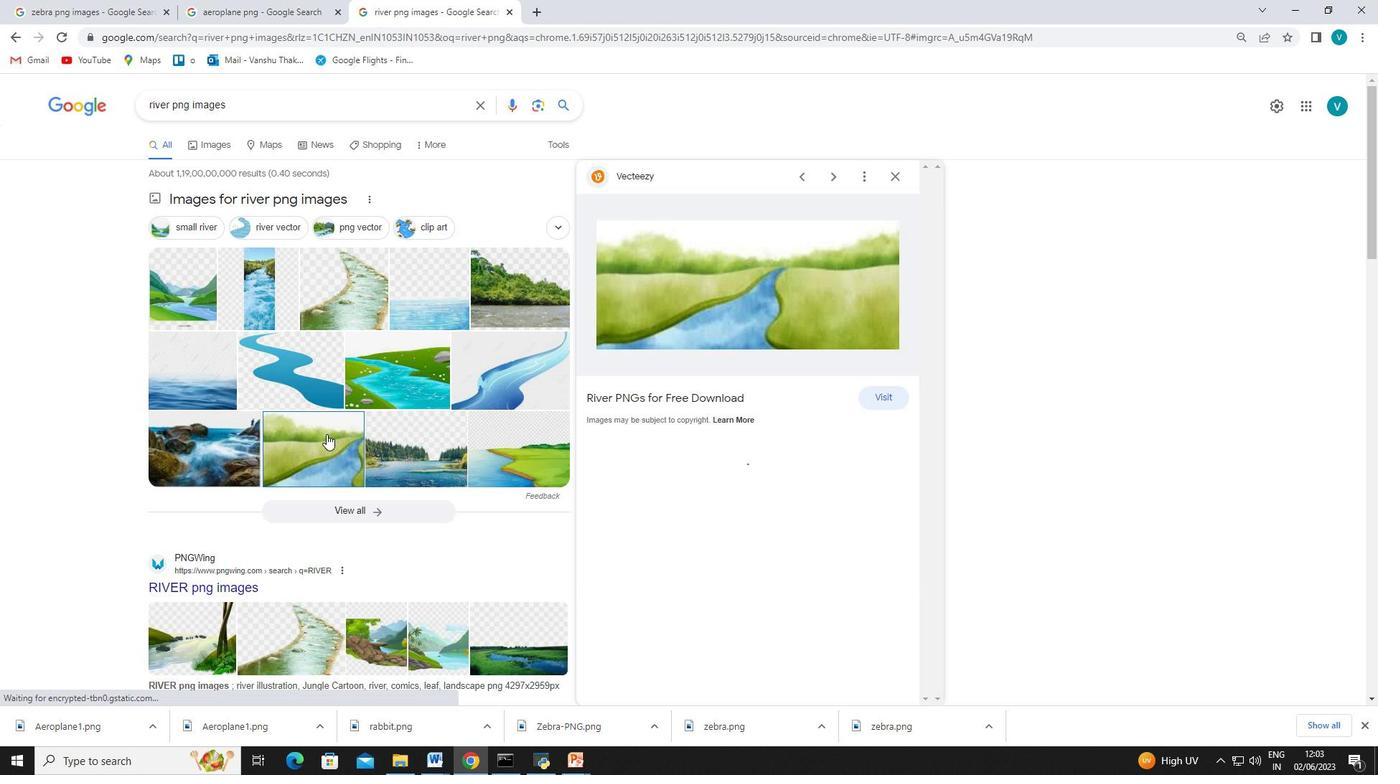 
Action: Mouse pressed left at (468, 450)
Screenshot: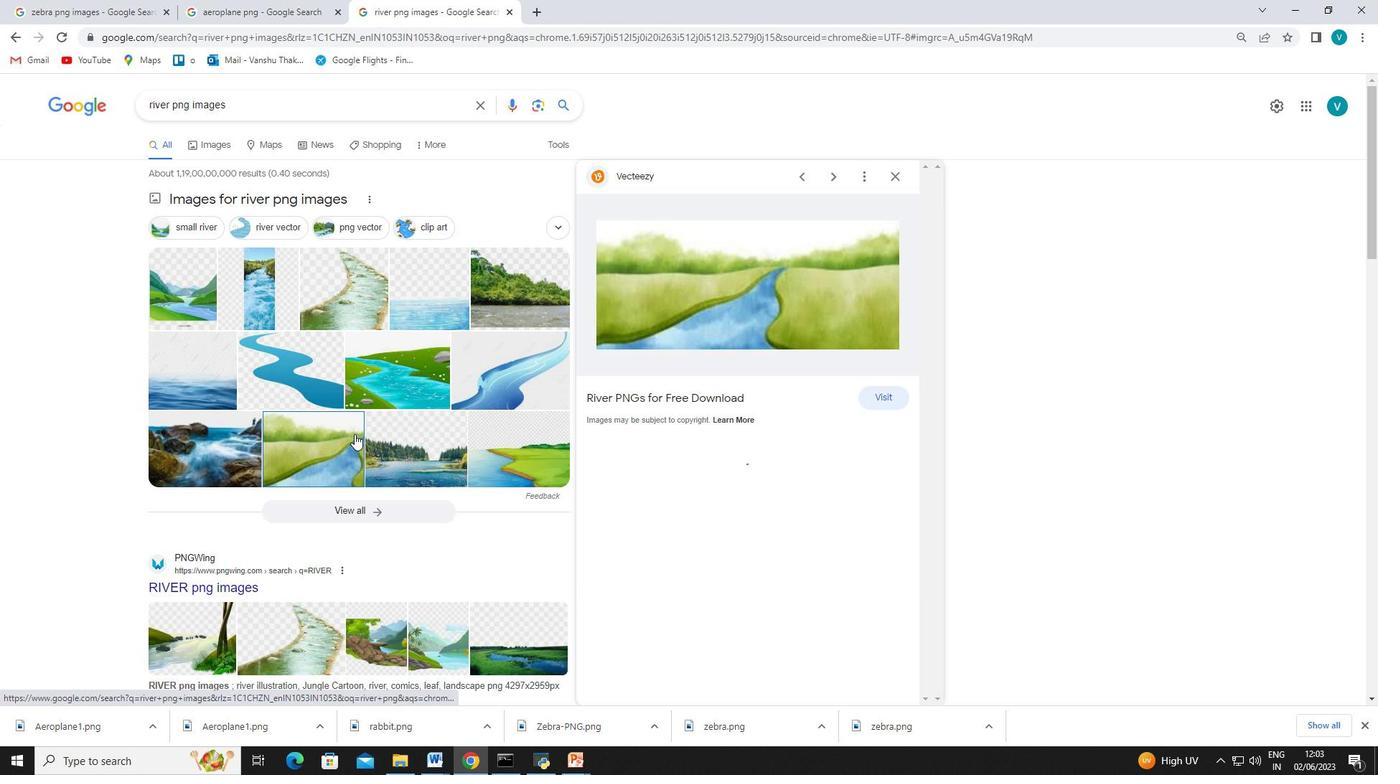 
Action: Mouse moved to (417, 448)
Screenshot: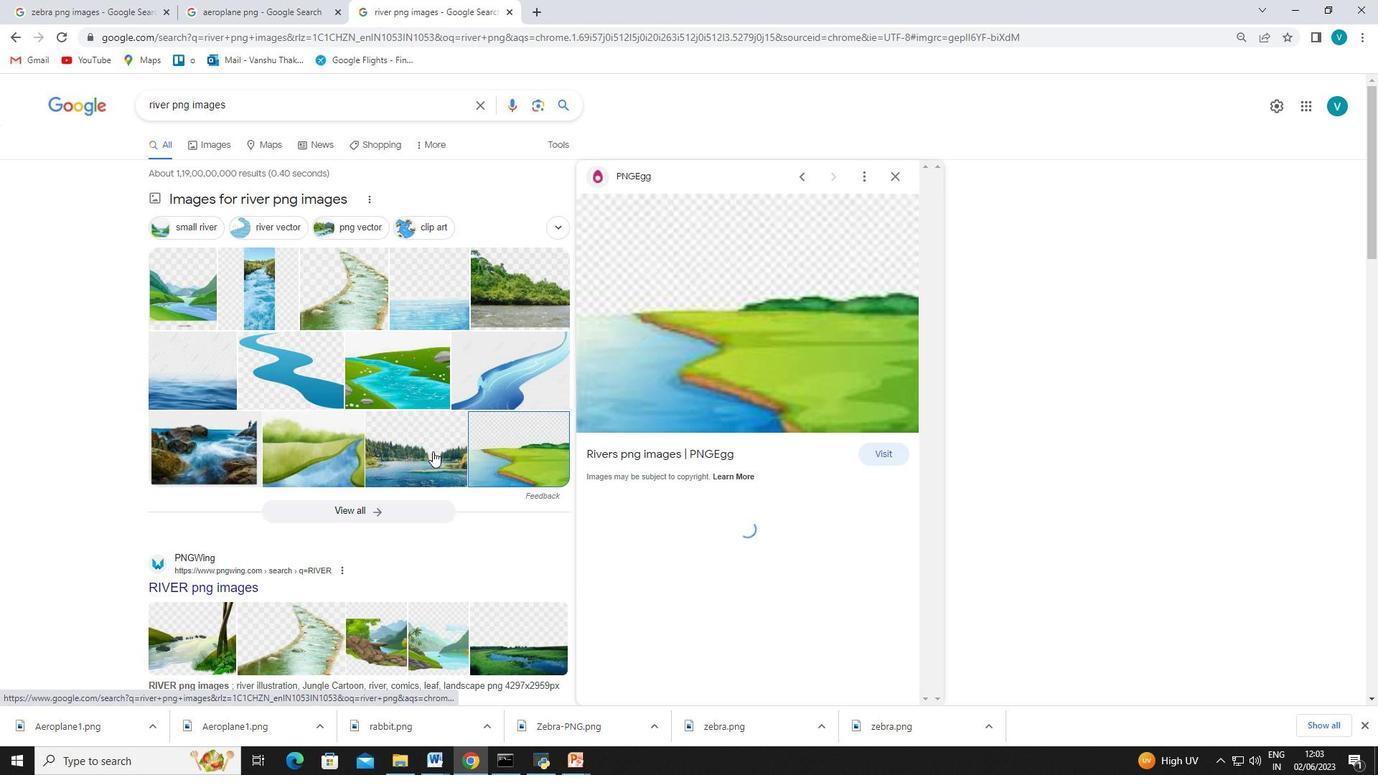 
Action: Mouse pressed left at (417, 448)
Screenshot: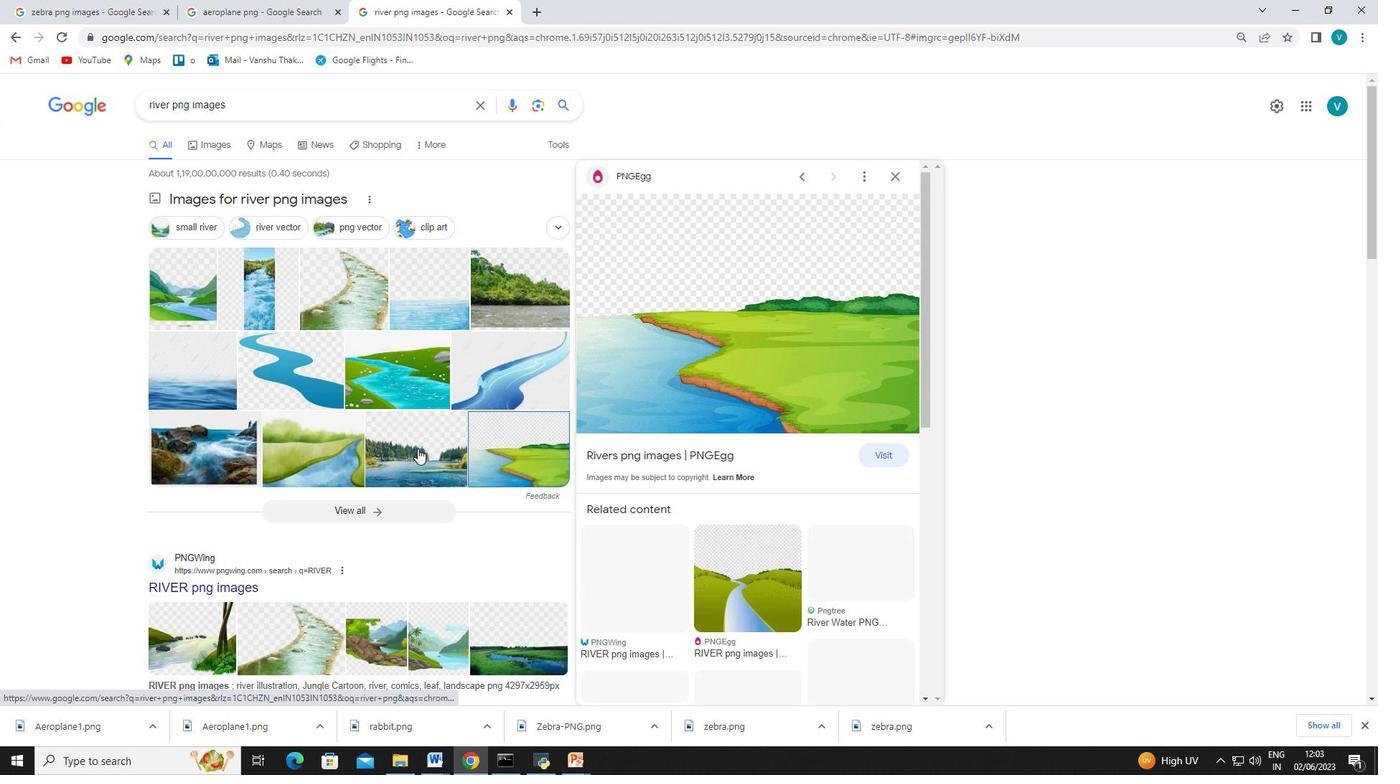 
Action: Mouse moved to (718, 234)
Screenshot: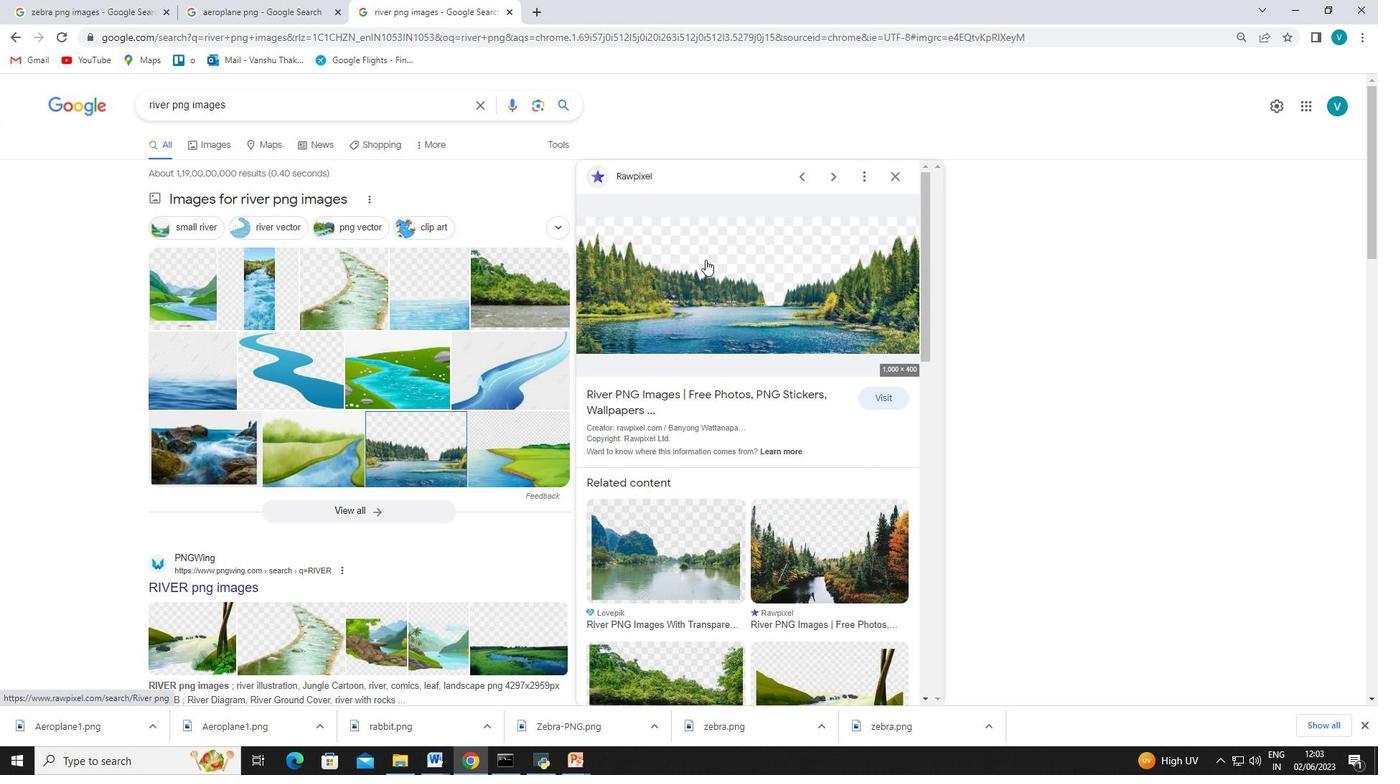 
Action: Mouse pressed right at (718, 234)
Screenshot: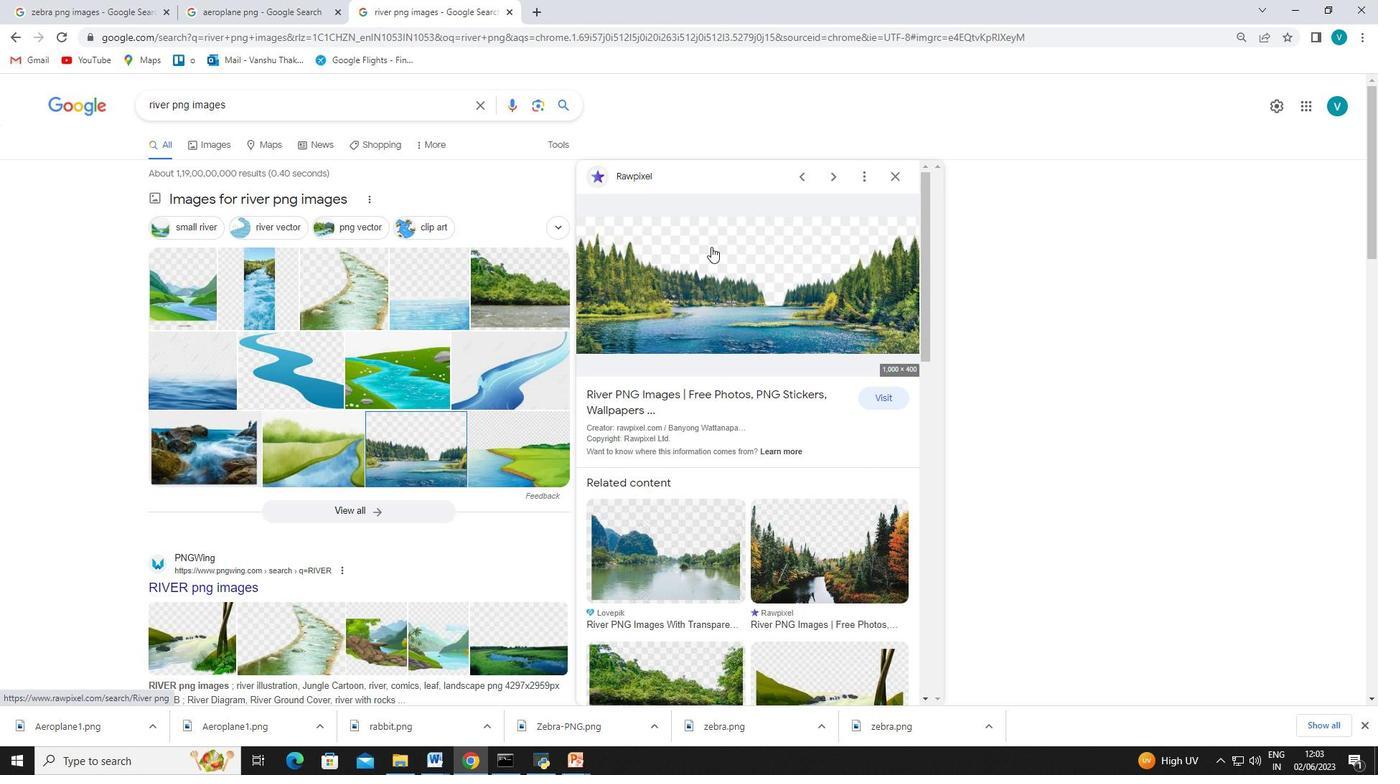
Action: Mouse moved to (767, 387)
Screenshot: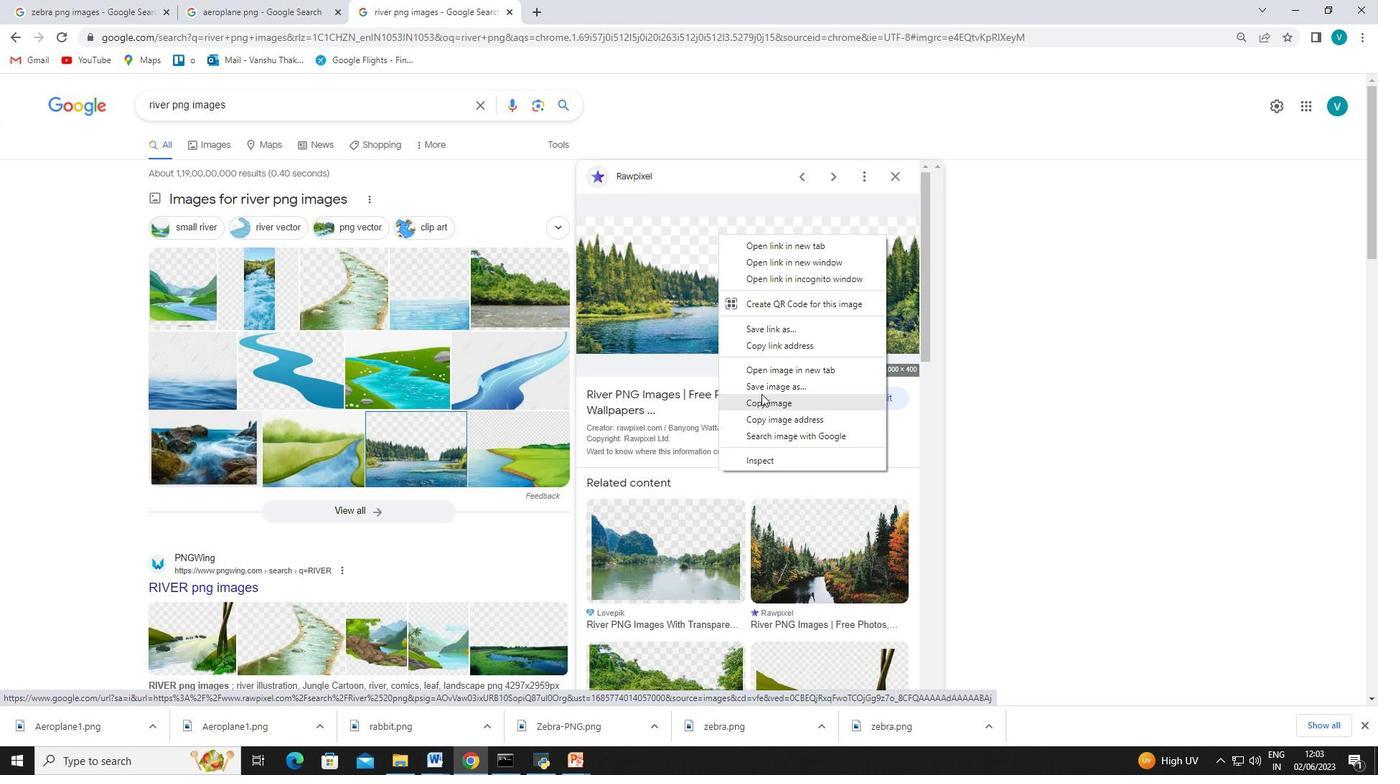 
Action: Mouse pressed left at (767, 387)
Screenshot: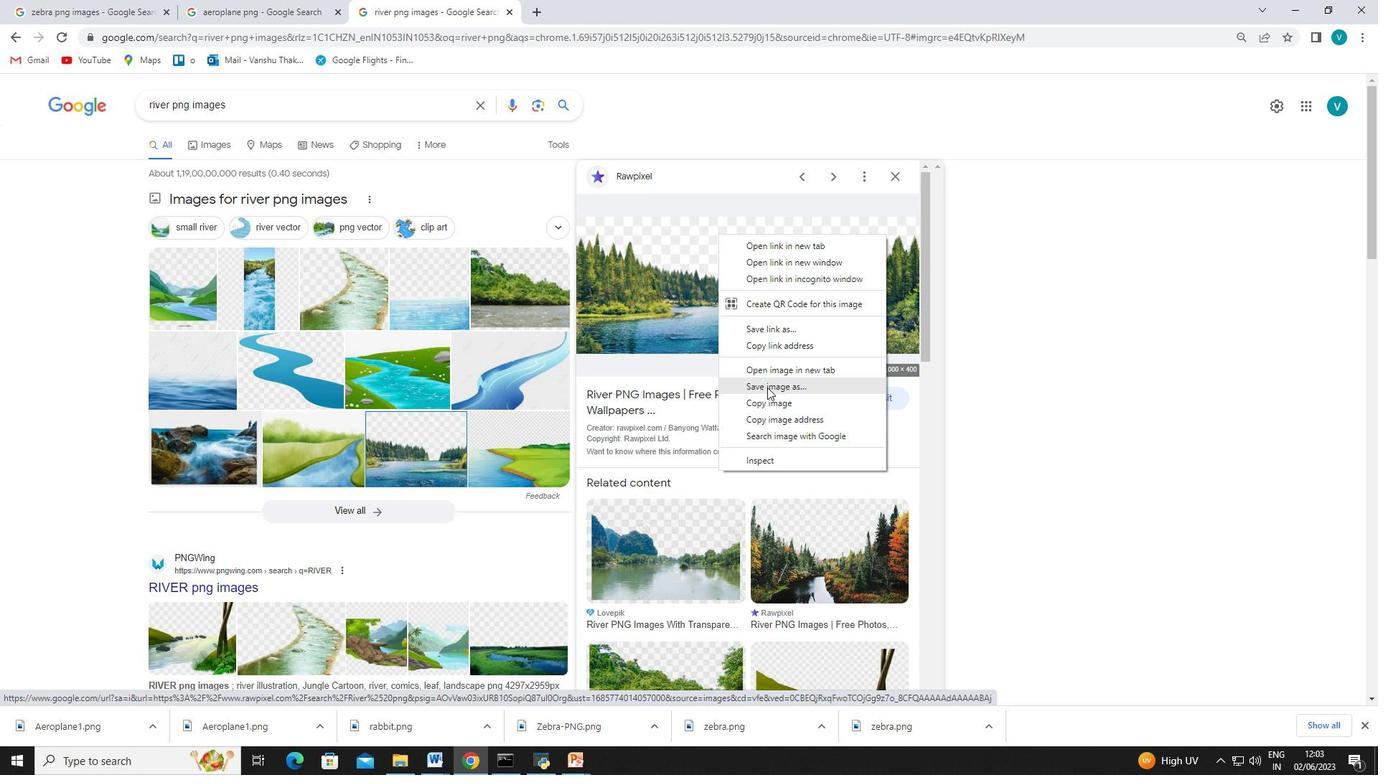 
Action: Mouse moved to (332, 419)
Screenshot: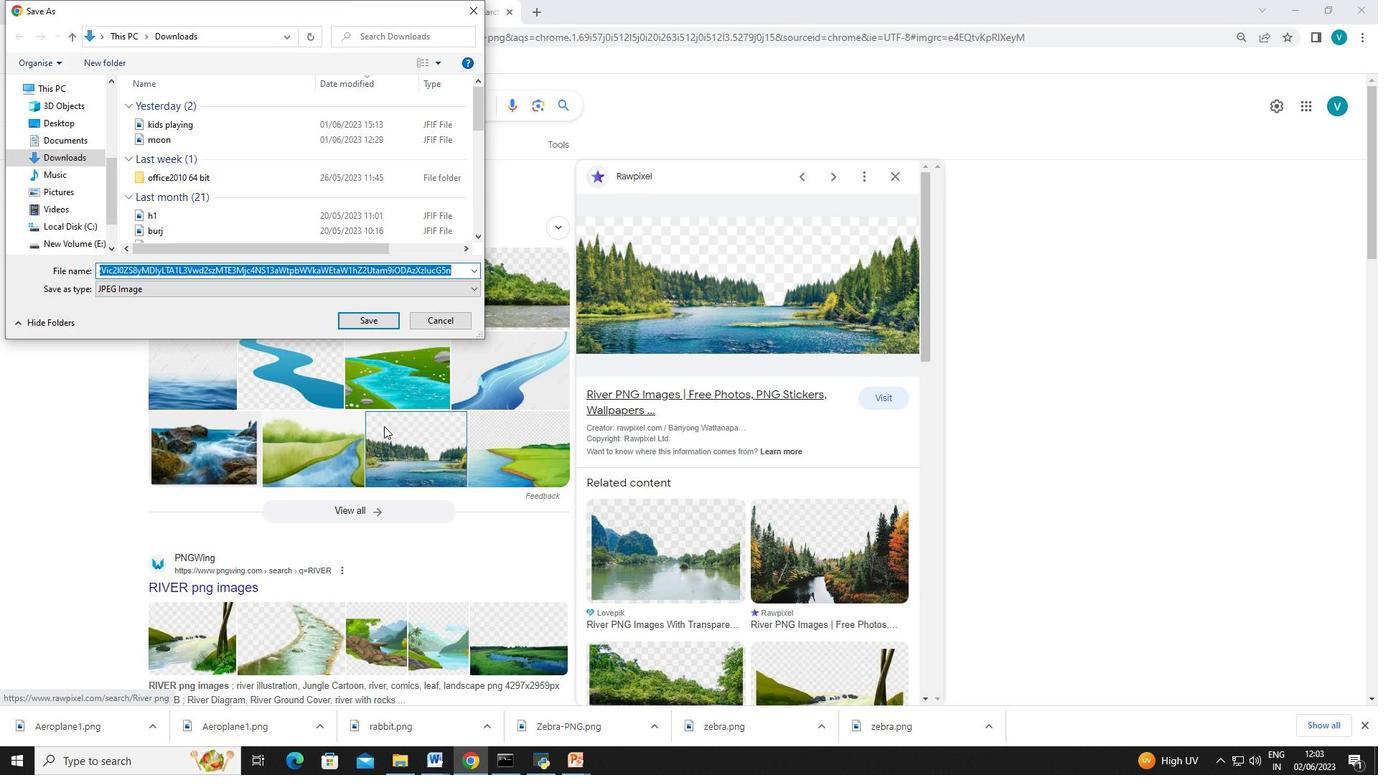 
Action: Key pressed river.png<Key.enter>
Screenshot: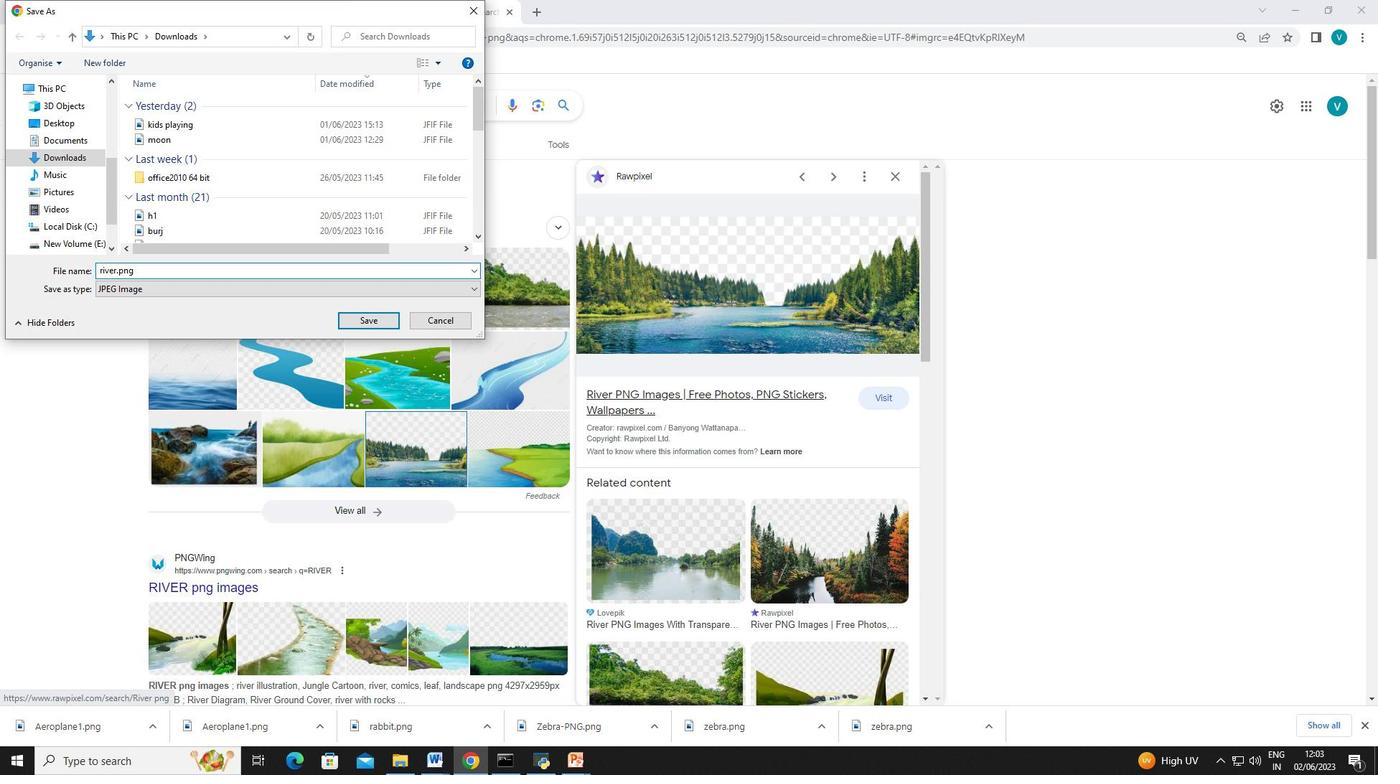 
Action: Mouse moved to (561, 760)
Screenshot: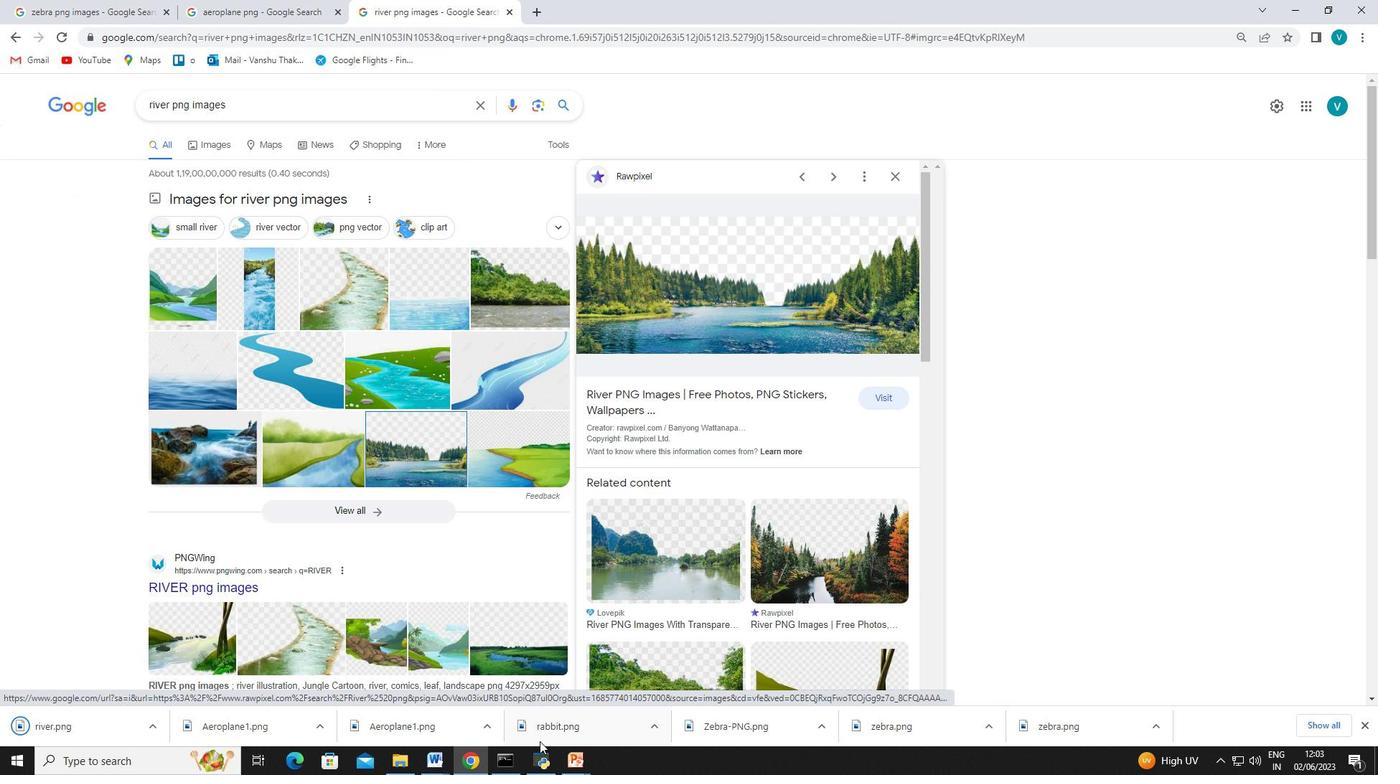 
Action: Mouse pressed left at (561, 760)
Screenshot: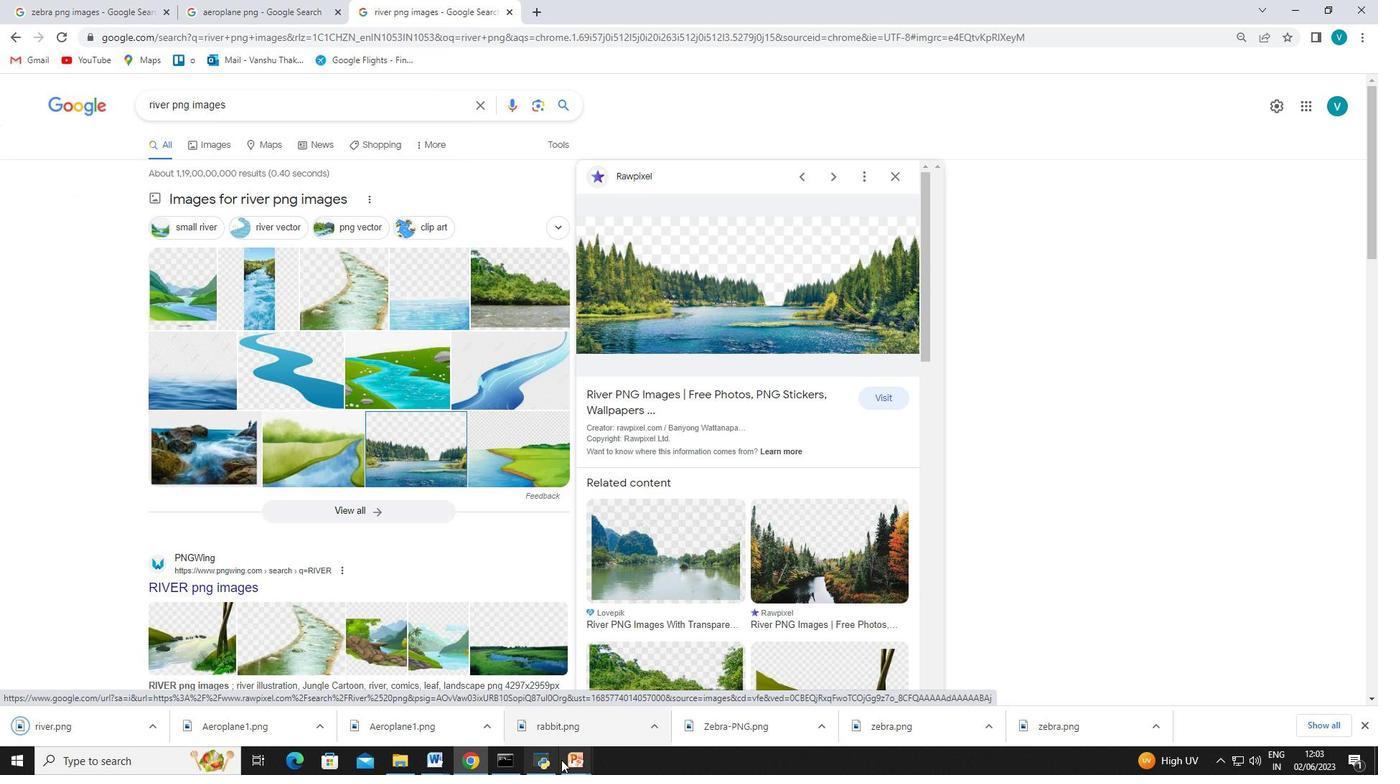
Action: Mouse moved to (636, 694)
Screenshot: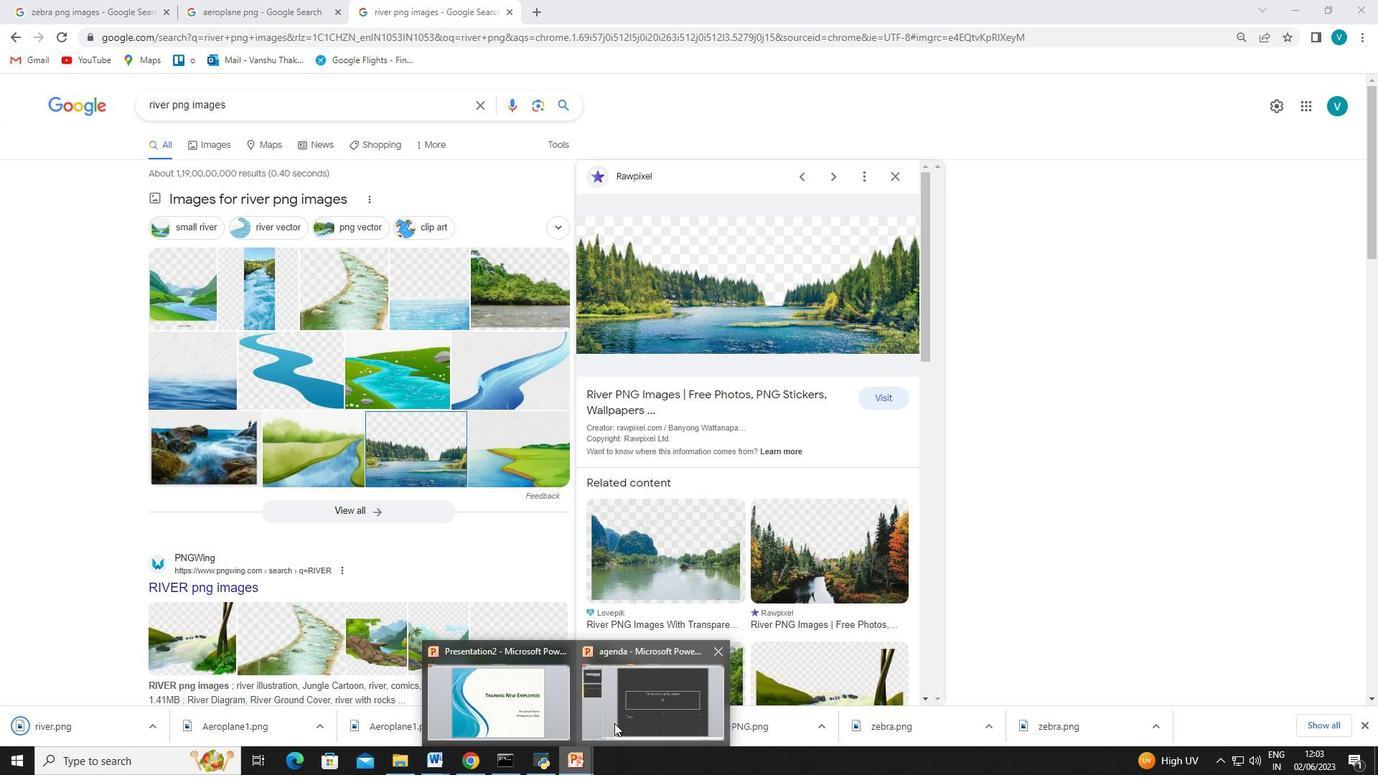 
Action: Mouse pressed left at (636, 694)
Screenshot: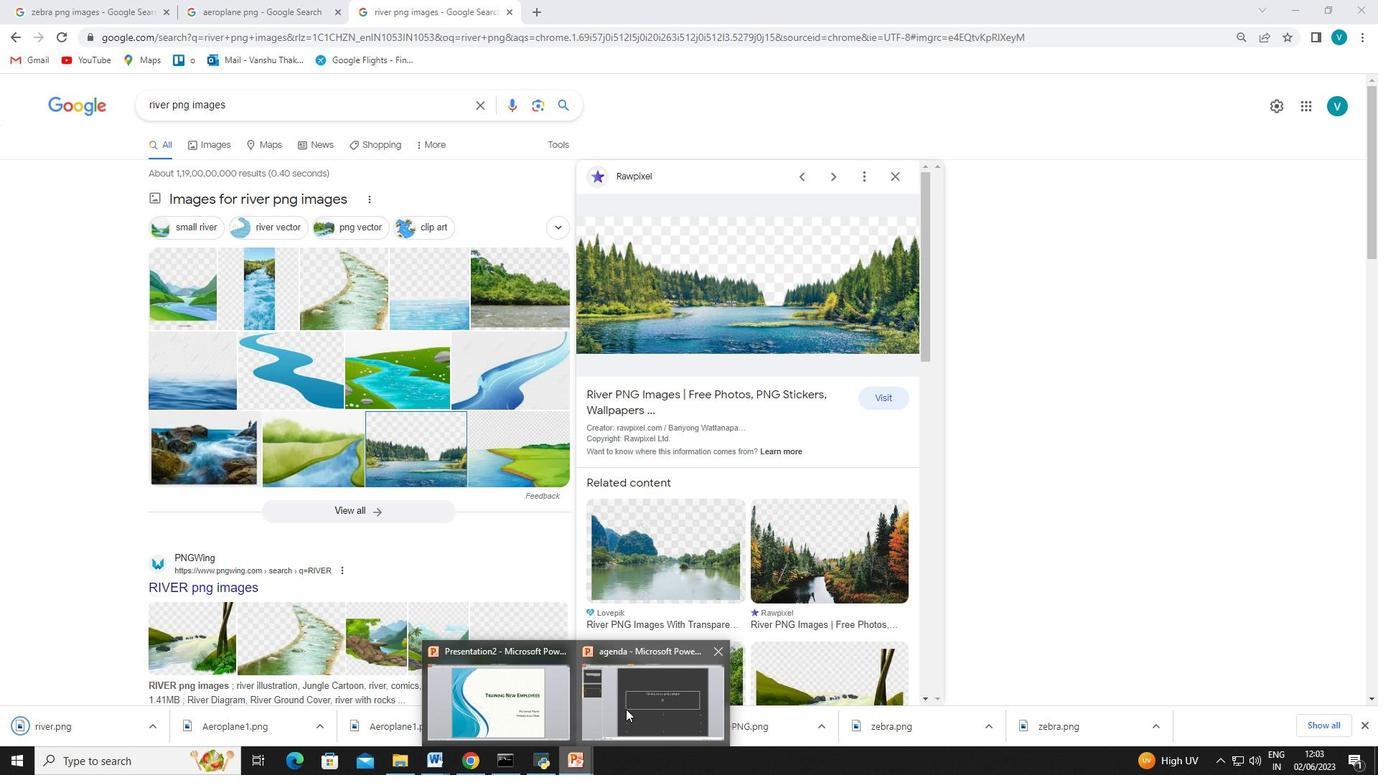 
Action: Mouse moved to (109, 23)
Screenshot: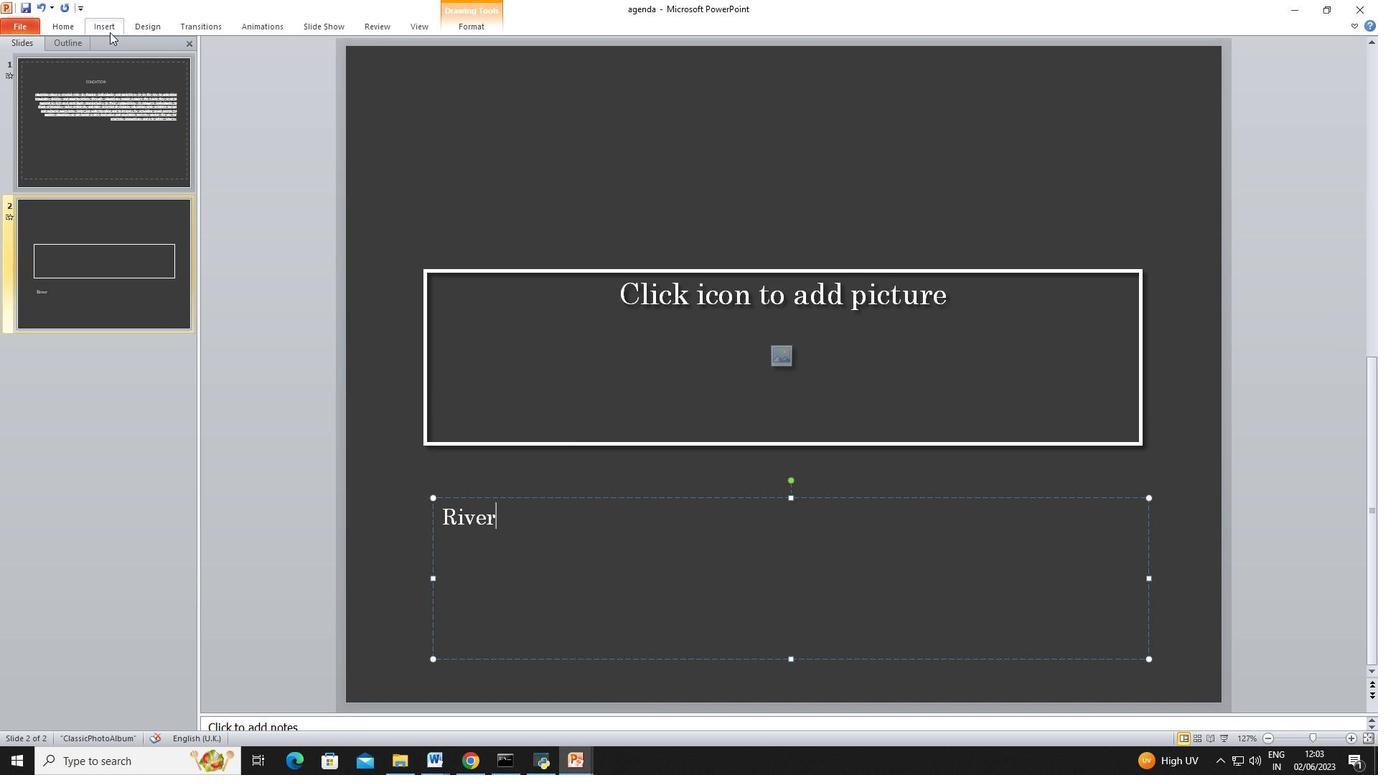 
Action: Mouse pressed left at (109, 23)
Screenshot: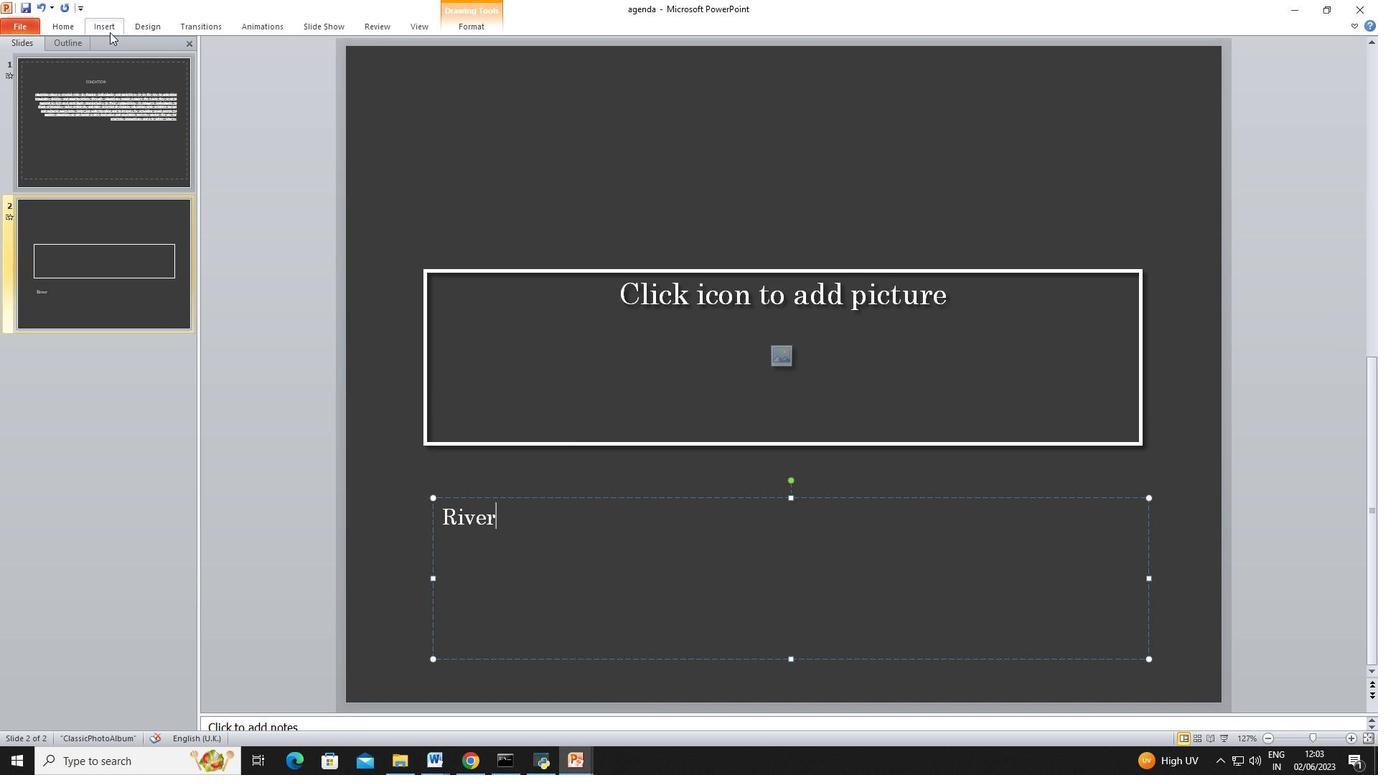 
Action: Mouse moved to (58, 67)
Screenshot: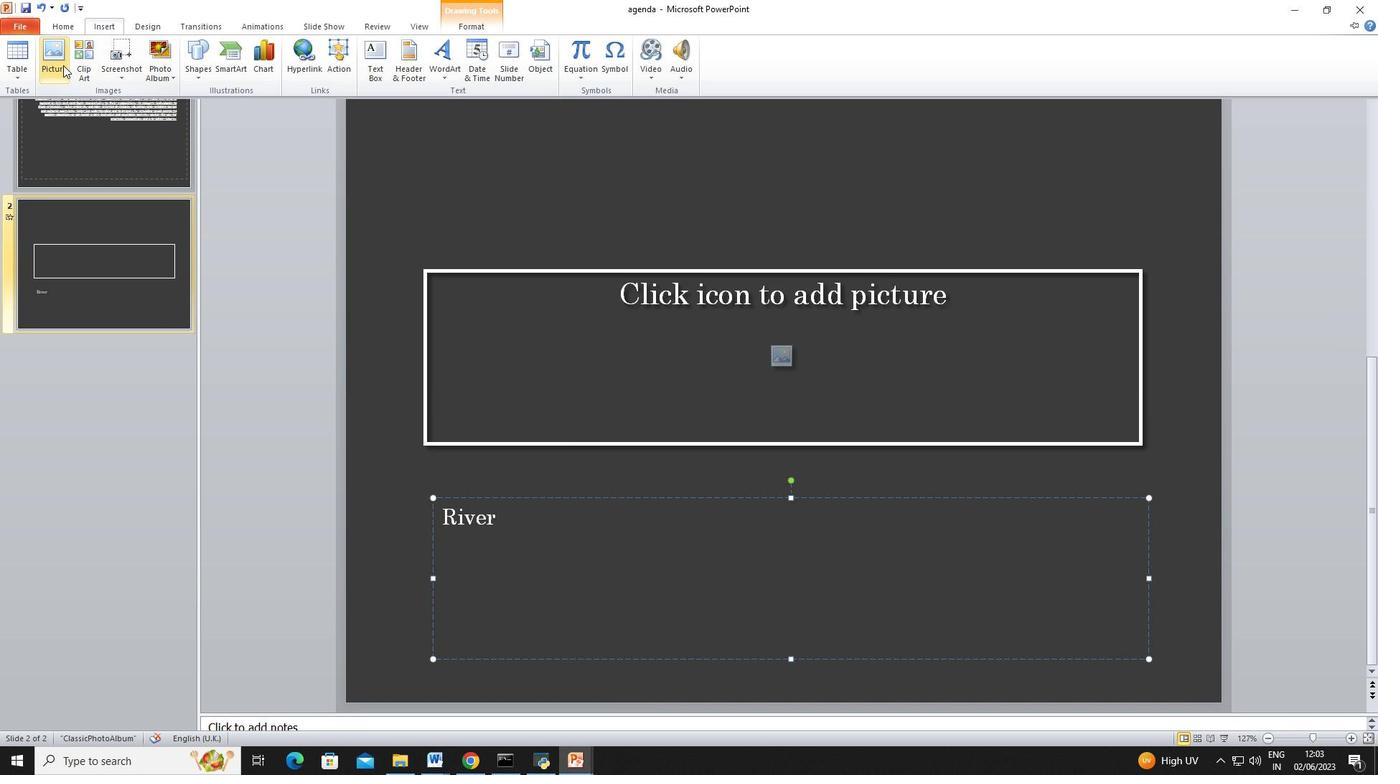 
Action: Mouse pressed left at (58, 67)
Screenshot: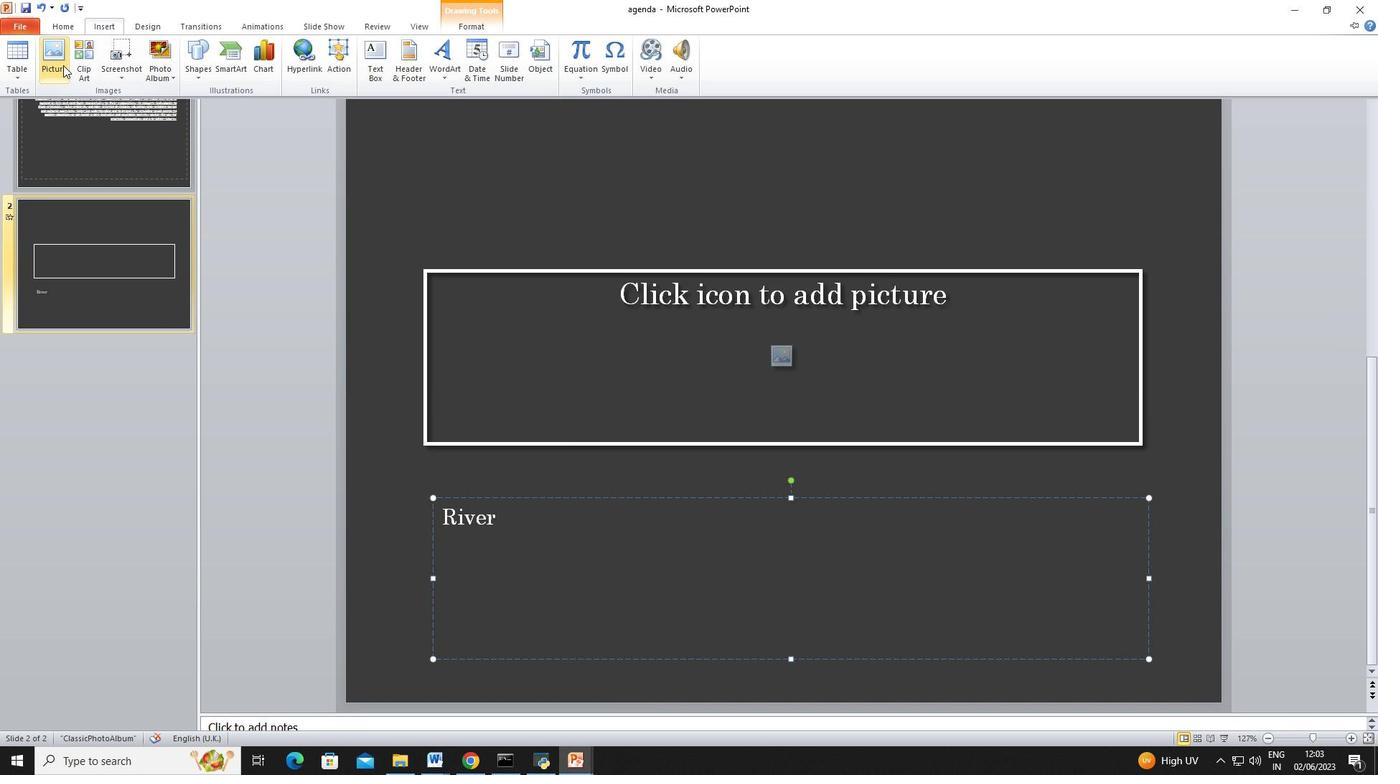 
Action: Mouse moved to (73, 205)
Screenshot: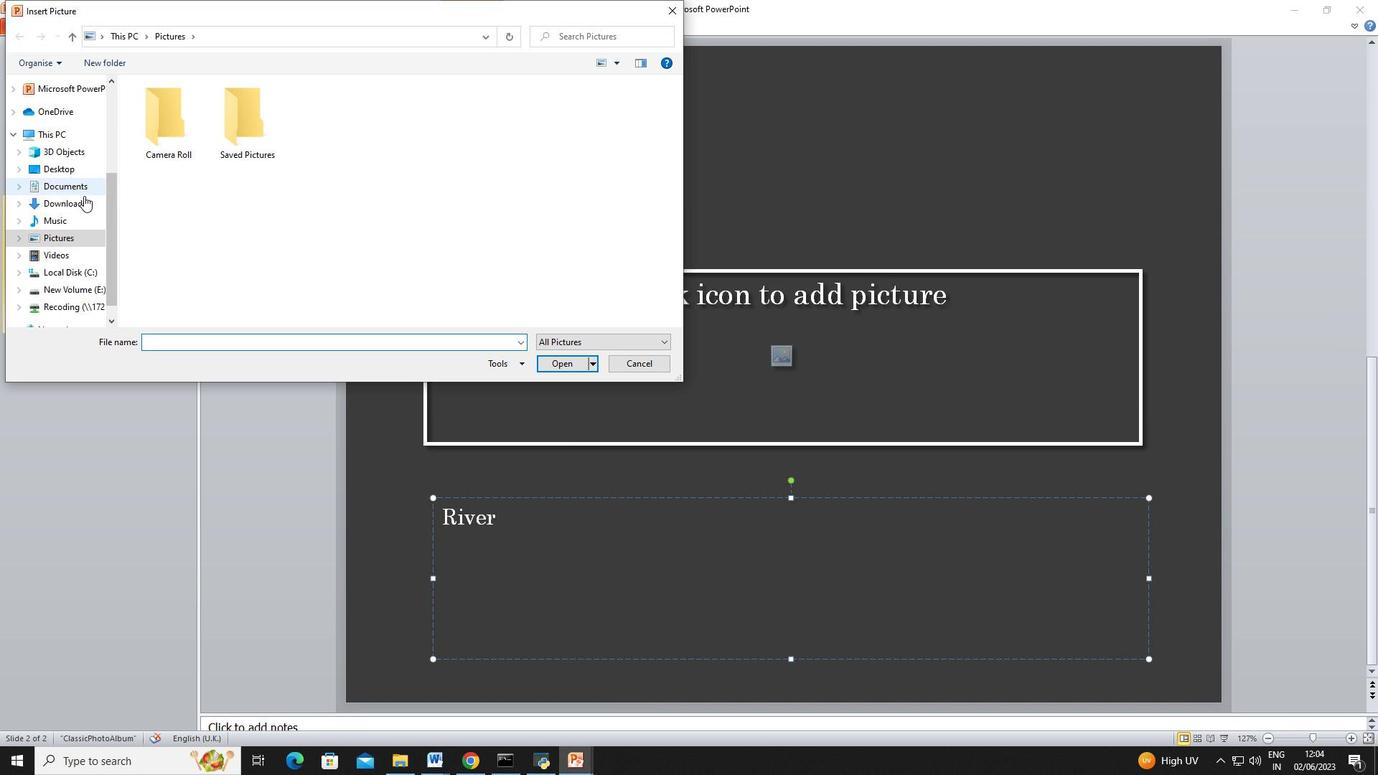 
Action: Mouse pressed left at (73, 205)
Screenshot: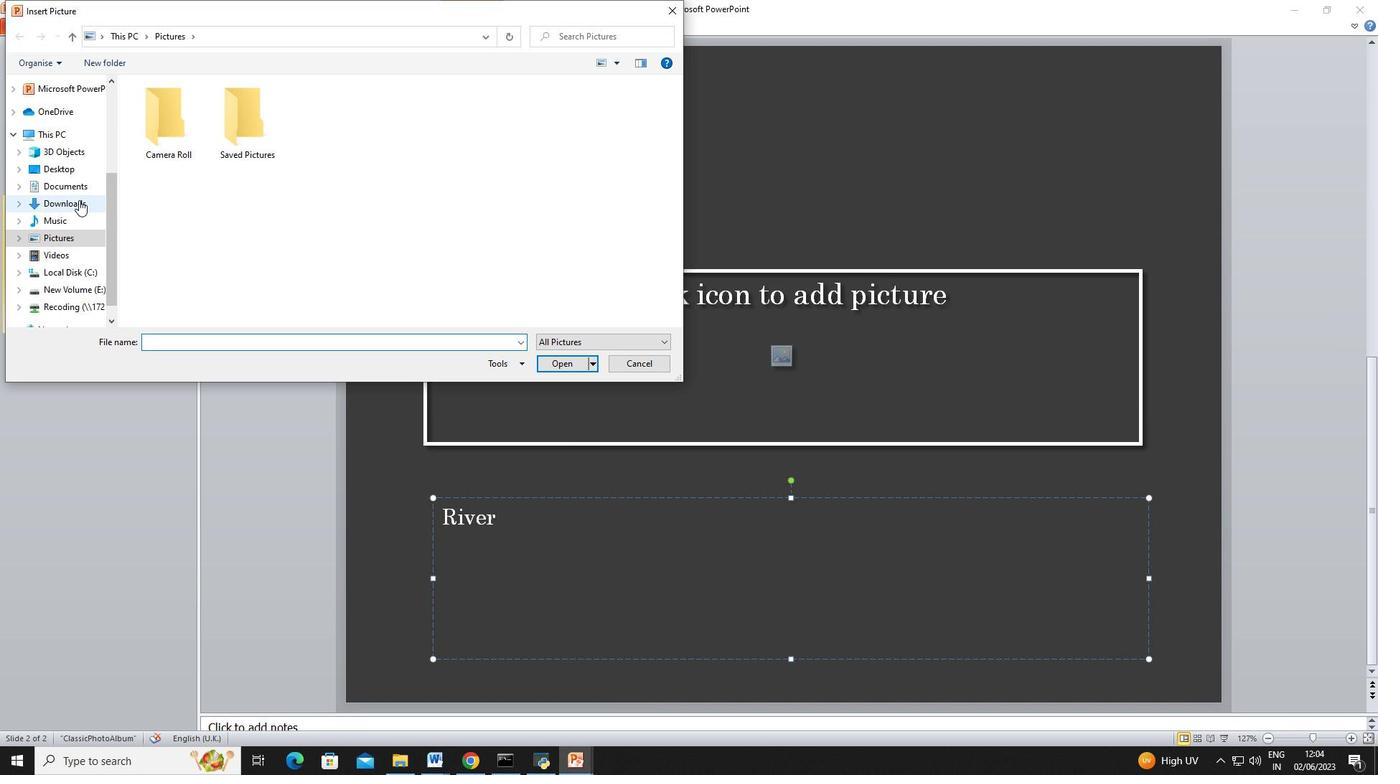 
Action: Mouse moved to (180, 124)
Screenshot: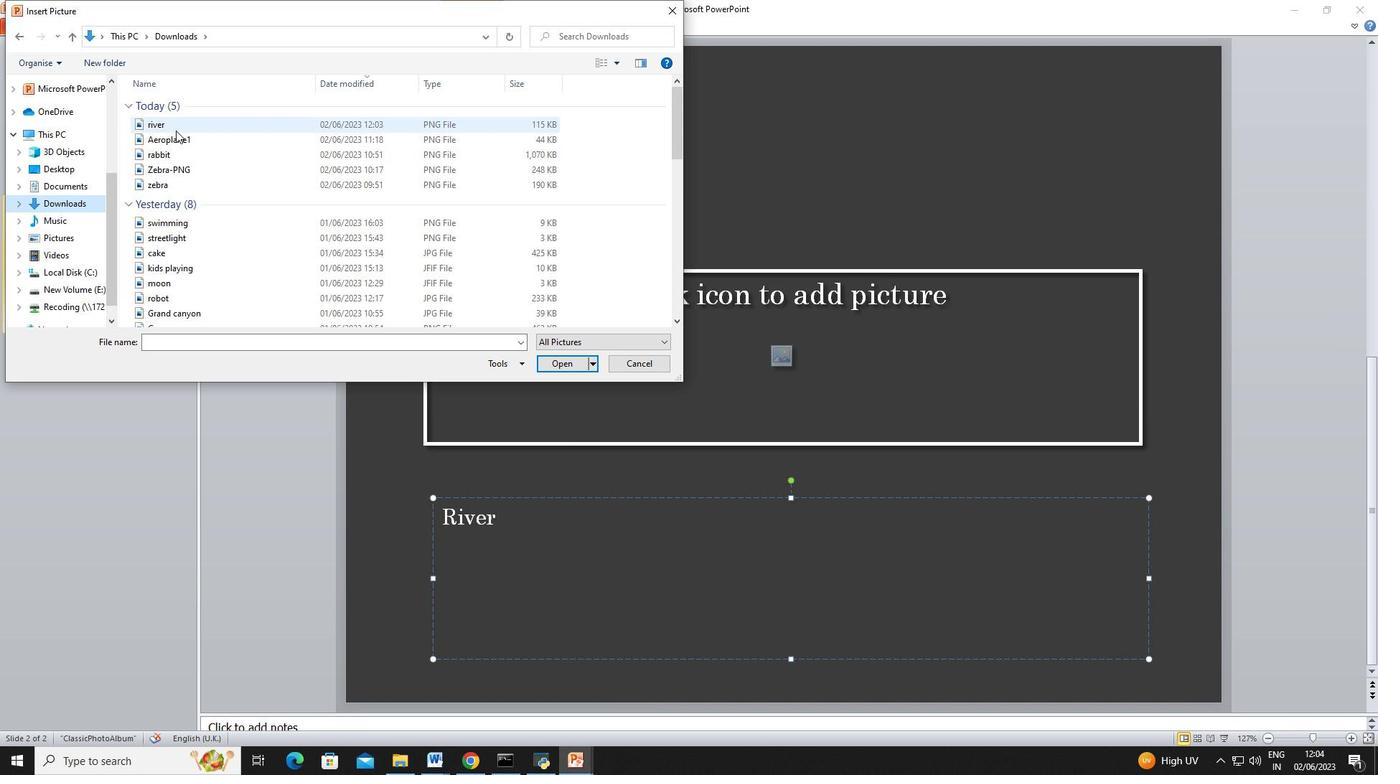 
Action: Mouse pressed left at (180, 124)
Screenshot: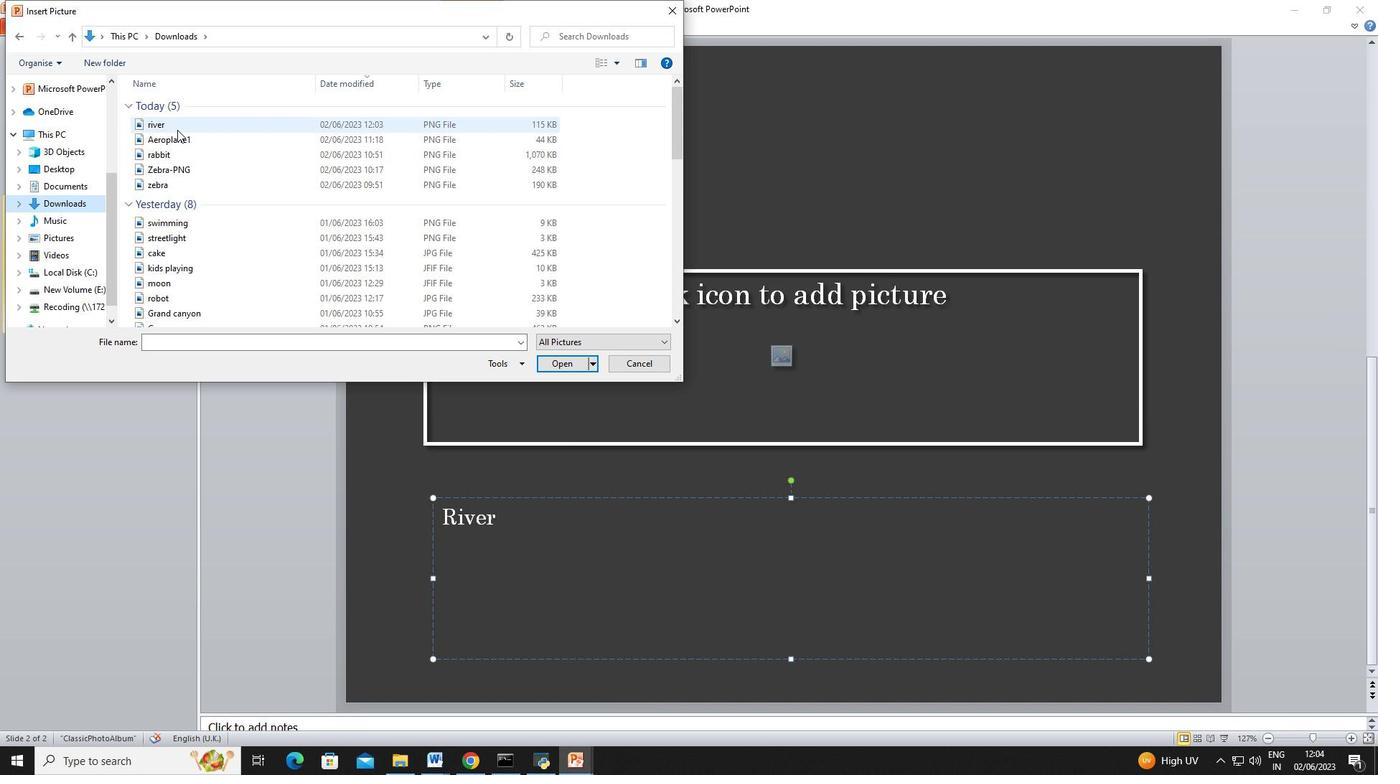 
Action: Mouse moved to (555, 363)
Screenshot: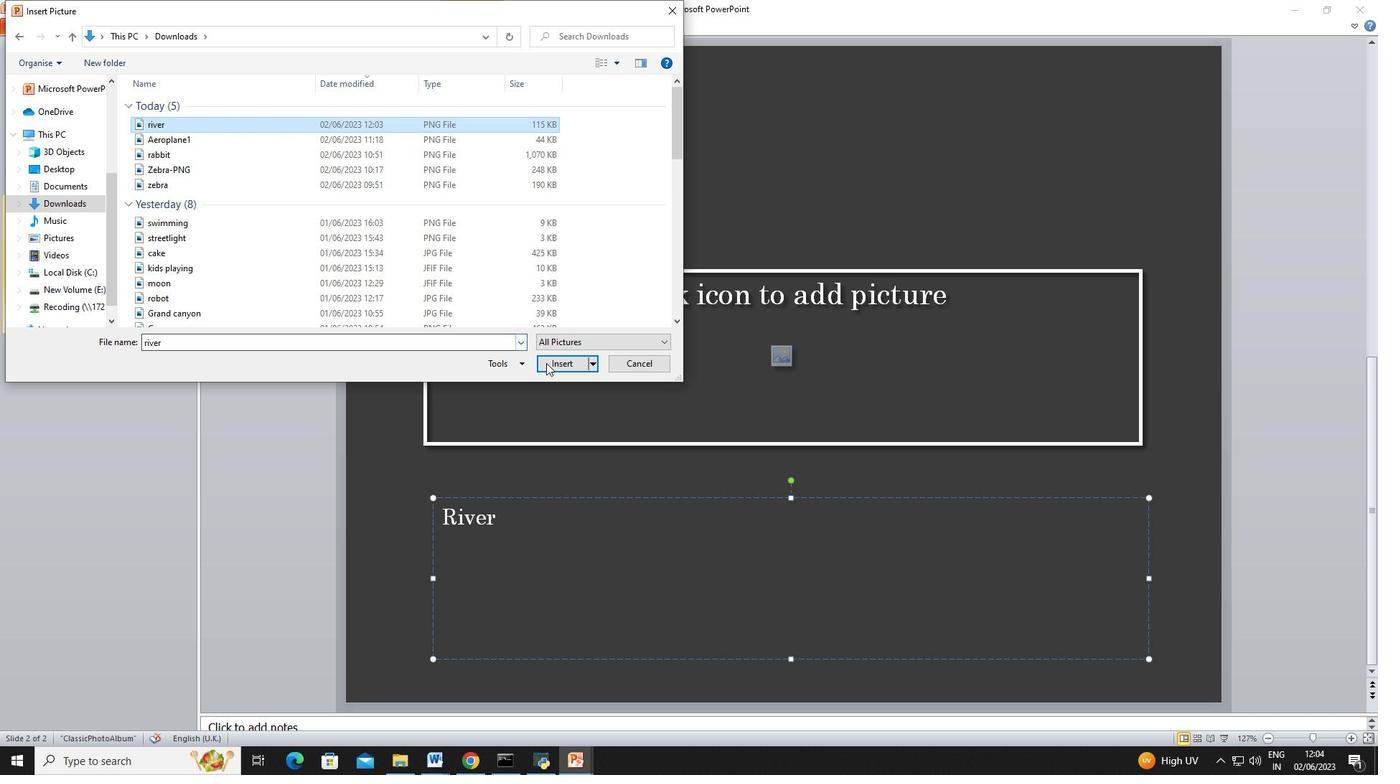 
Action: Mouse pressed left at (555, 363)
Screenshot: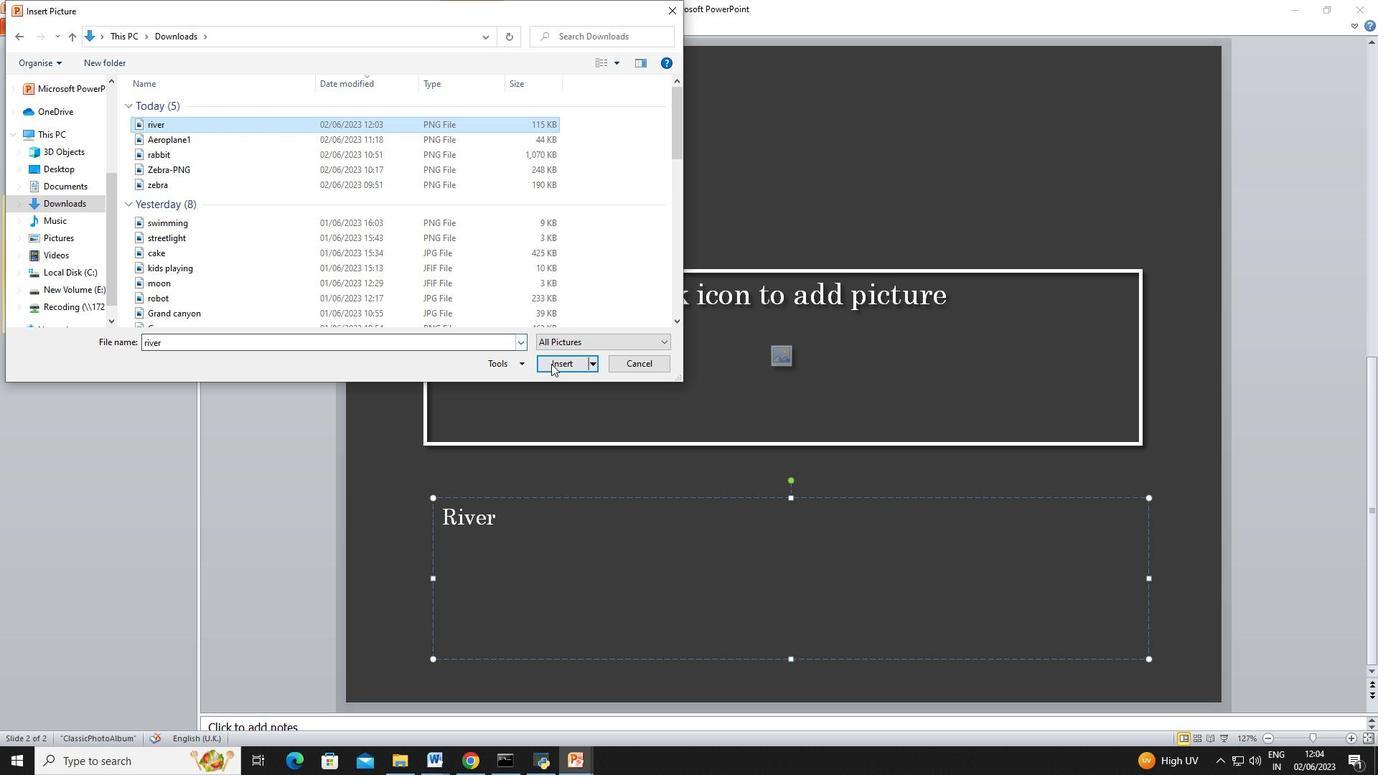 
Action: Mouse moved to (445, 529)
Screenshot: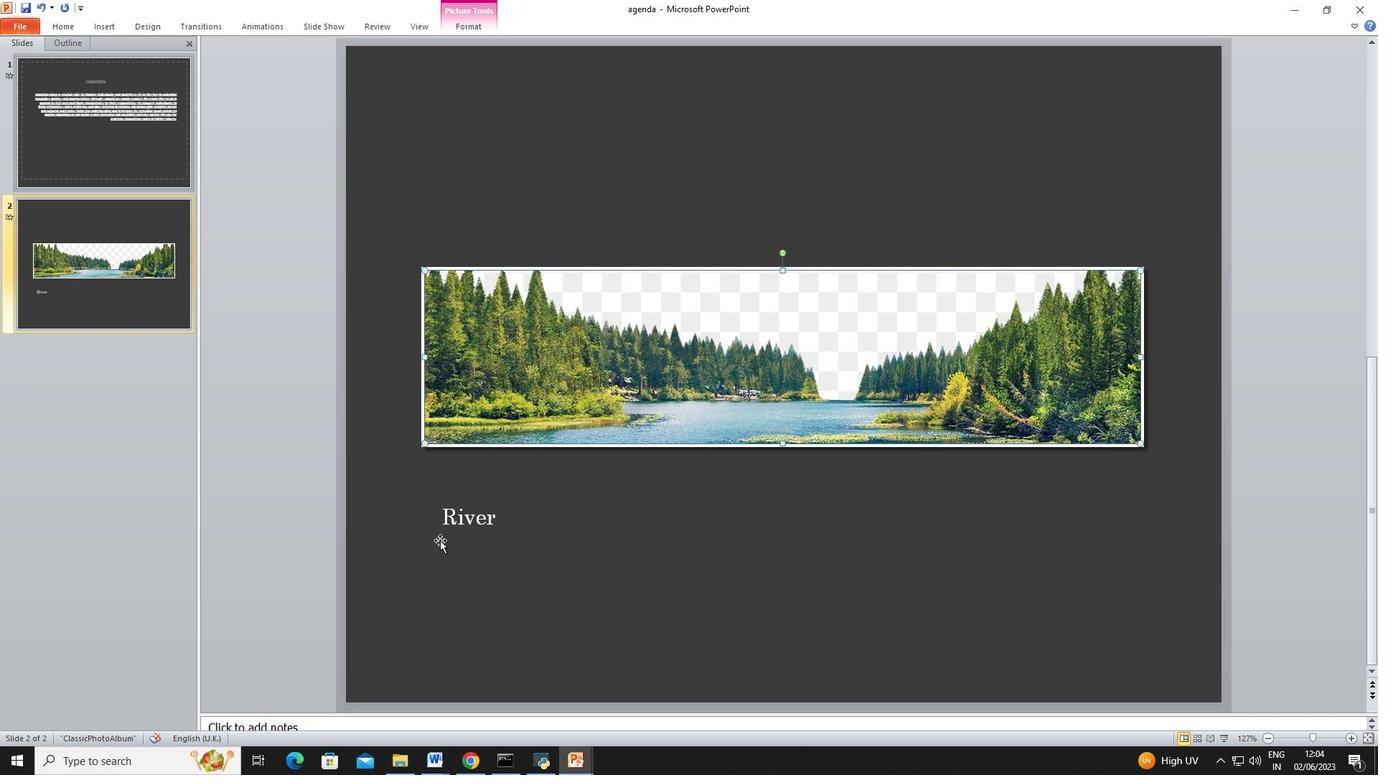 
Action: Mouse pressed left at (445, 529)
Screenshot: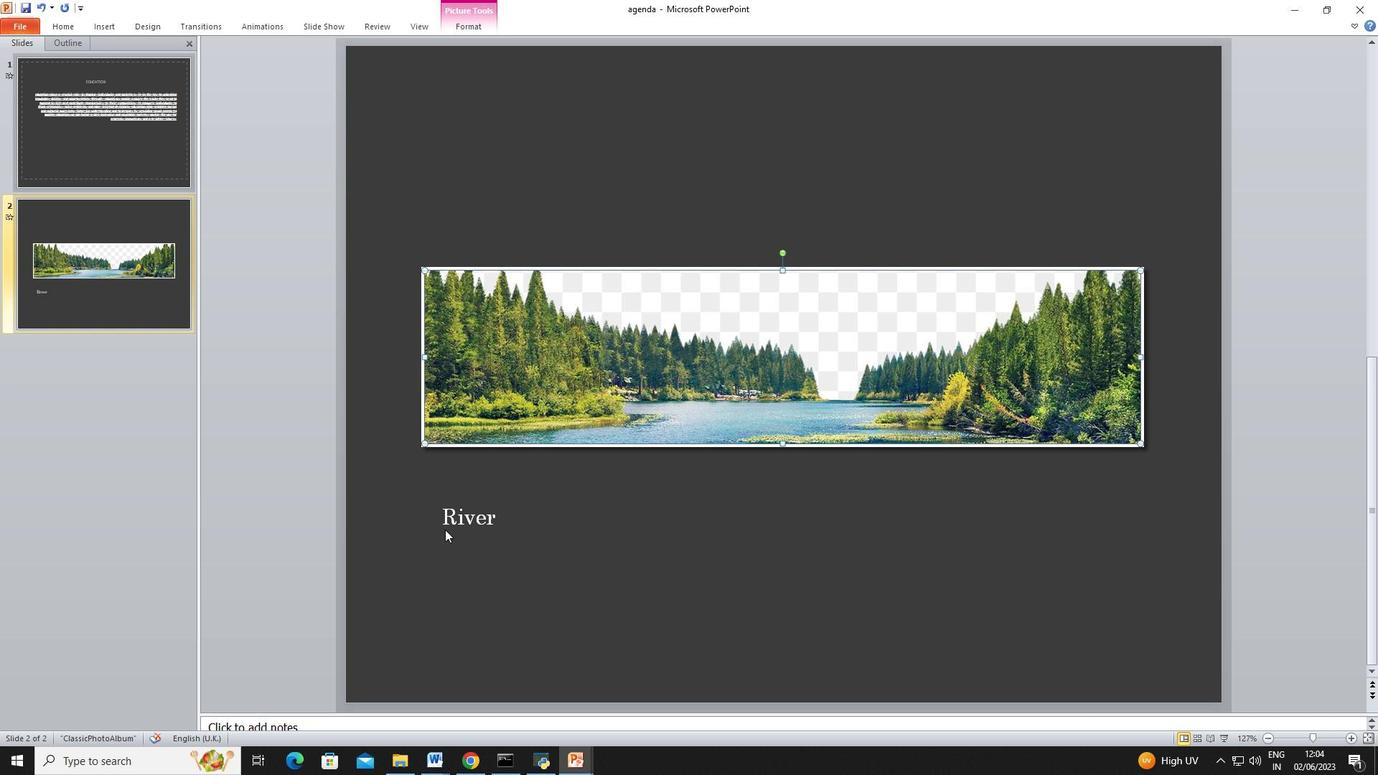 
Action: Mouse moved to (447, 519)
Screenshot: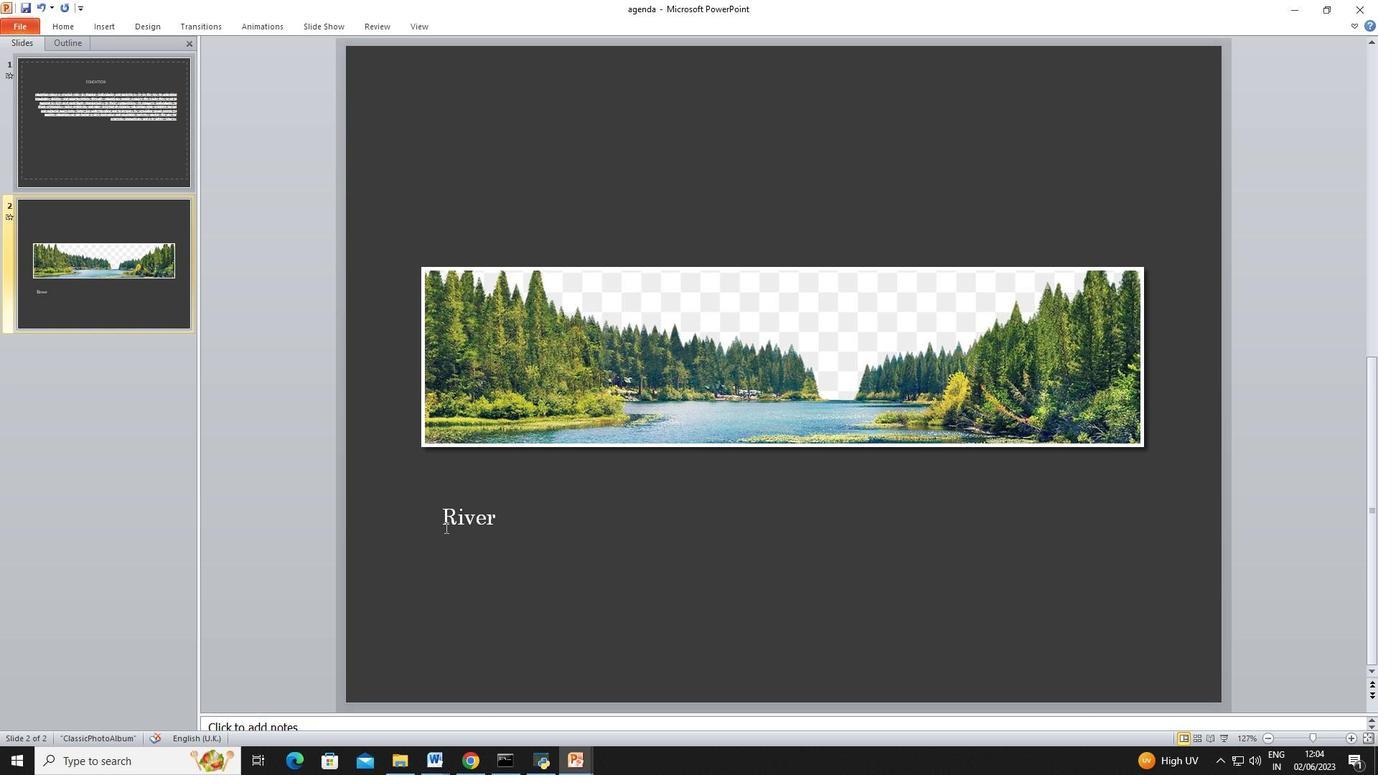 
Action: Mouse pressed left at (447, 519)
Screenshot: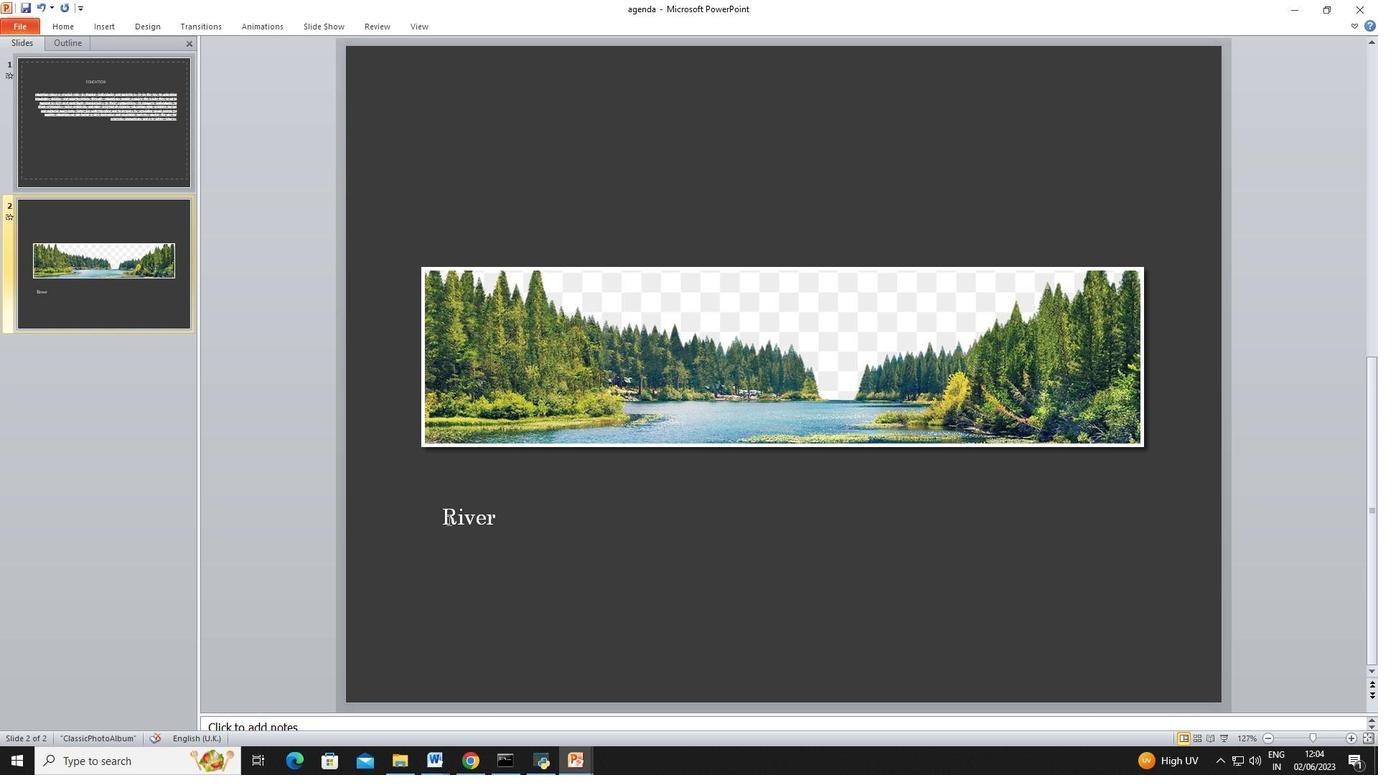 
Action: Mouse moved to (495, 516)
Screenshot: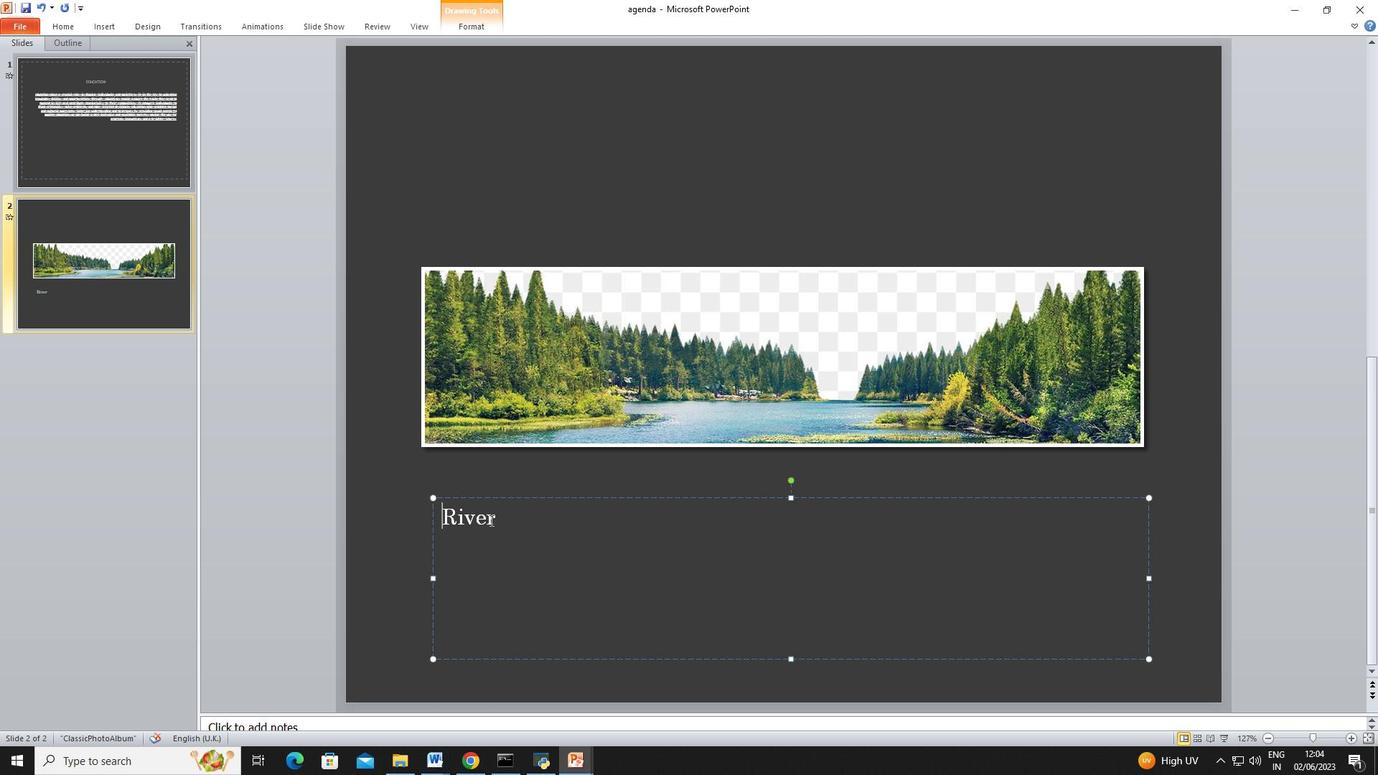 
Action: Mouse pressed left at (495, 516)
Screenshot: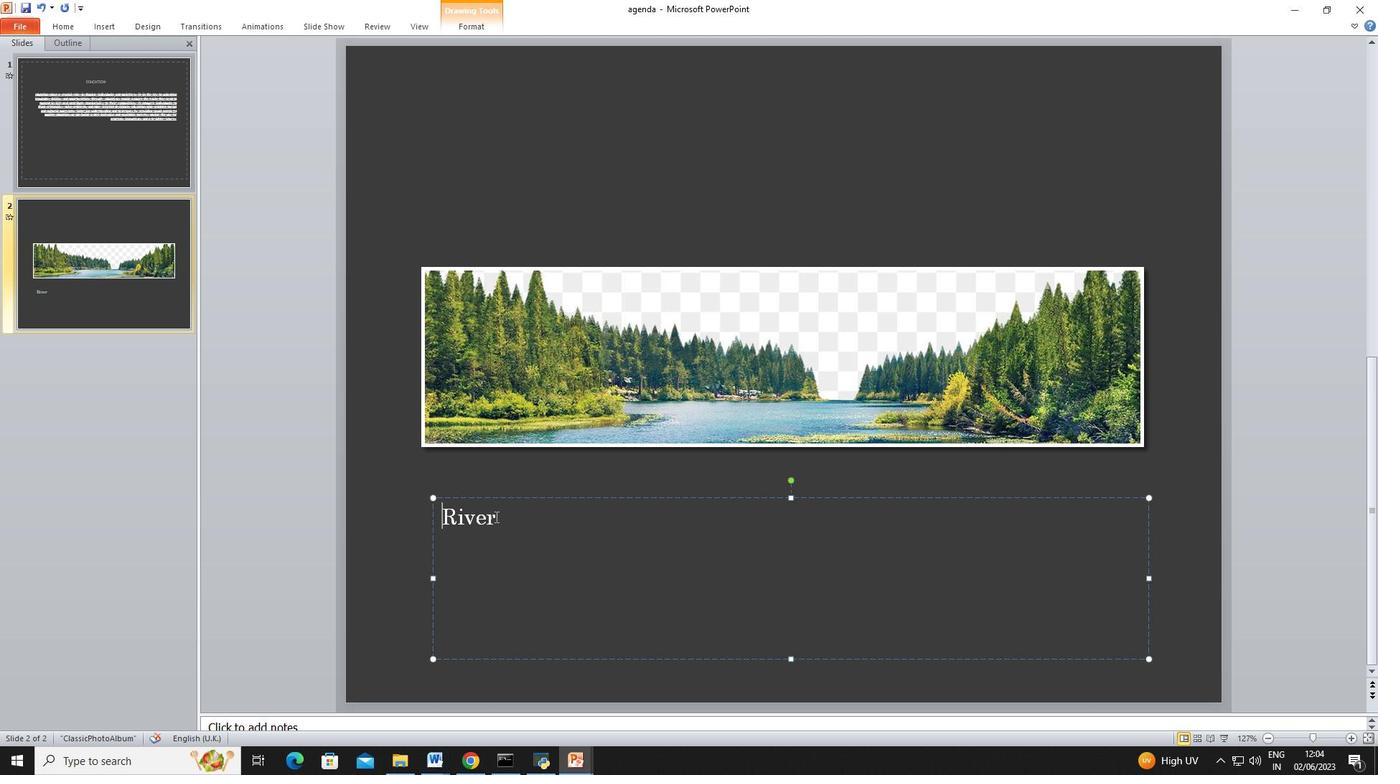 
Action: Mouse moved to (55, 23)
Screenshot: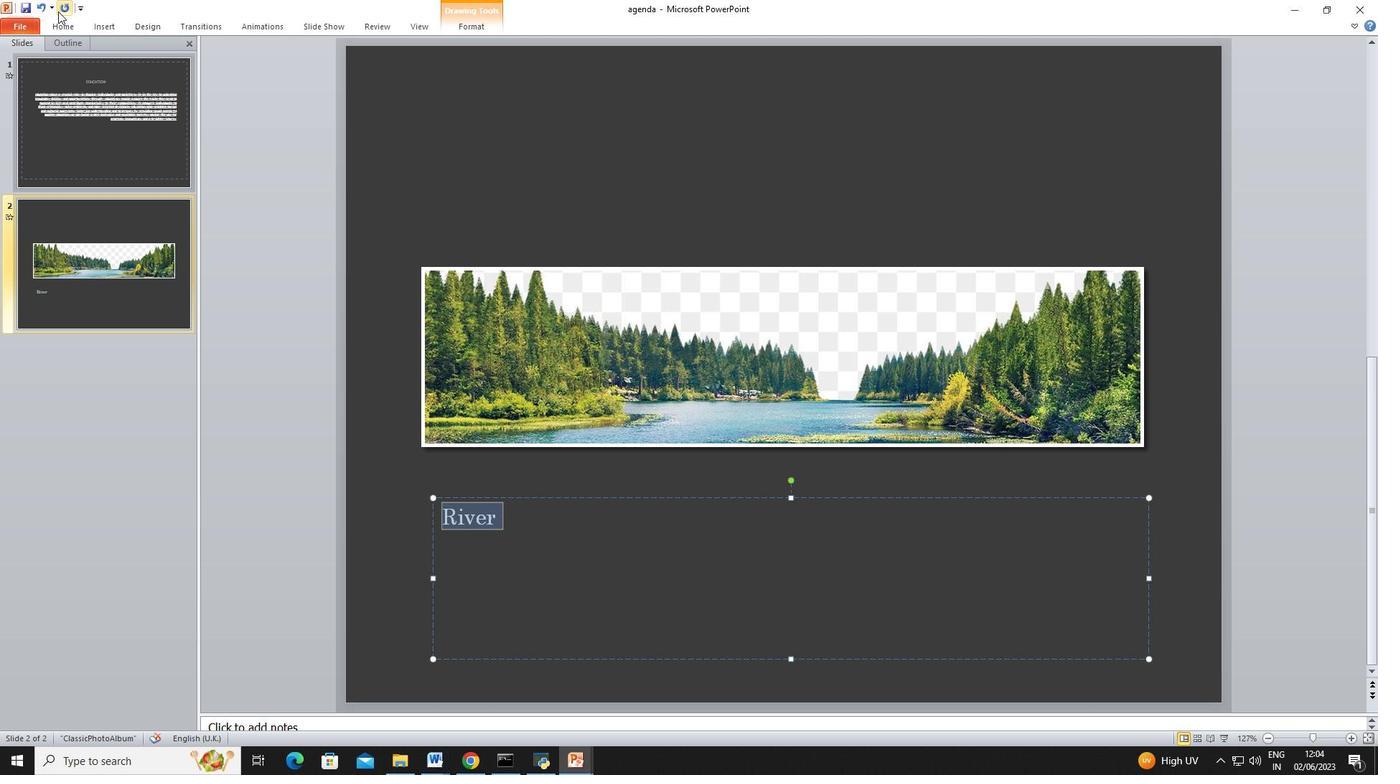 
Action: Mouse pressed left at (55, 23)
Screenshot: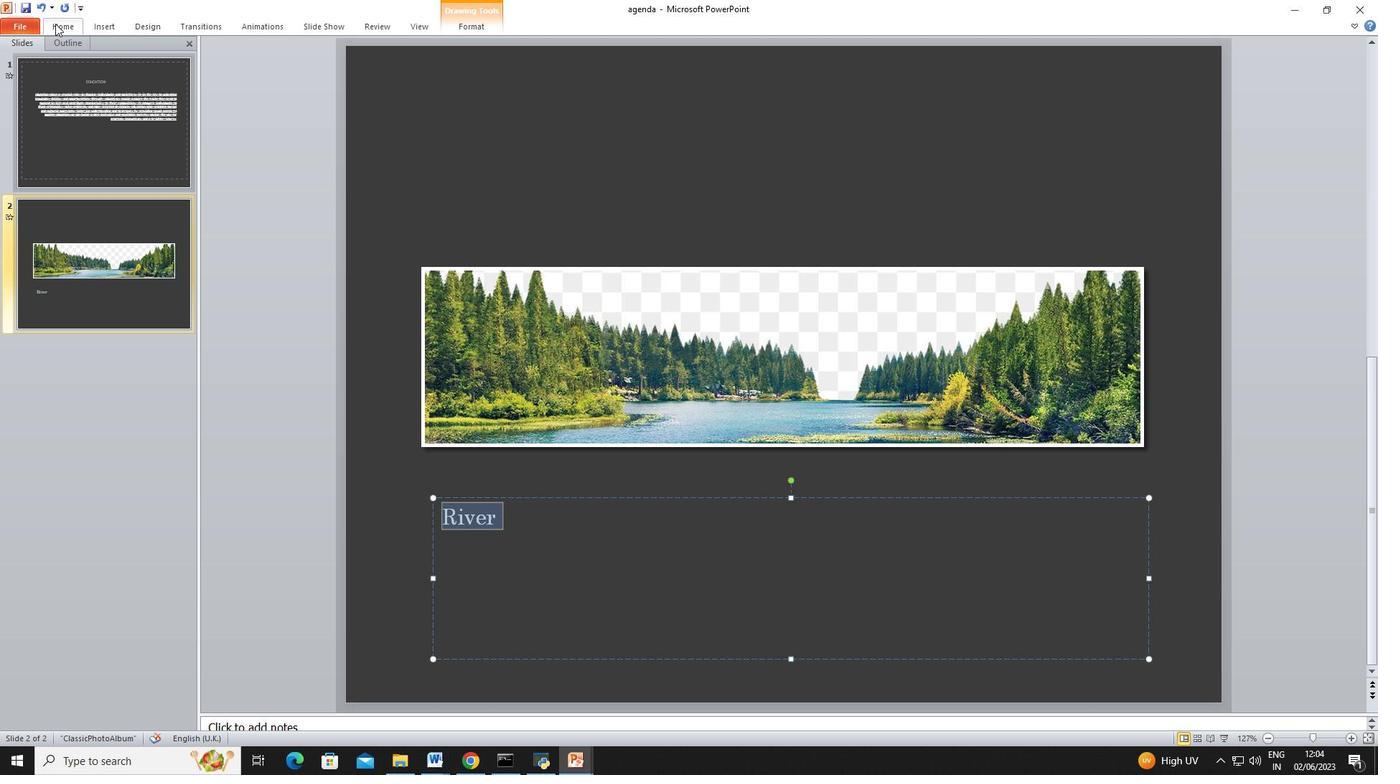 
Action: Mouse moved to (202, 72)
Screenshot: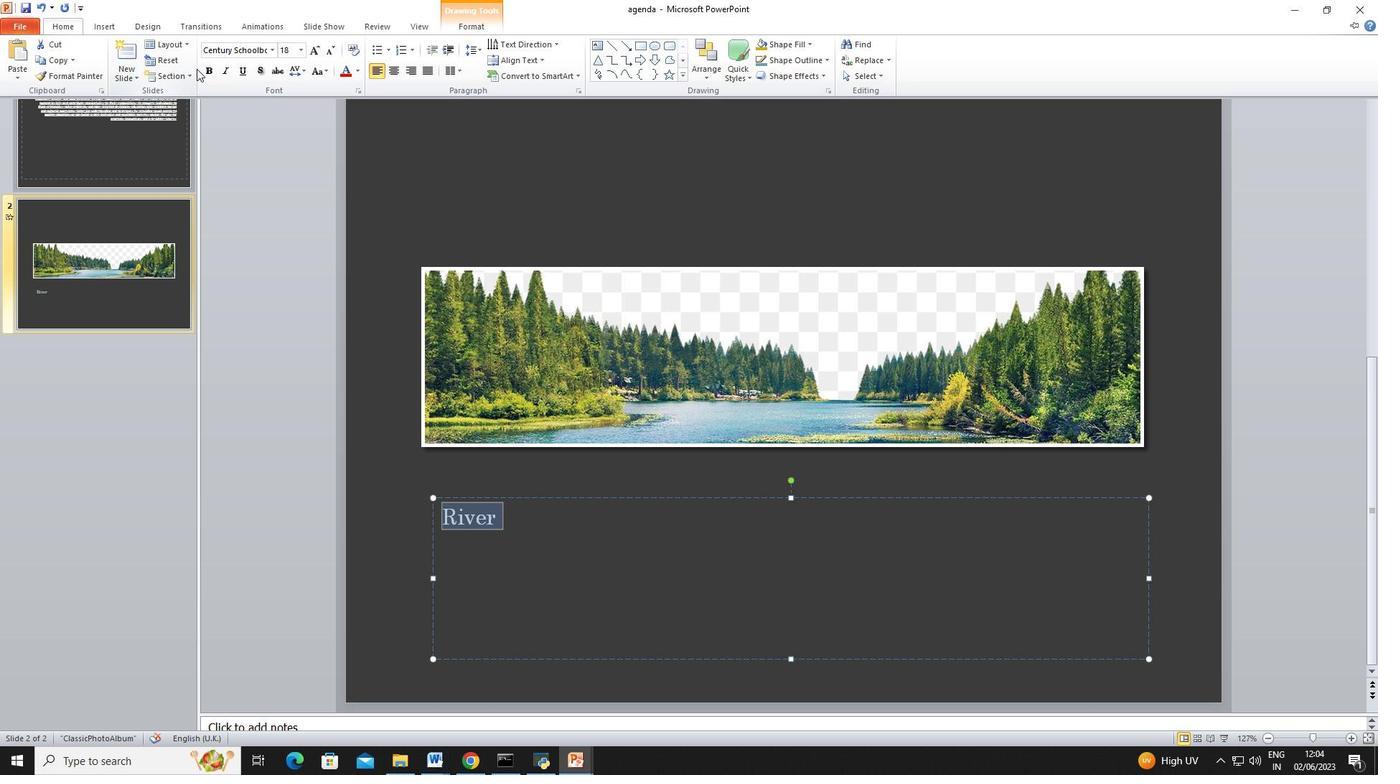 
Action: Mouse pressed left at (202, 72)
Screenshot: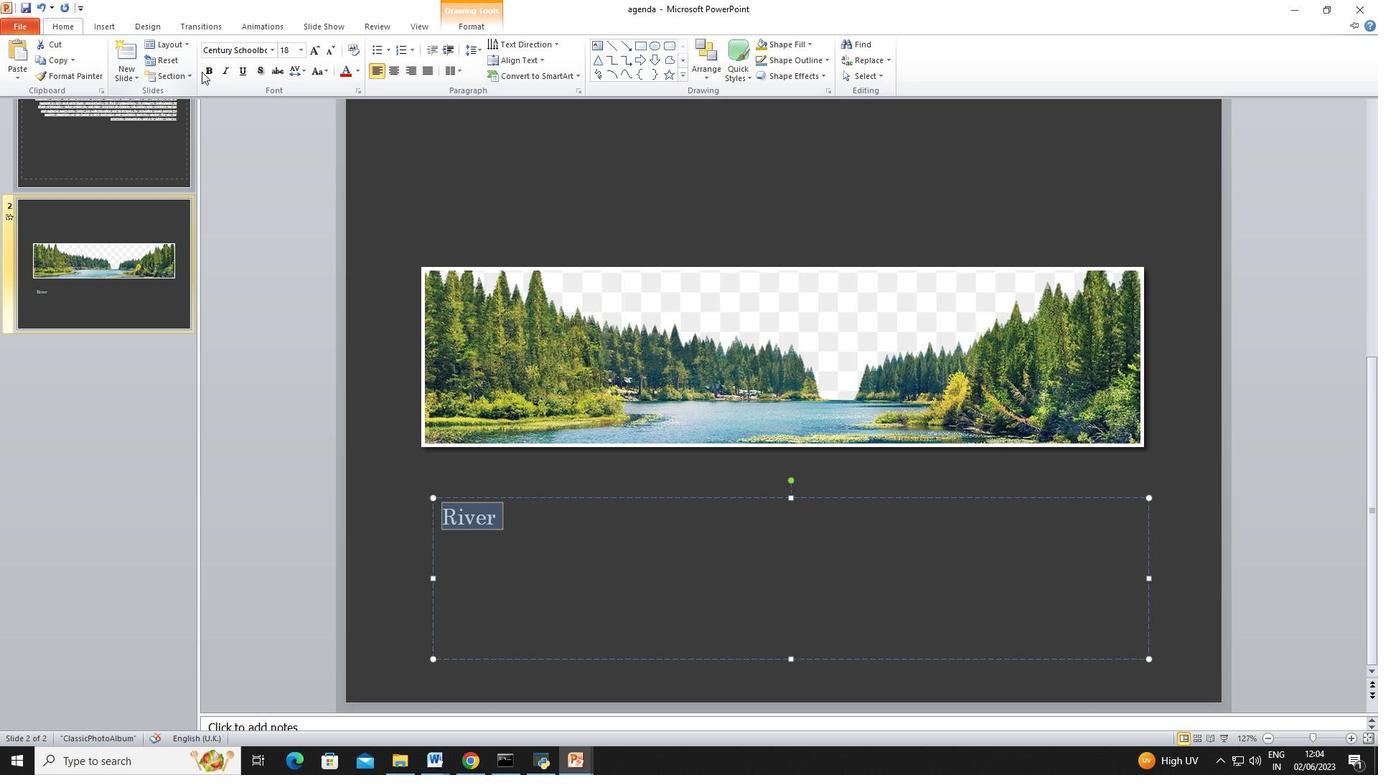 
Action: Mouse moved to (61, 27)
Screenshot: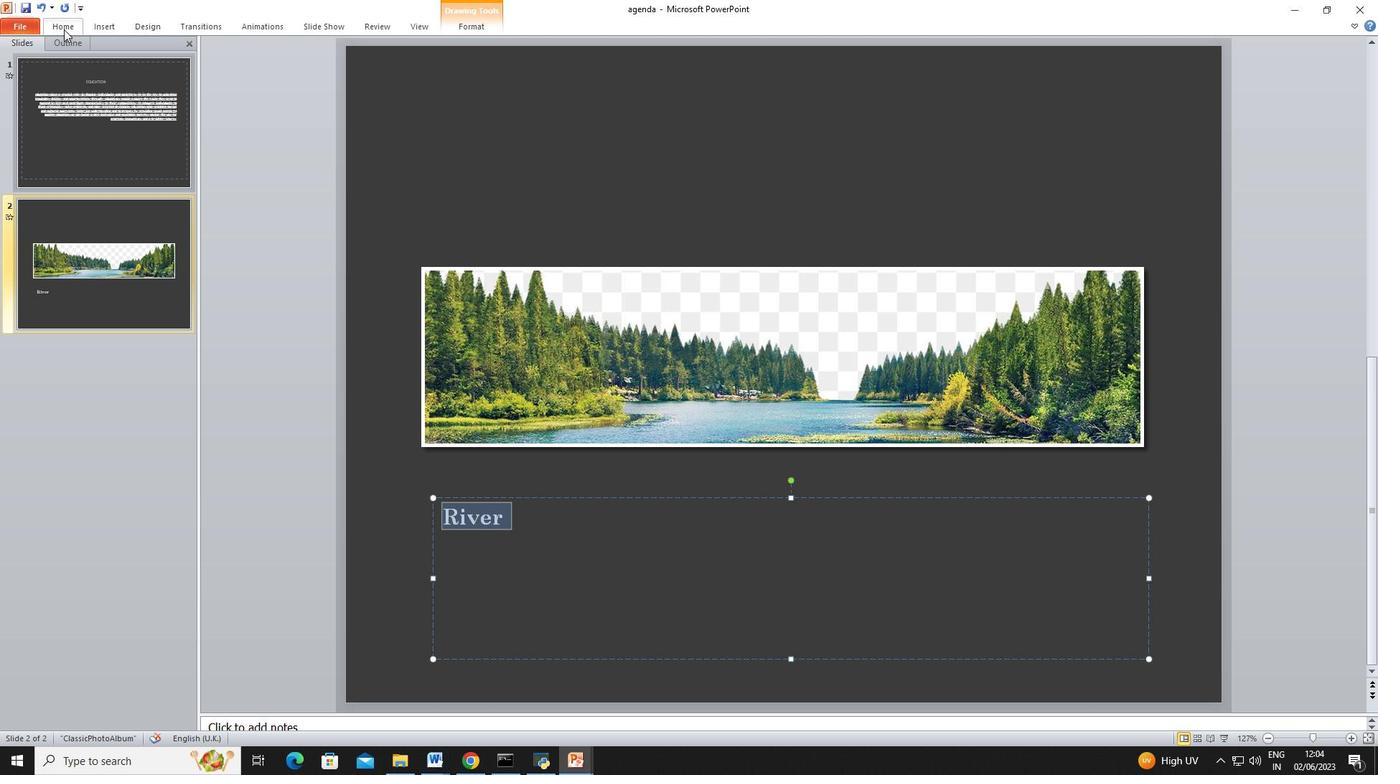 
Action: Mouse pressed left at (61, 27)
Screenshot: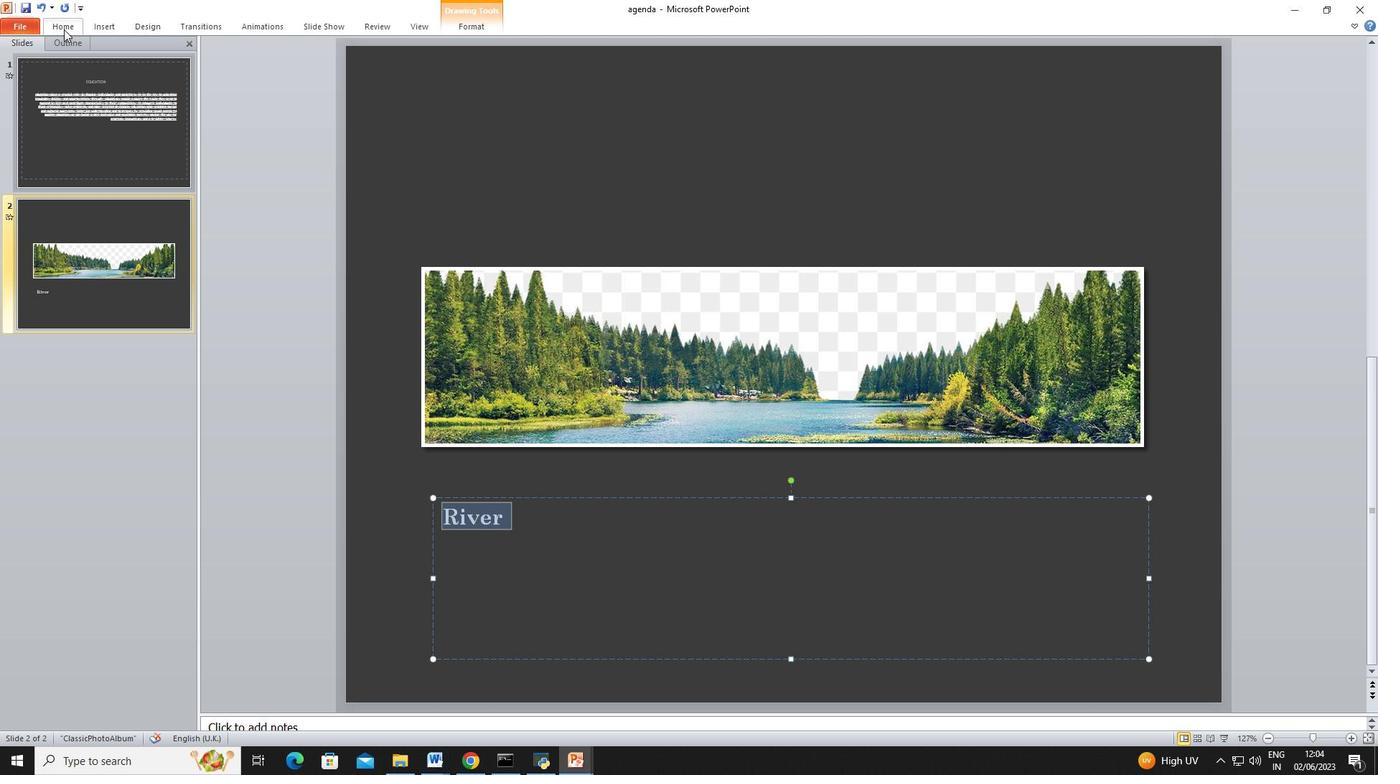 
Action: Mouse moved to (244, 74)
Screenshot: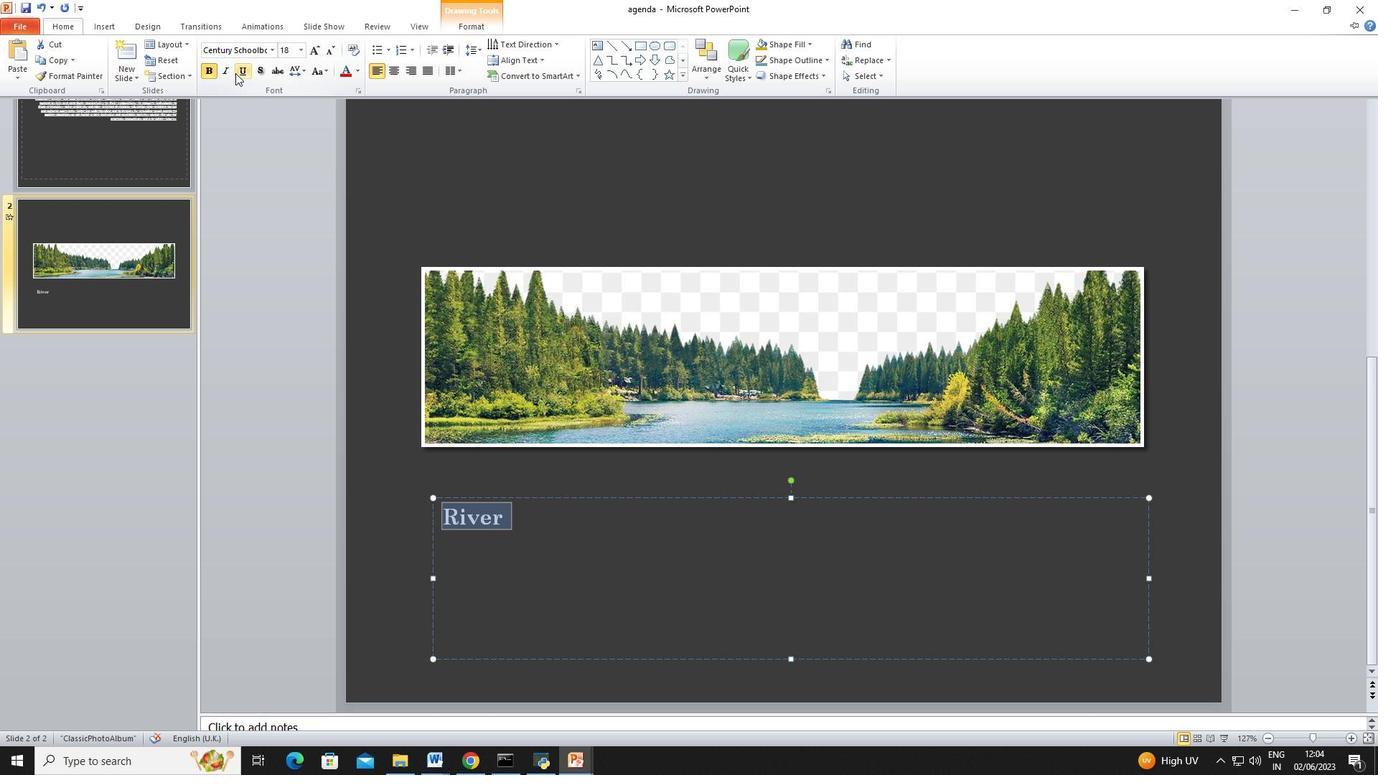 
Action: Mouse pressed left at (244, 74)
Screenshot: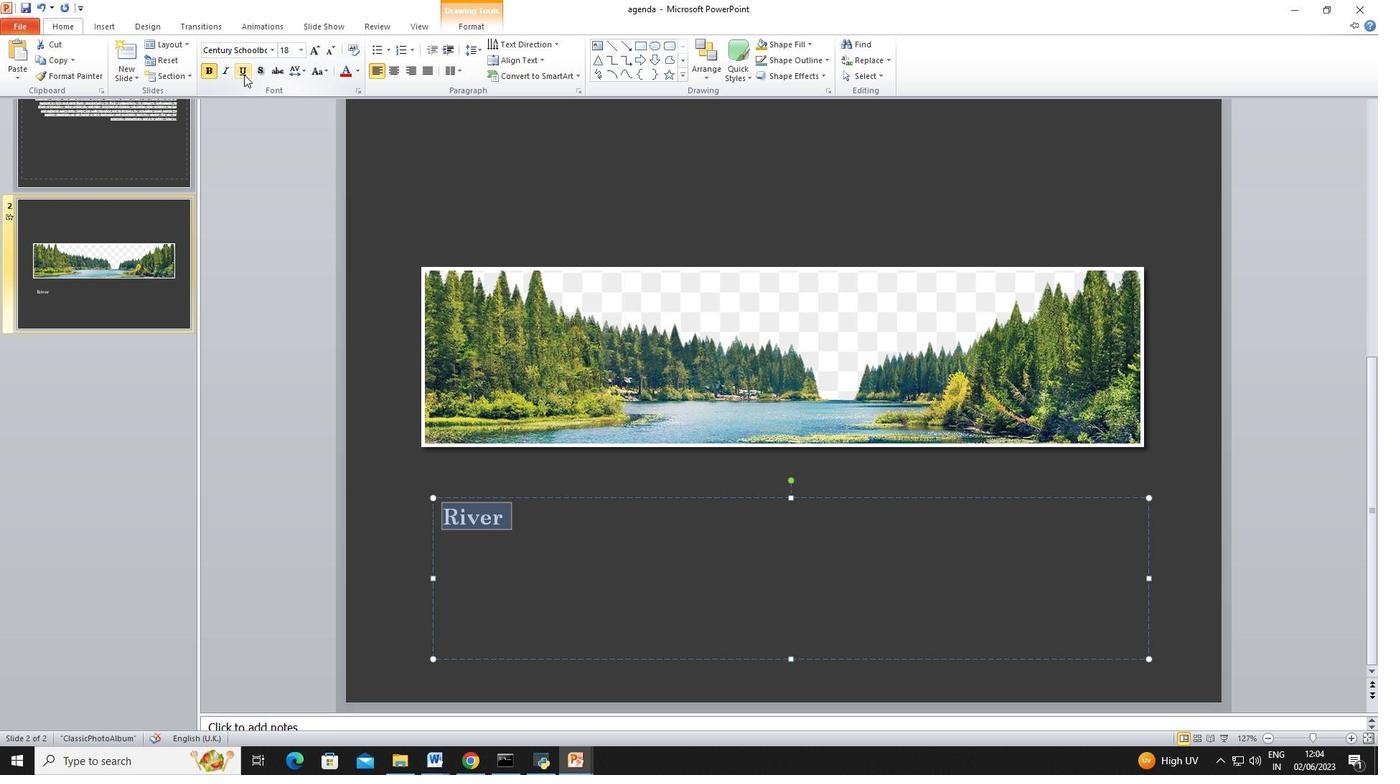 
Action: Mouse moved to (256, 22)
Screenshot: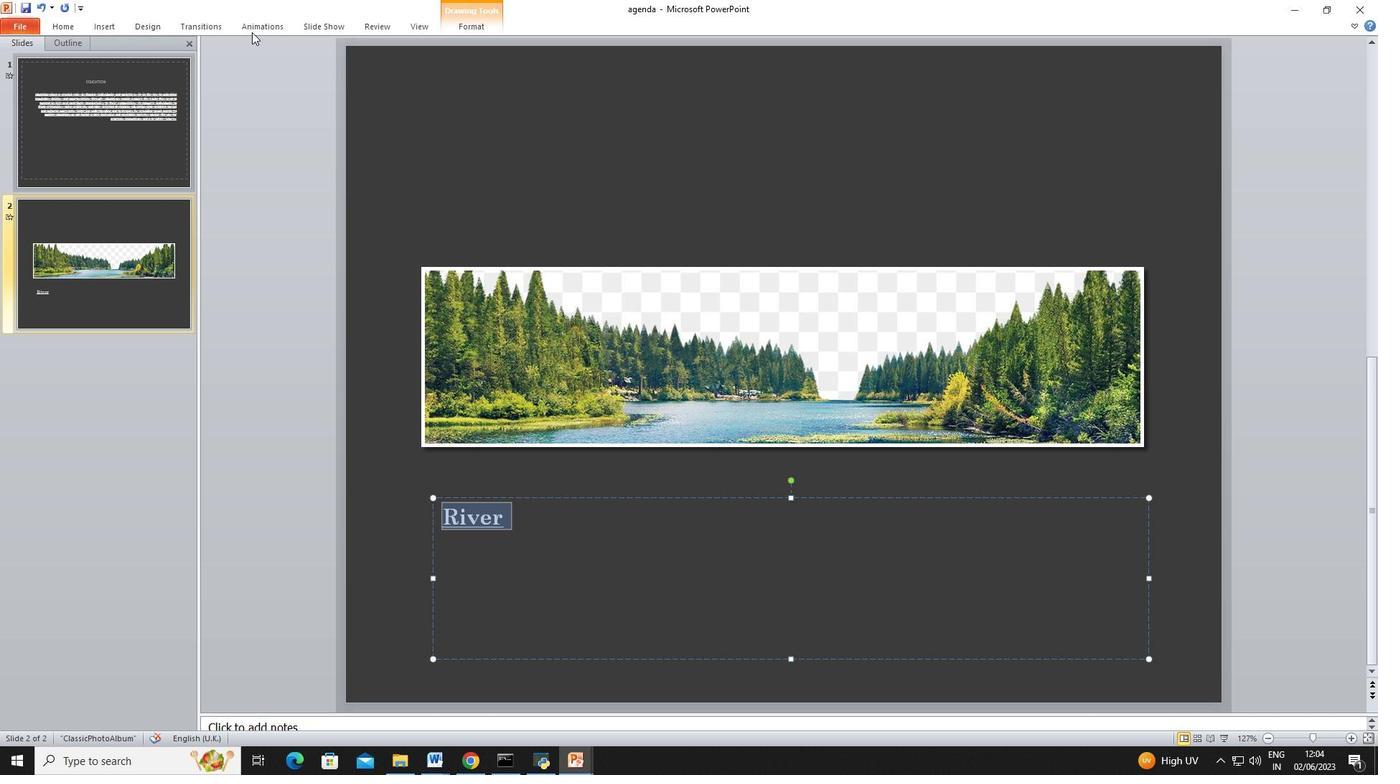 
Action: Mouse pressed left at (256, 22)
Screenshot: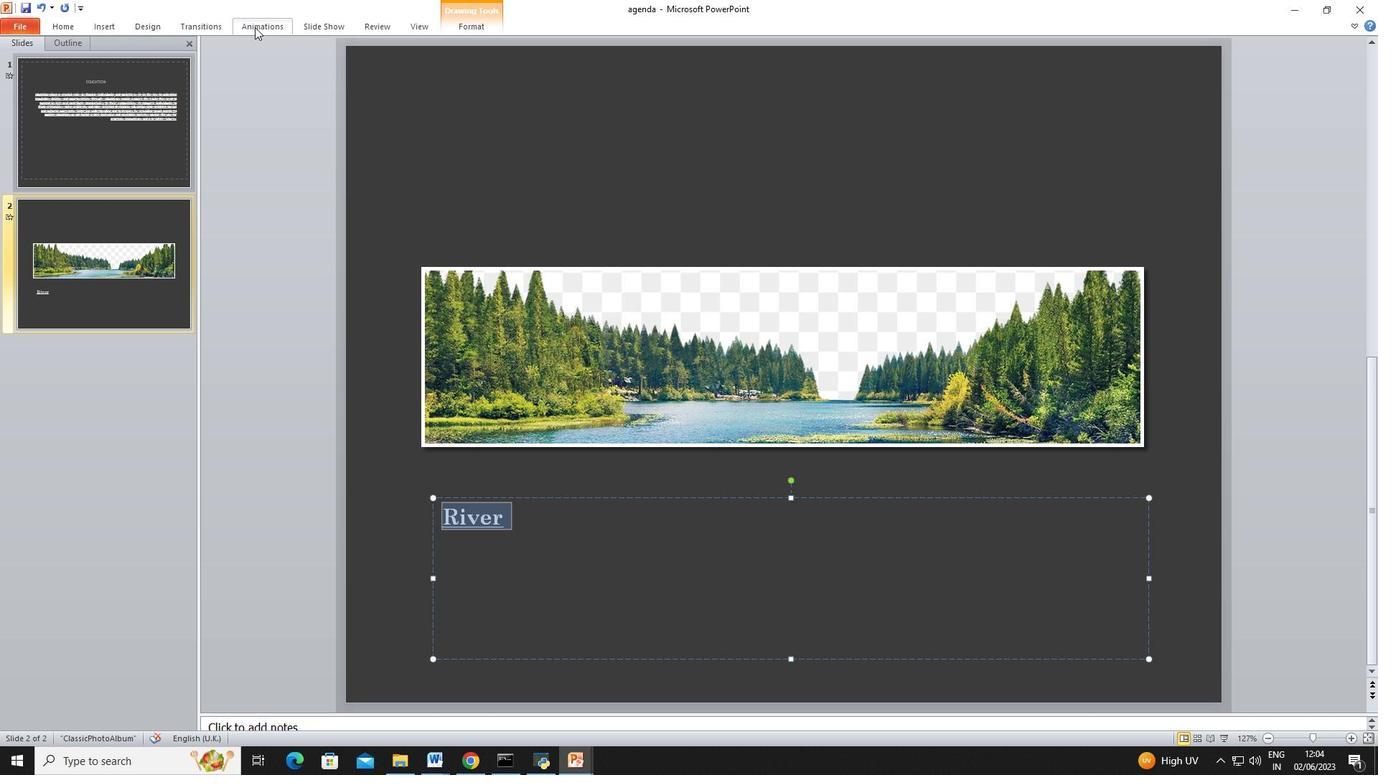 
Action: Mouse moved to (990, 77)
Screenshot: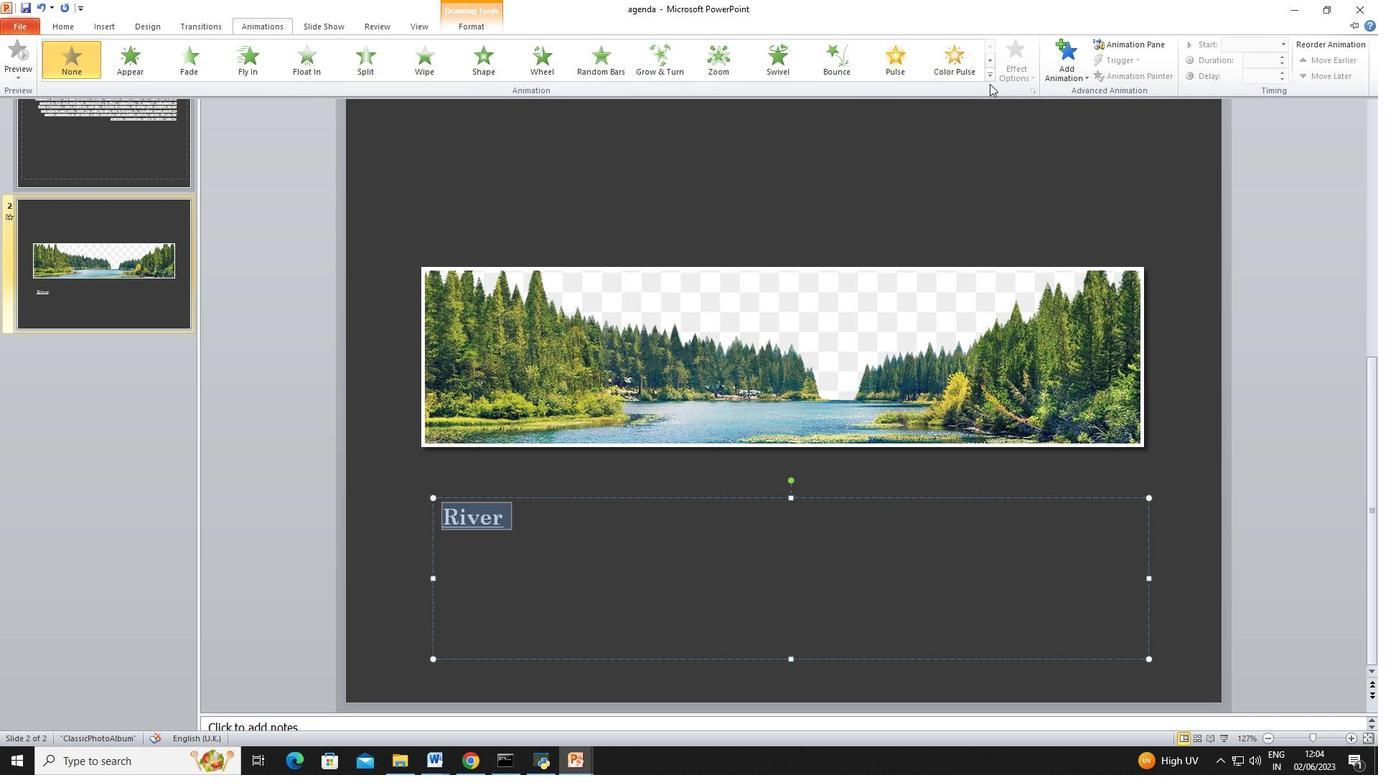 
Action: Mouse pressed left at (990, 77)
Screenshot: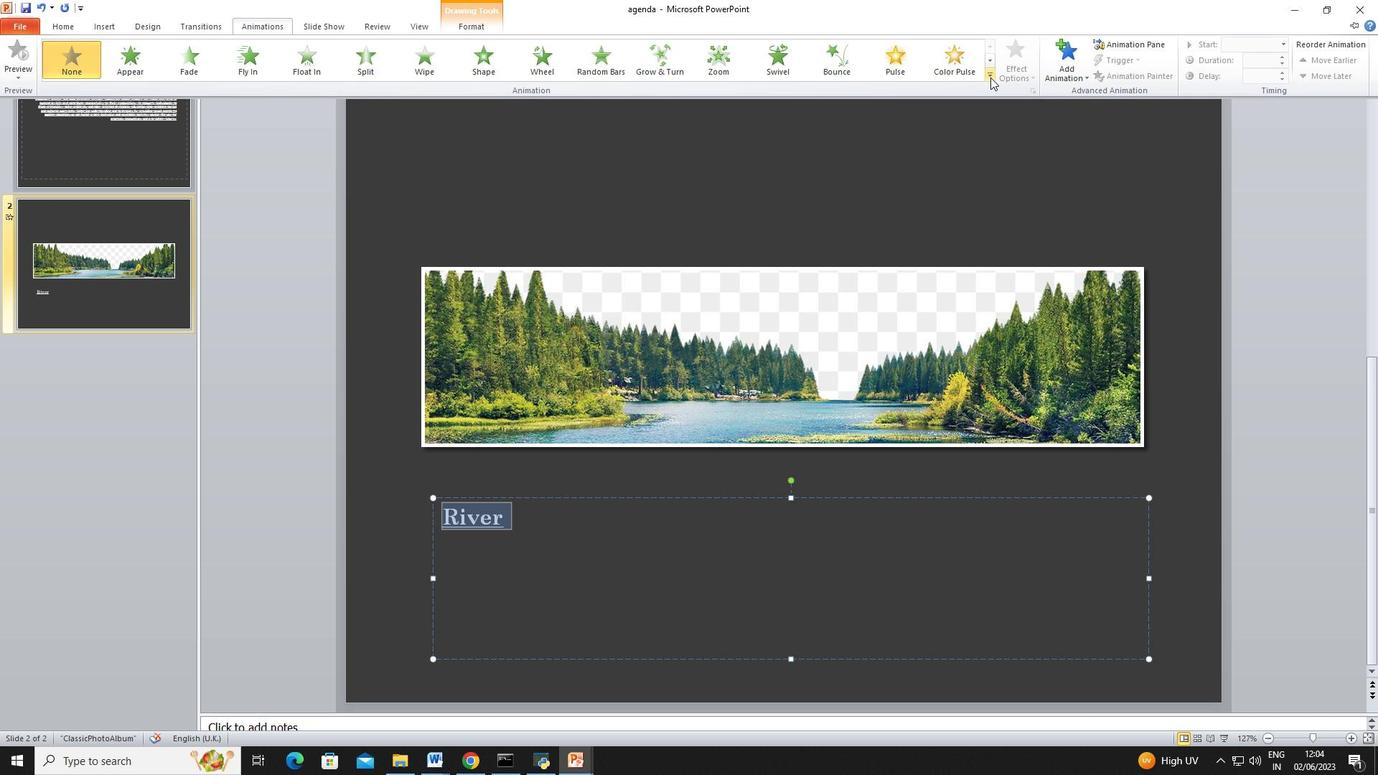 
Action: Mouse moved to (77, 301)
Screenshot: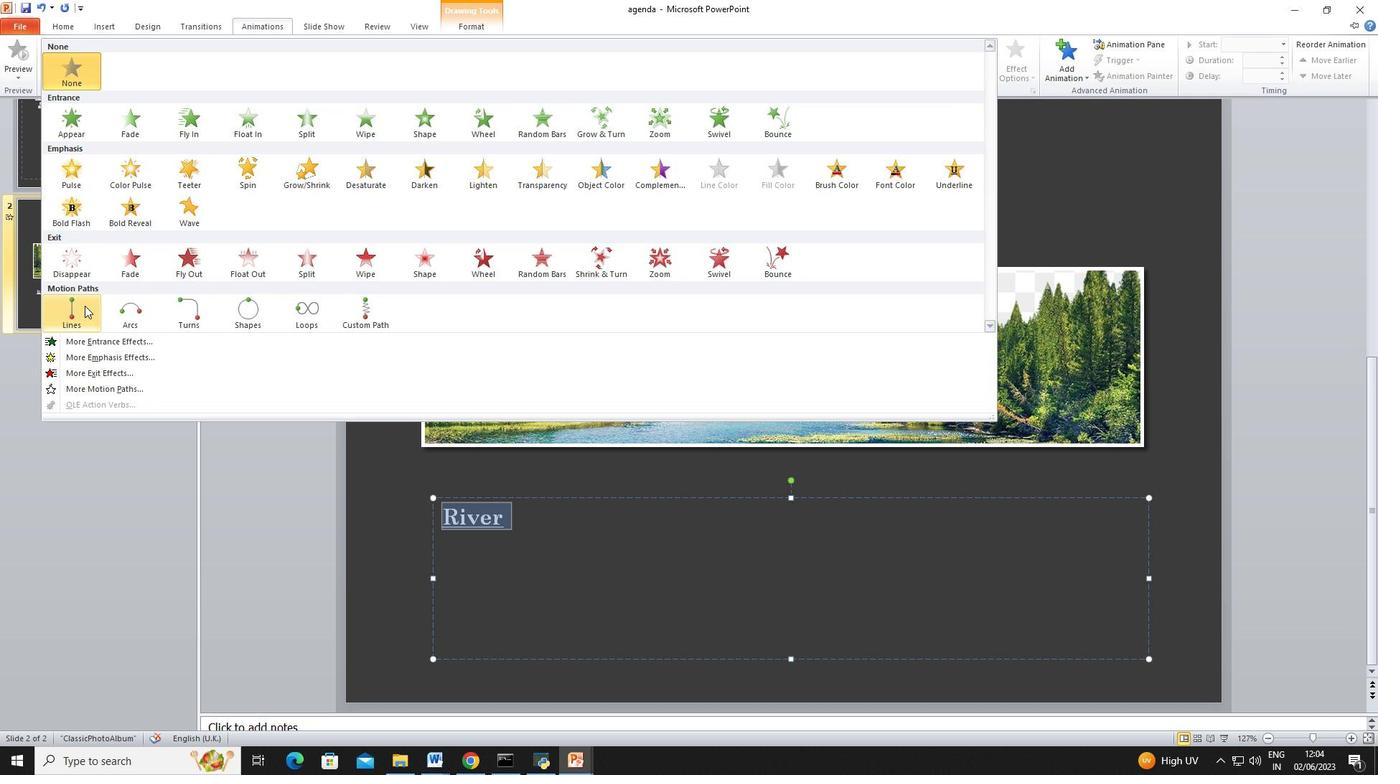 
Action: Mouse pressed left at (77, 301)
Screenshot: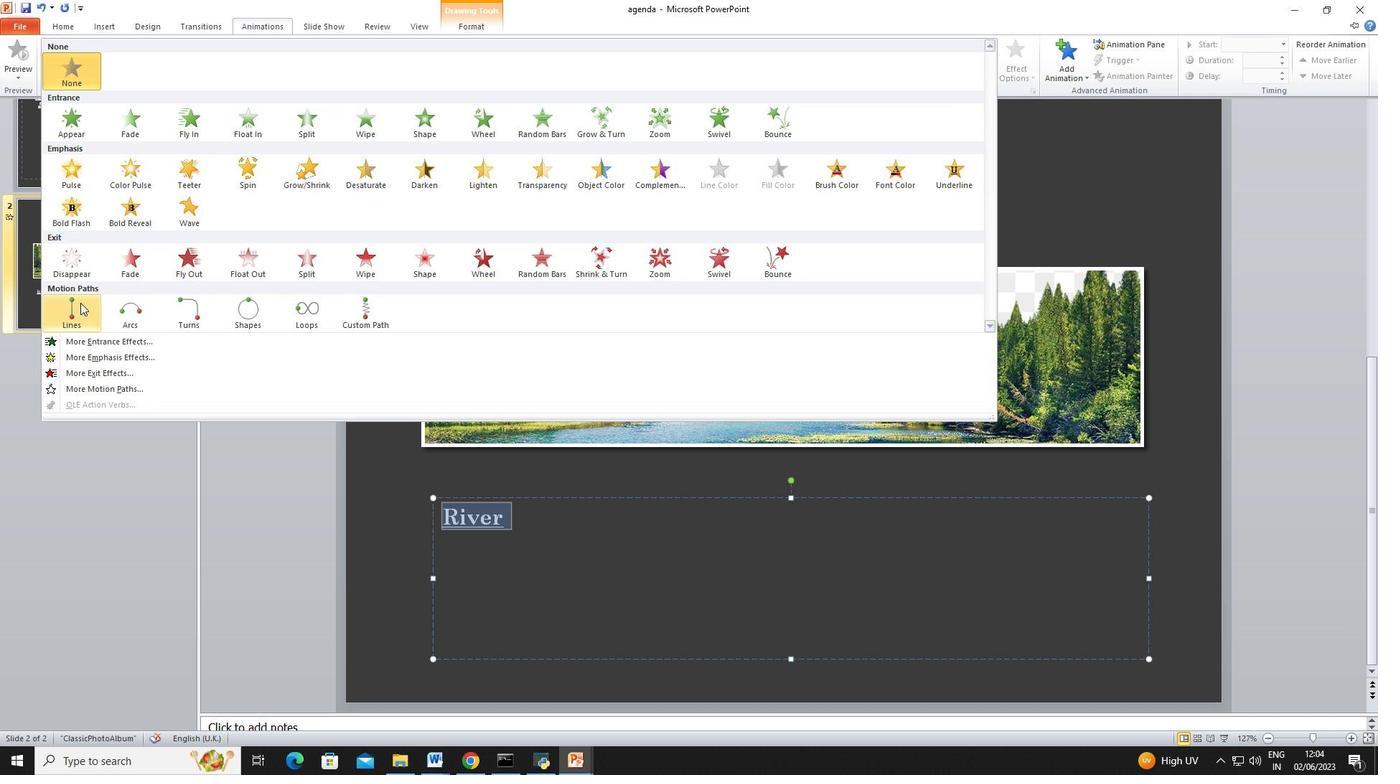 
Action: Mouse moved to (476, 518)
Screenshot: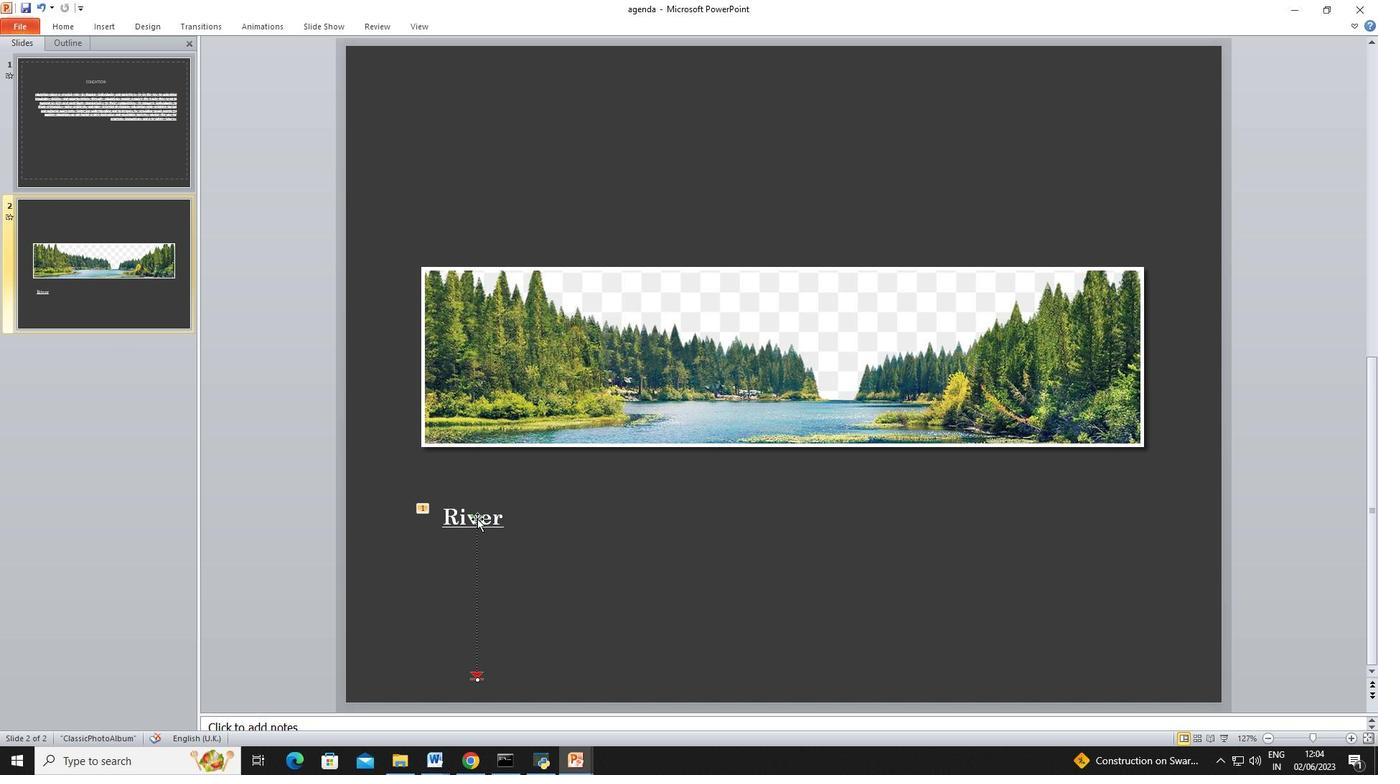 
Action: Mouse pressed left at (476, 518)
Screenshot: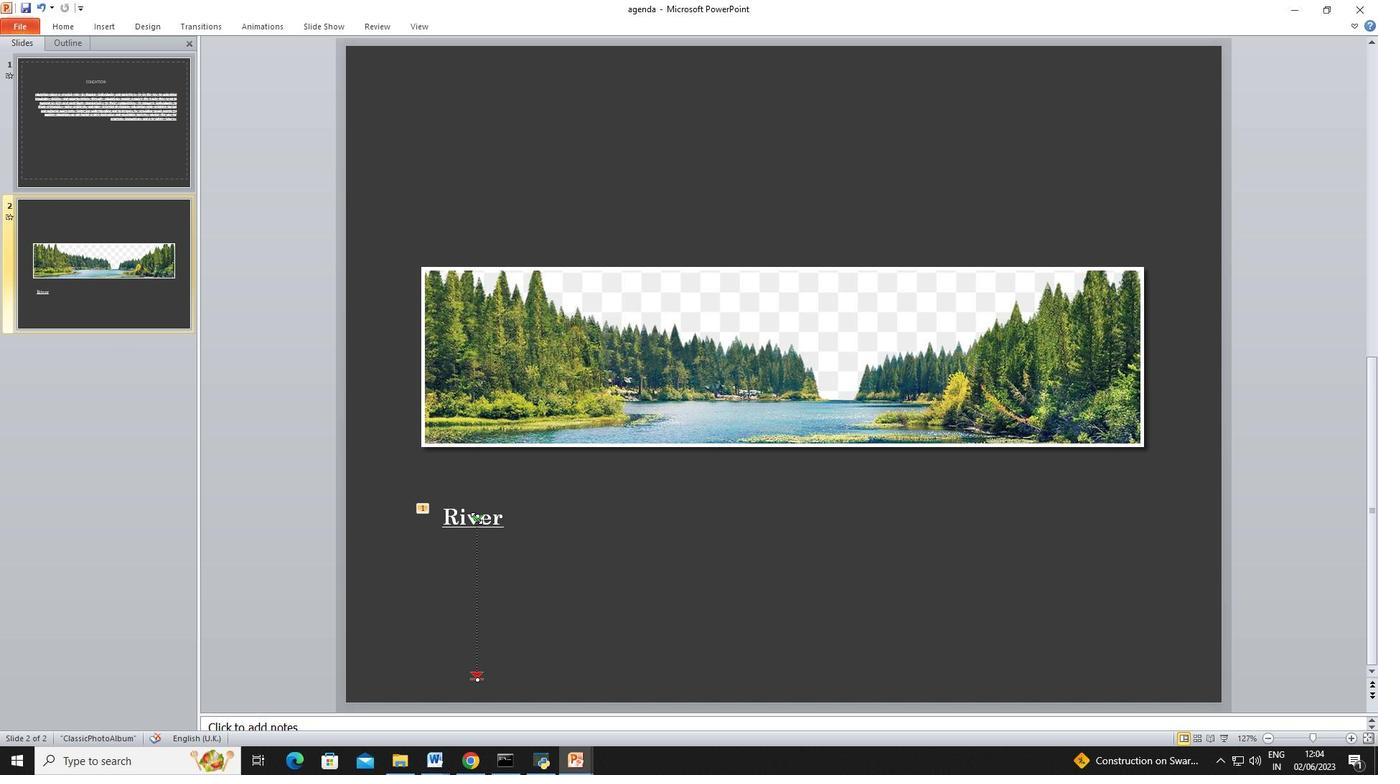 
Action: Mouse pressed left at (476, 518)
Screenshot: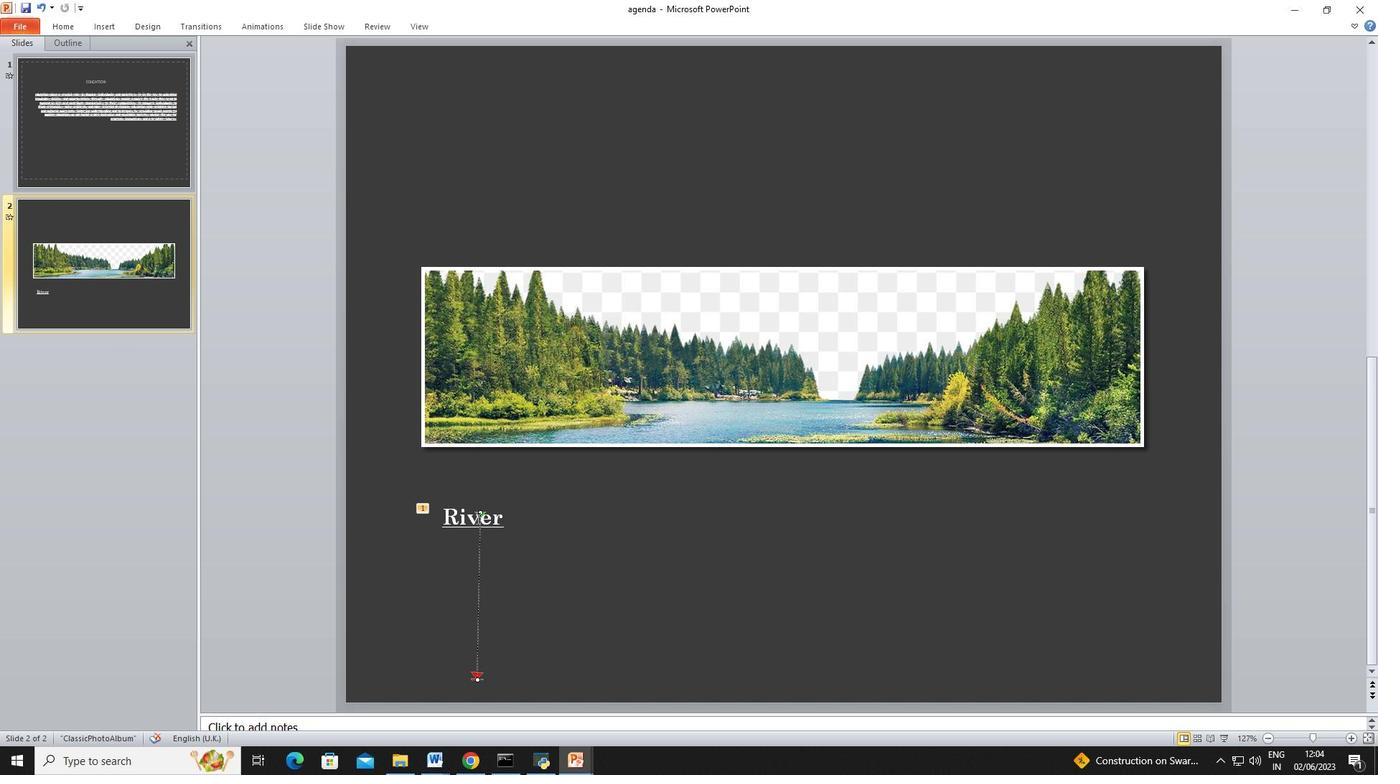 
Action: Mouse moved to (499, 557)
Screenshot: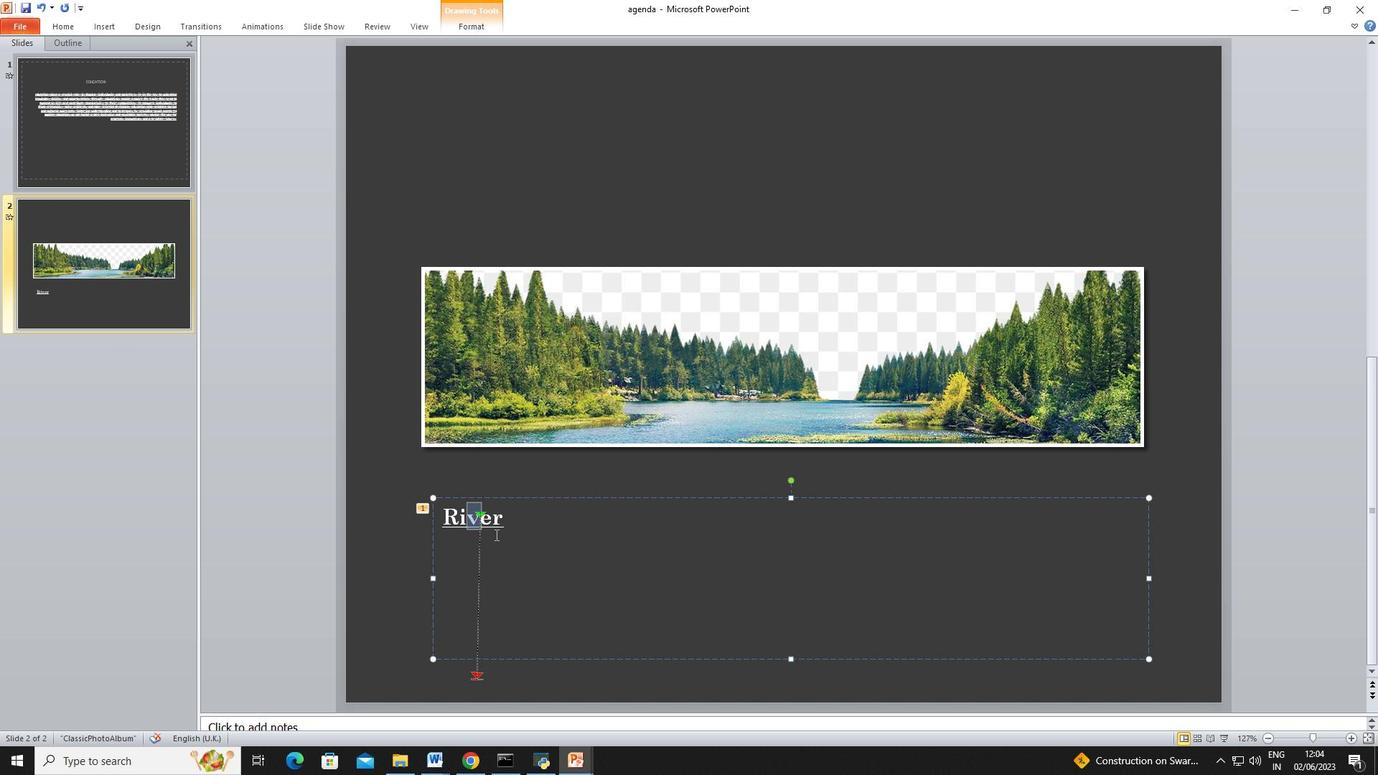 
Action: Mouse pressed left at (499, 557)
Screenshot: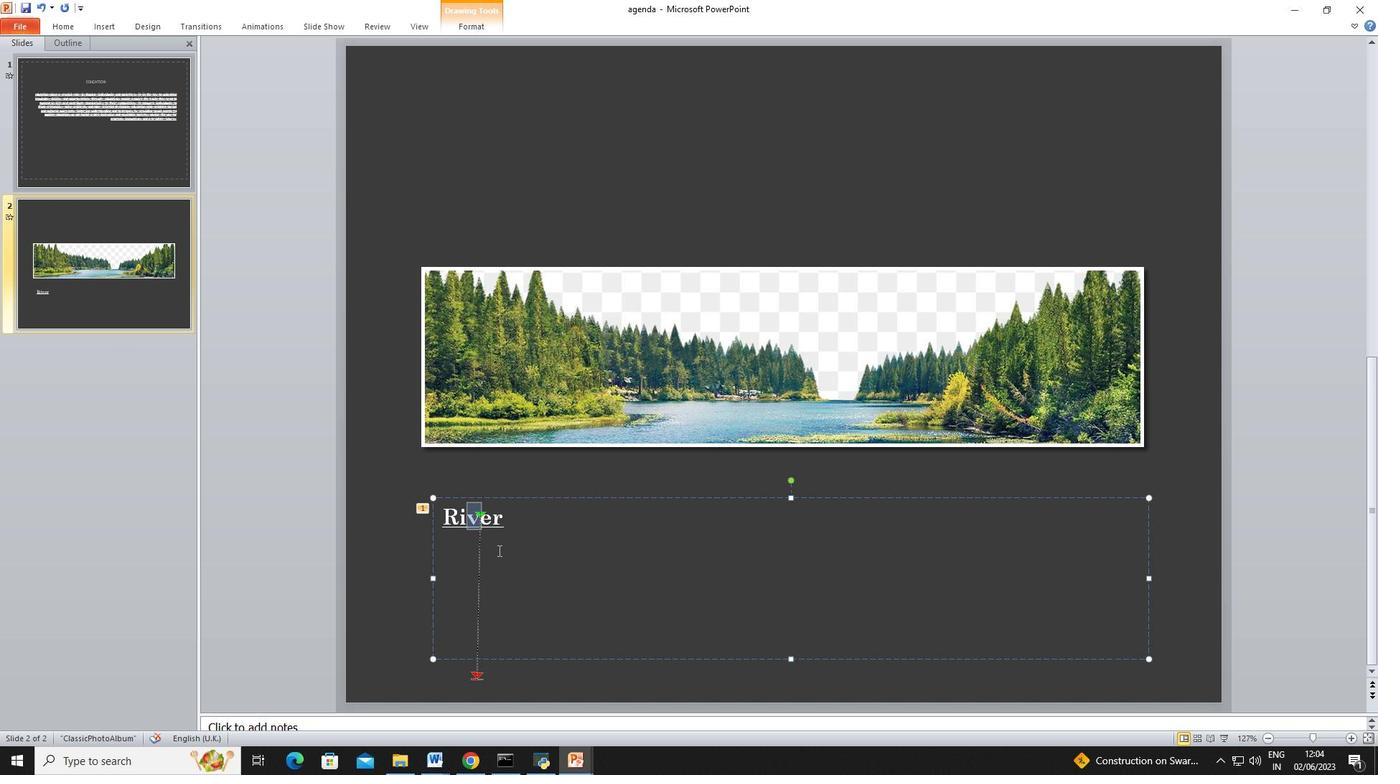 
Action: Mouse moved to (255, 464)
Screenshot: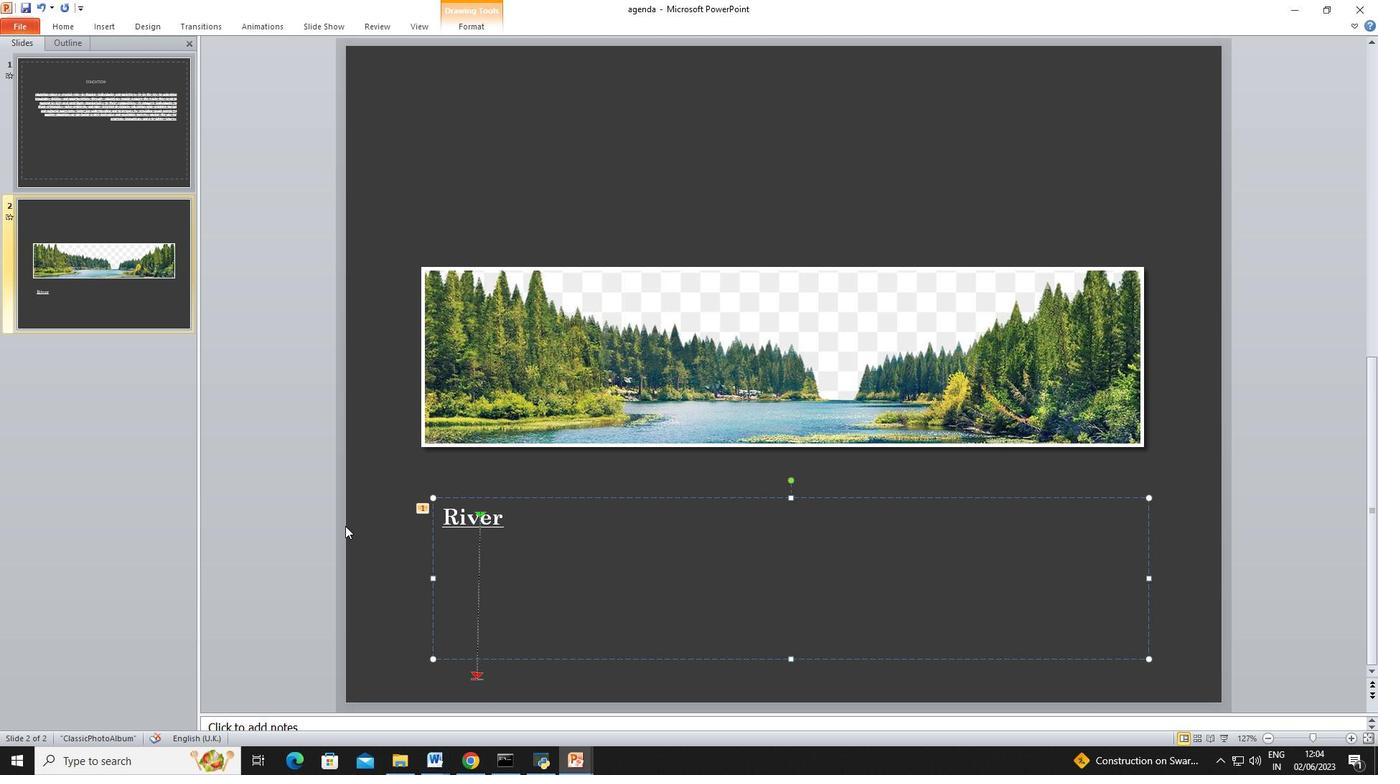 
